 Task: Open Card Improv Comedy Review in Board Business Process Analysis and Optimization to Workspace Financial Management Software and add a team member Softage.2@softage.net, a label Red, a checklist Environmental Science, an attachment from your onedrive, a color Red and finally, add a card description 'Research and develop new product distribution strategy' and a comment 'This task presents an opportunity to demonstrate our communication and interpersonal skills, building relationships and rapport with others.'. Add a start date 'Jan 02, 1900' with a due date 'Jan 09, 1900'
Action: Mouse moved to (95, 372)
Screenshot: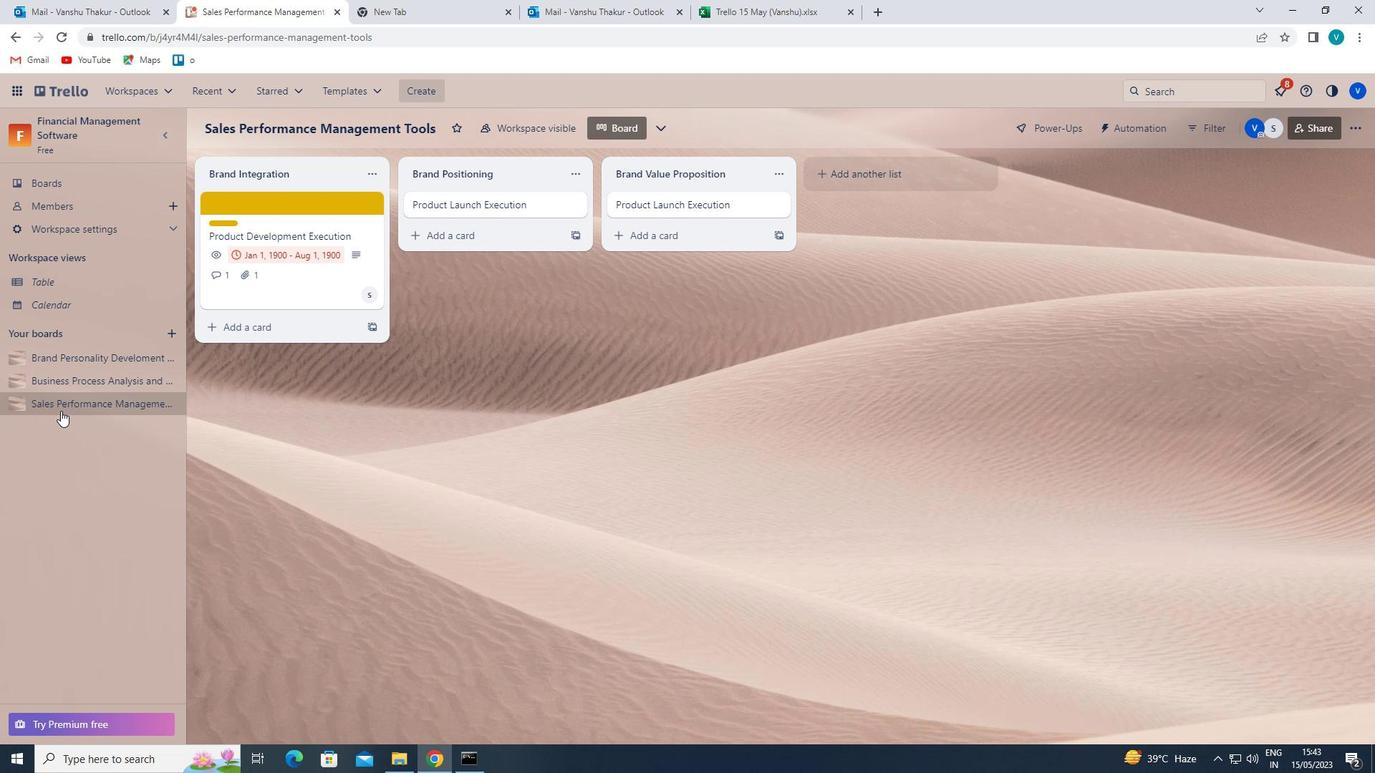 
Action: Mouse pressed left at (95, 372)
Screenshot: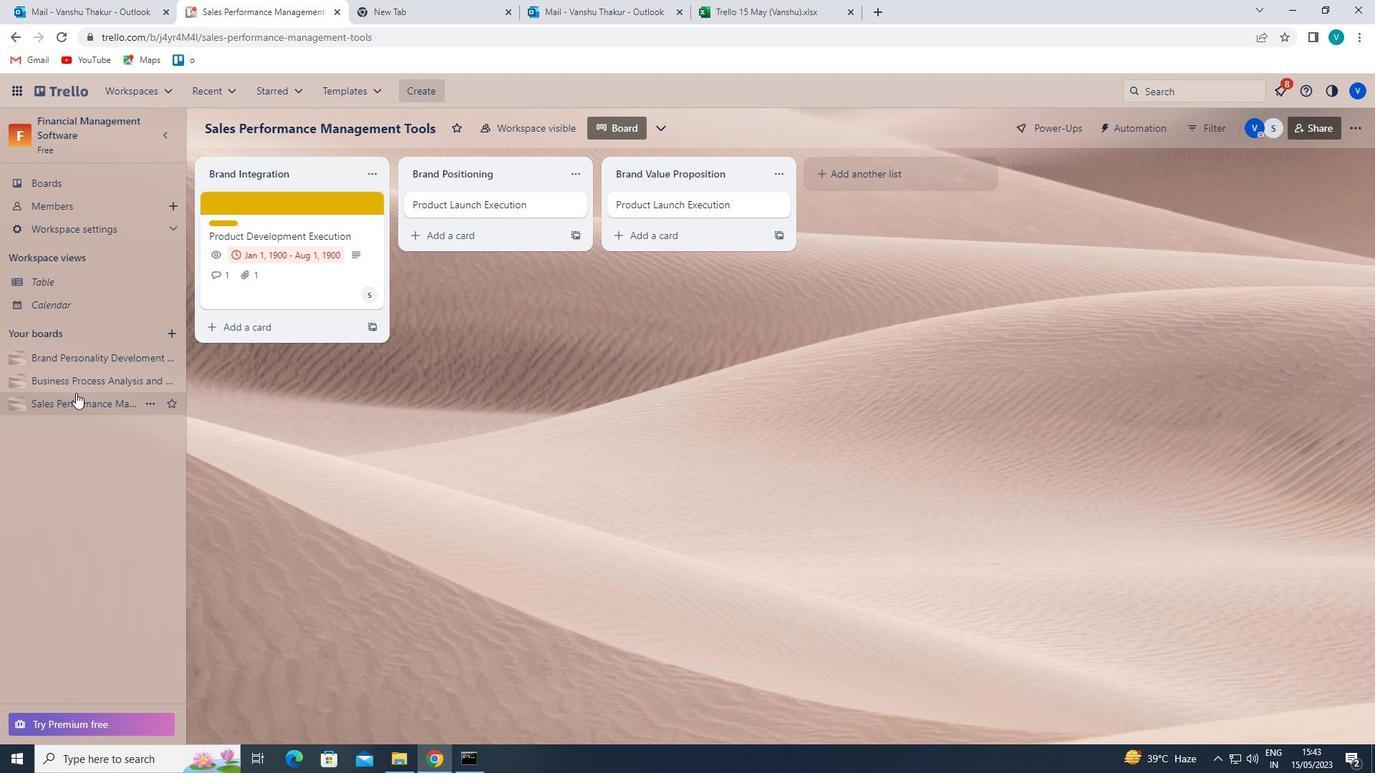 
Action: Mouse moved to (275, 198)
Screenshot: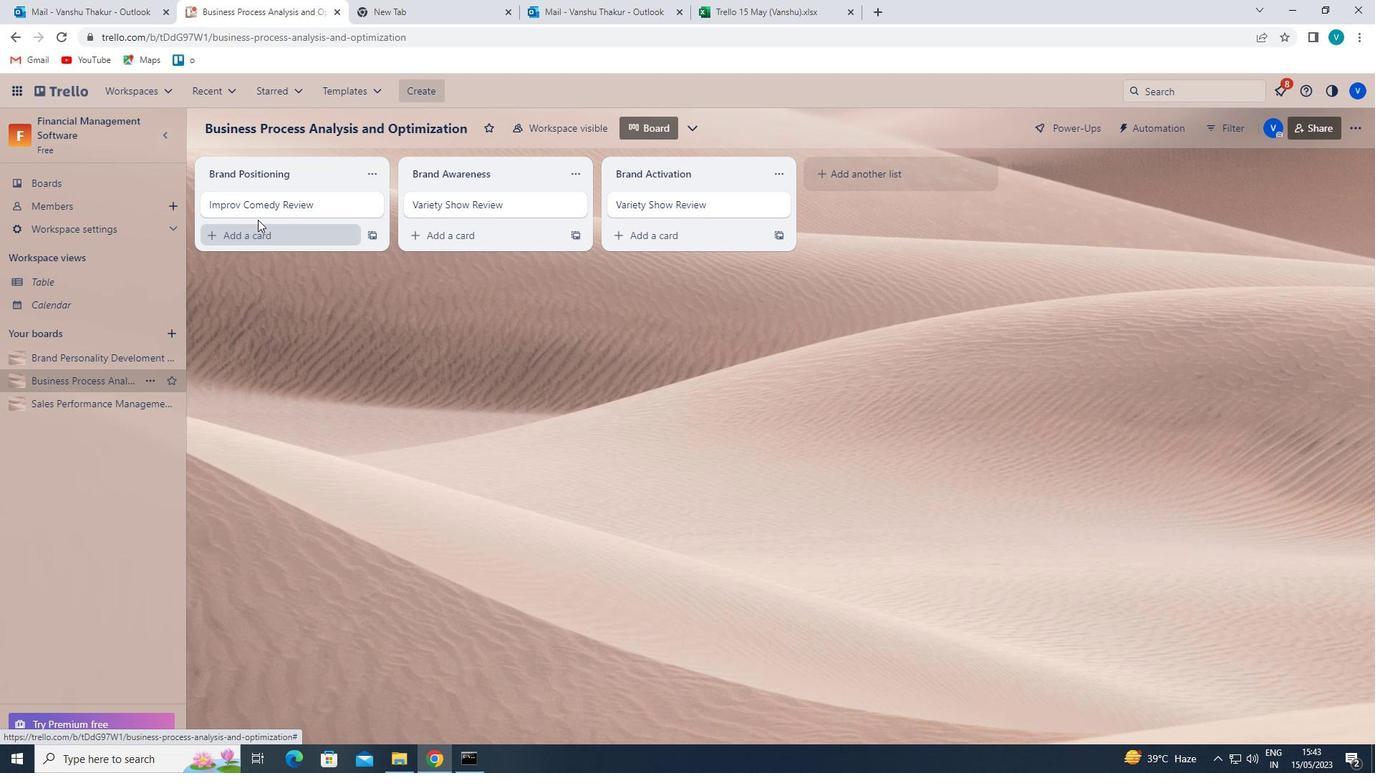 
Action: Mouse pressed left at (275, 198)
Screenshot: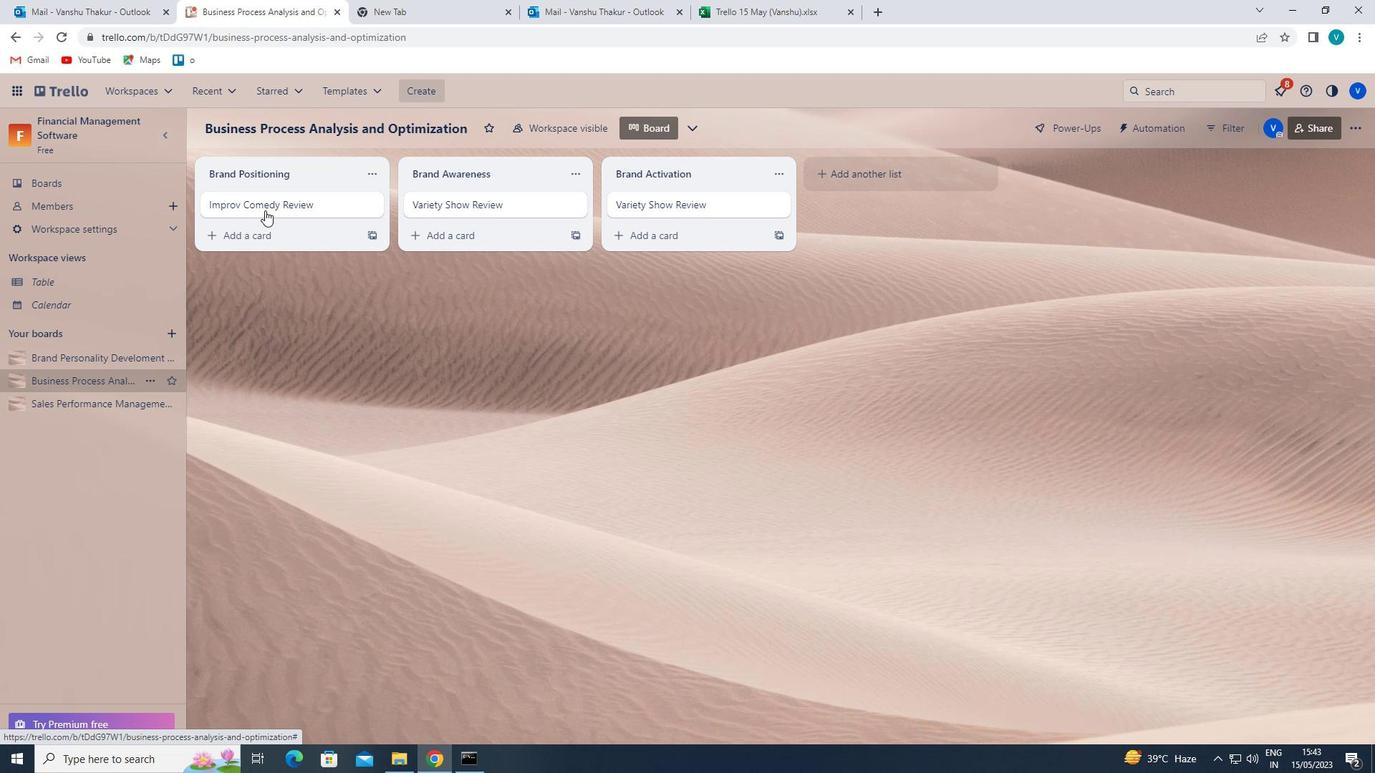 
Action: Mouse moved to (875, 212)
Screenshot: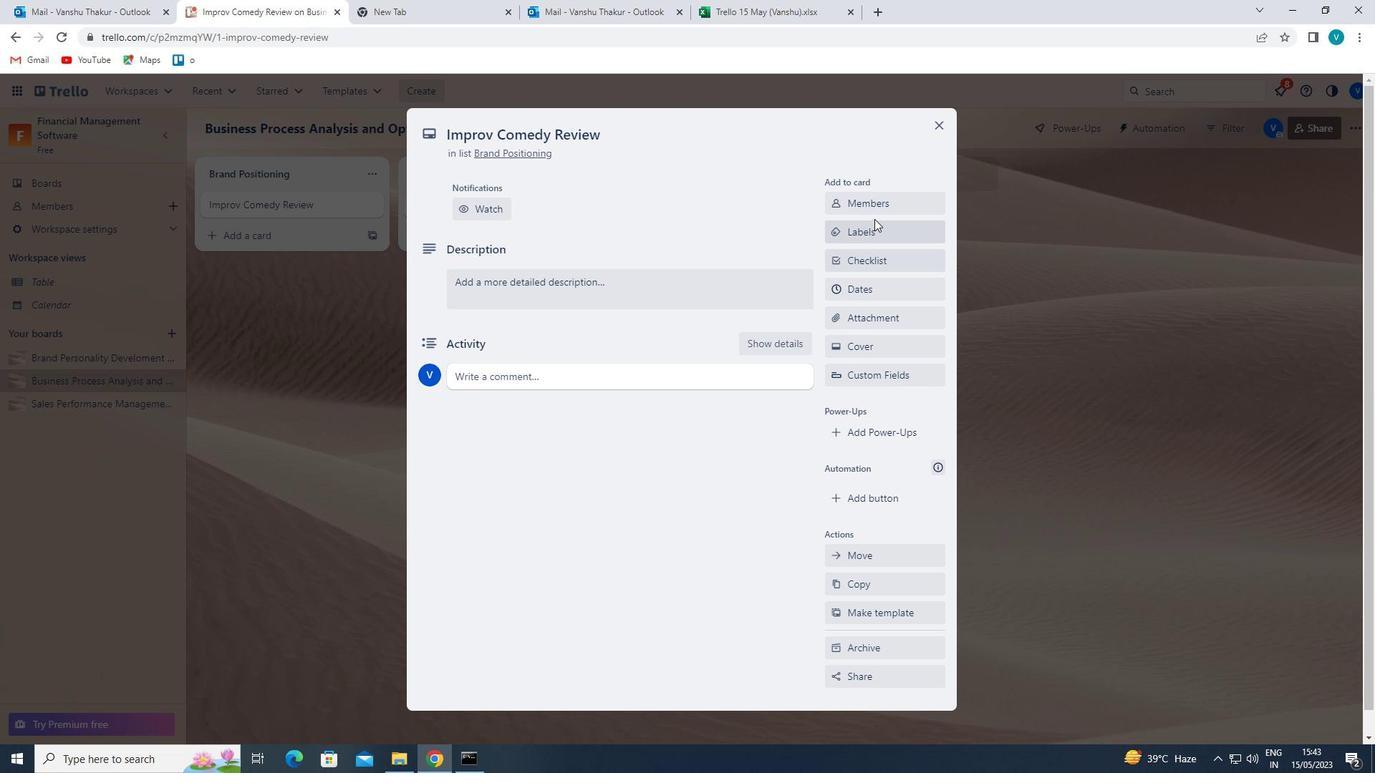 
Action: Mouse pressed left at (875, 212)
Screenshot: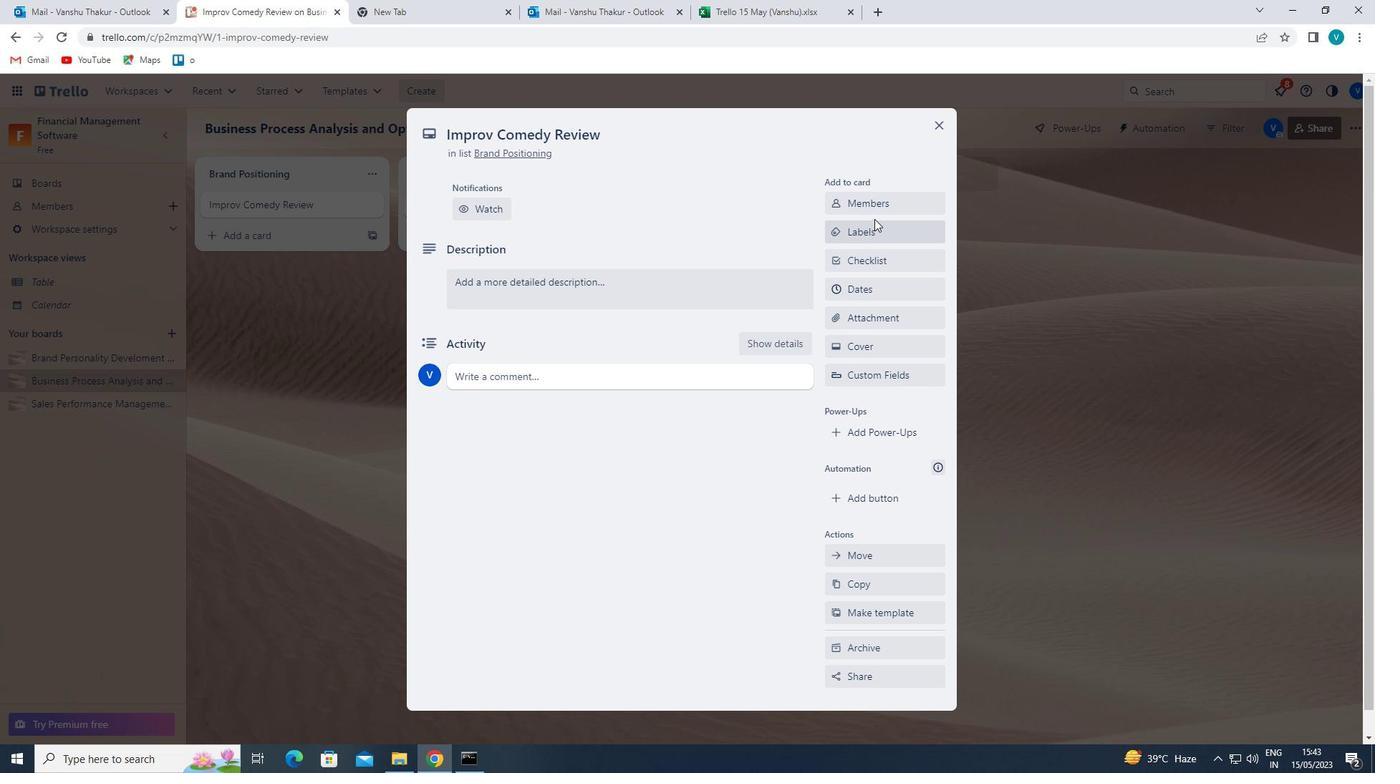 
Action: Mouse moved to (874, 260)
Screenshot: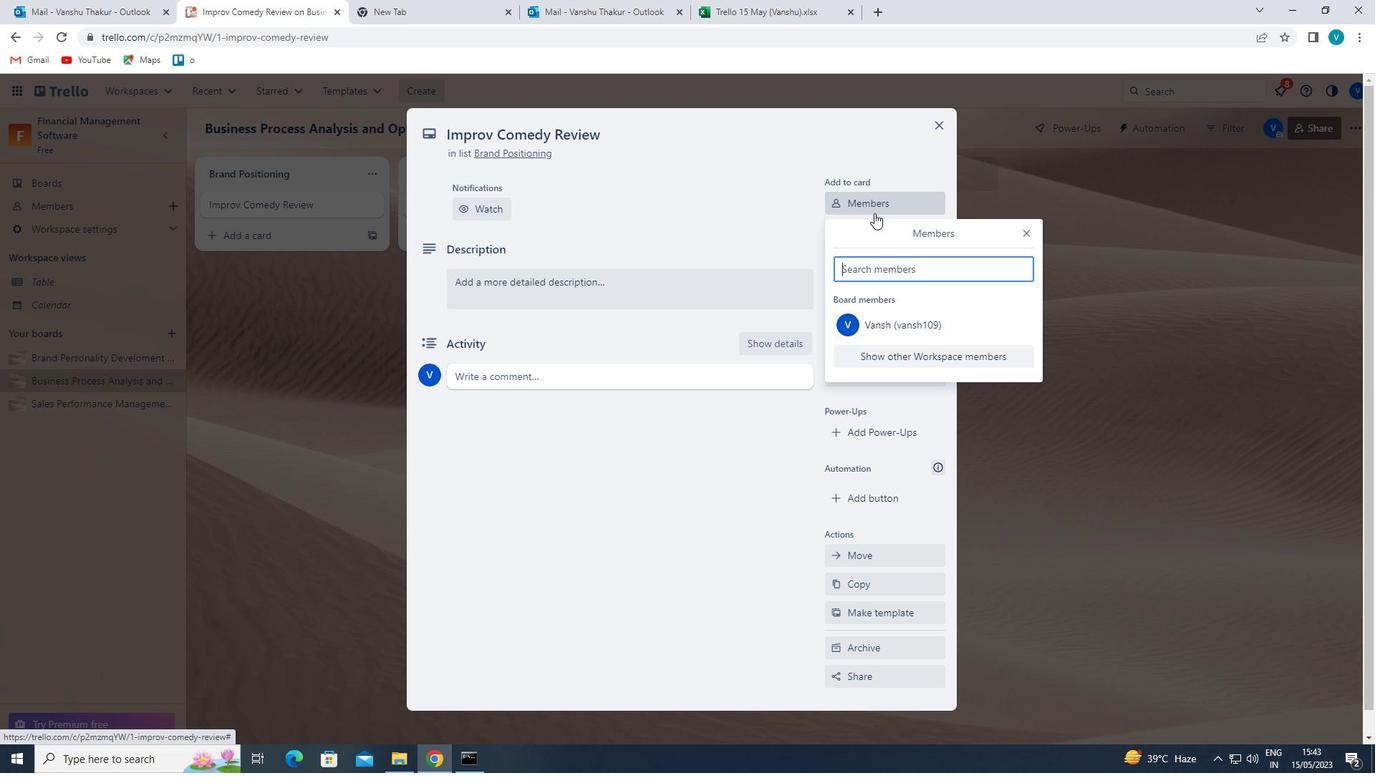 
Action: Mouse pressed left at (874, 260)
Screenshot: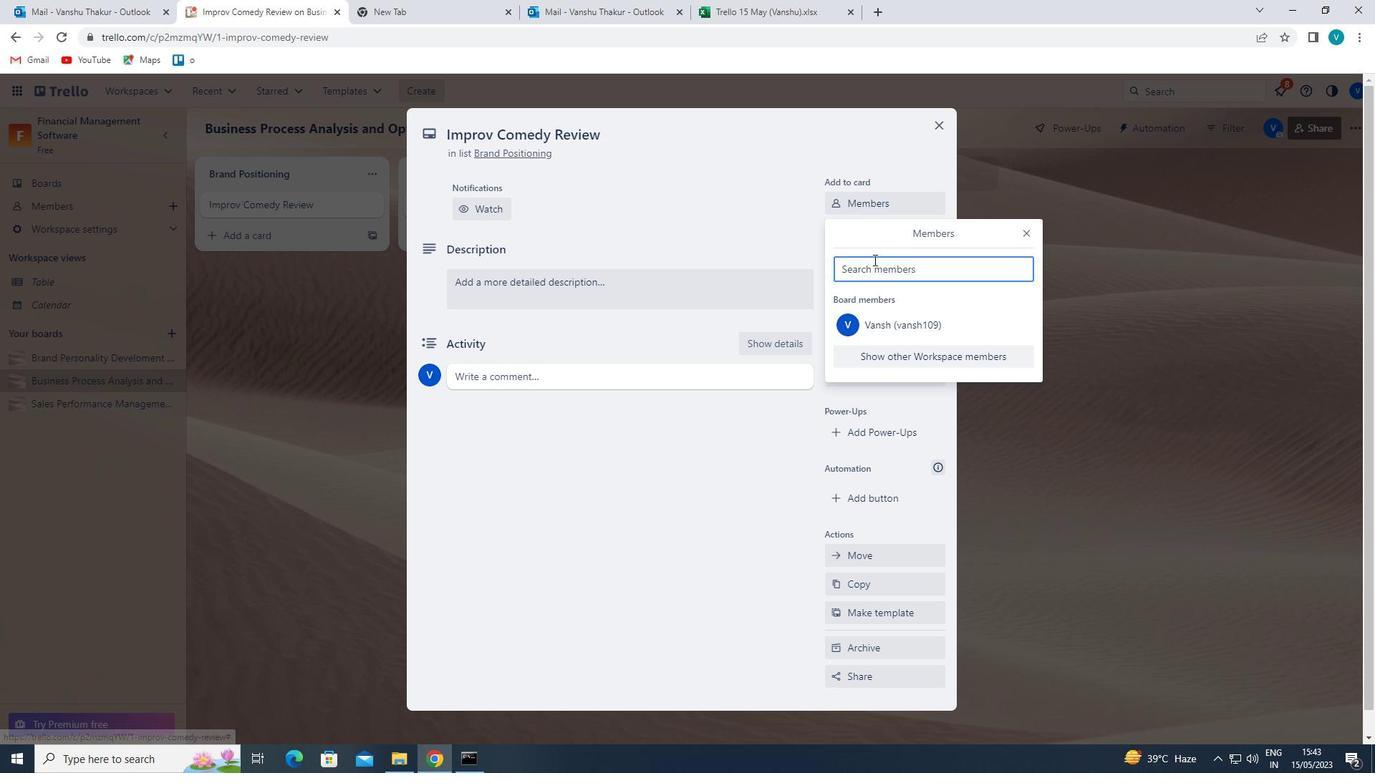 
Action: Mouse moved to (873, 260)
Screenshot: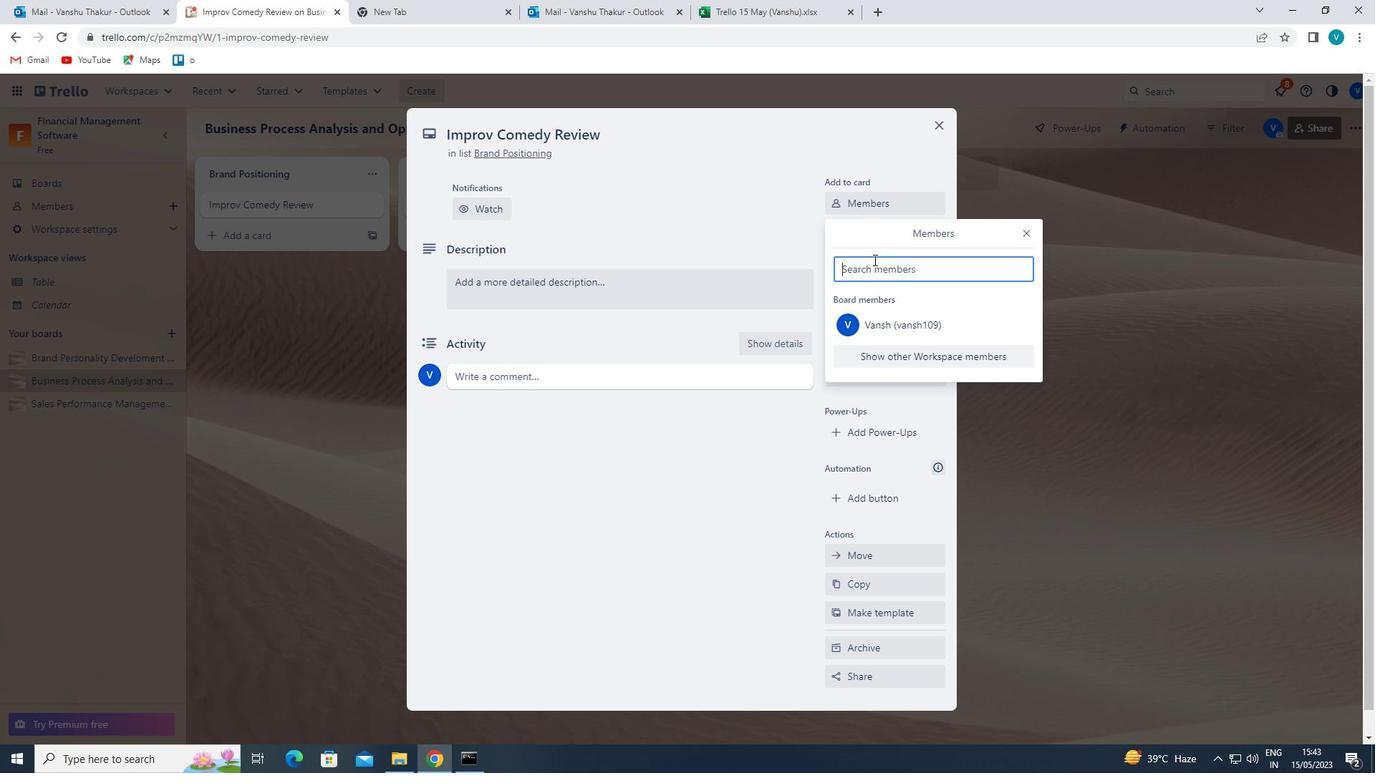 
Action: Key pressed <Key.shift>SOFT
Screenshot: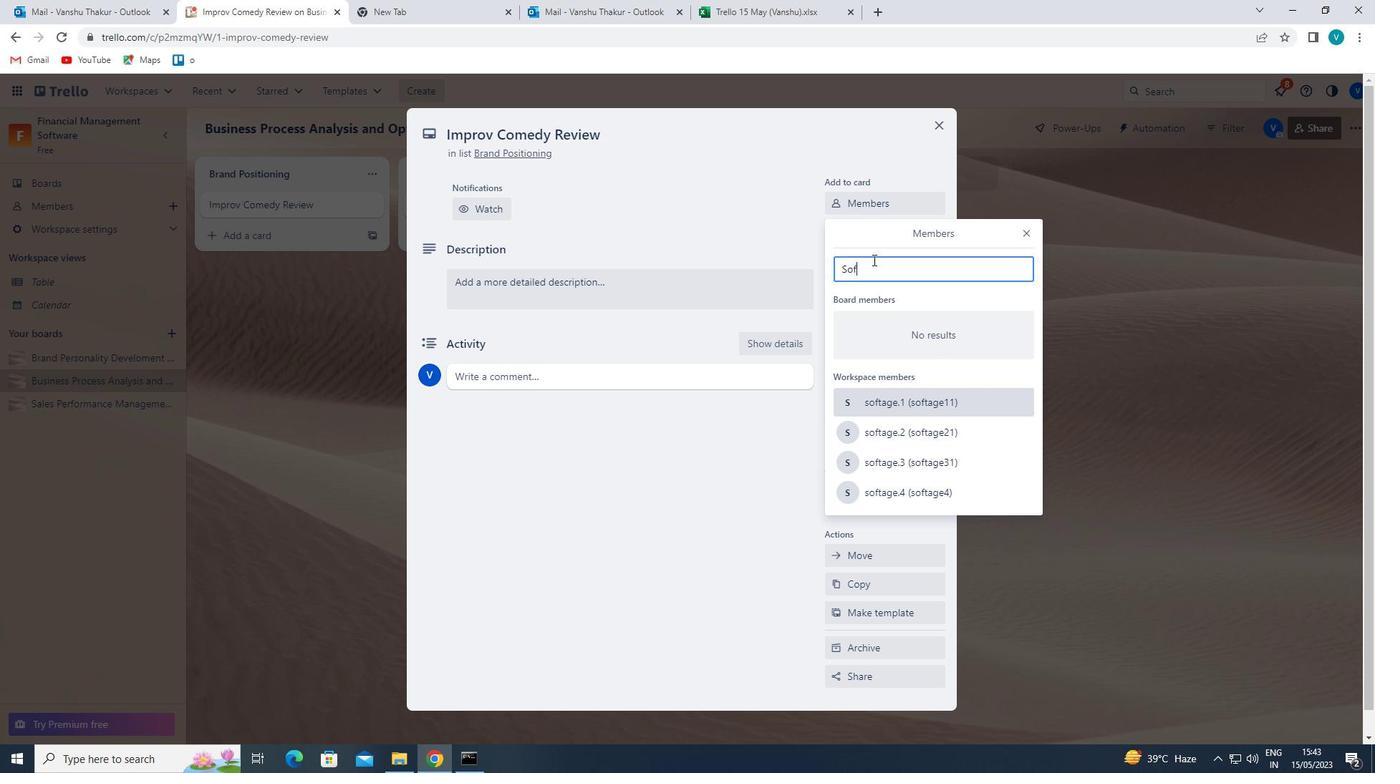 
Action: Mouse moved to (934, 432)
Screenshot: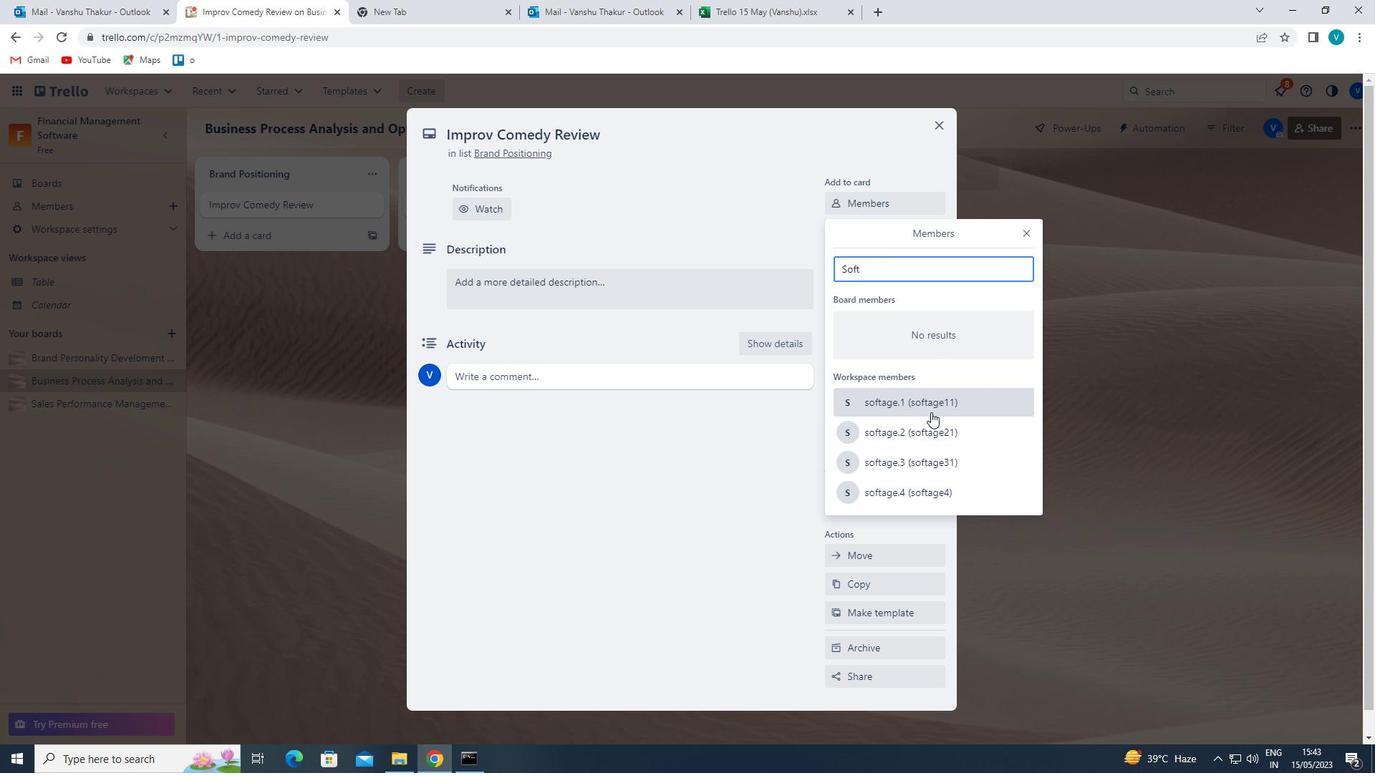 
Action: Mouse pressed left at (934, 432)
Screenshot: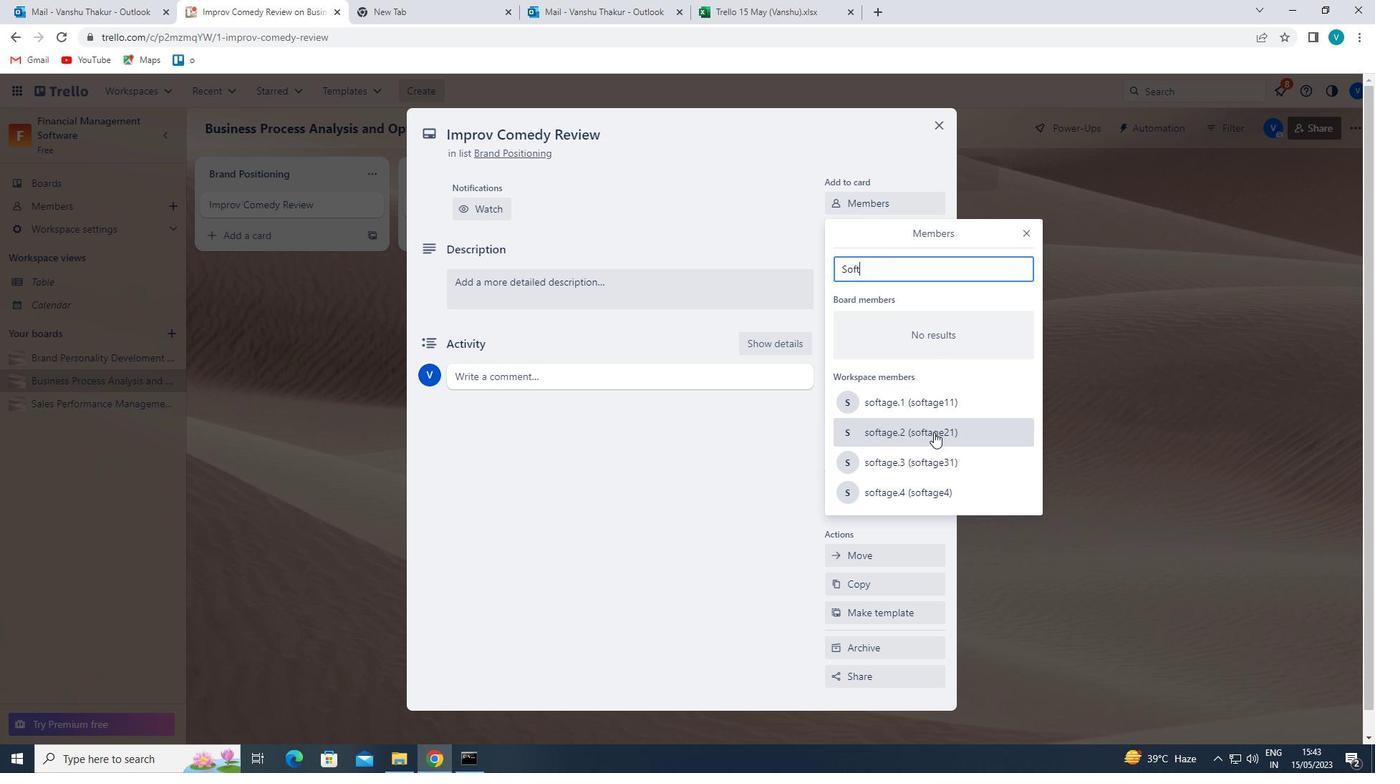 
Action: Mouse moved to (1022, 234)
Screenshot: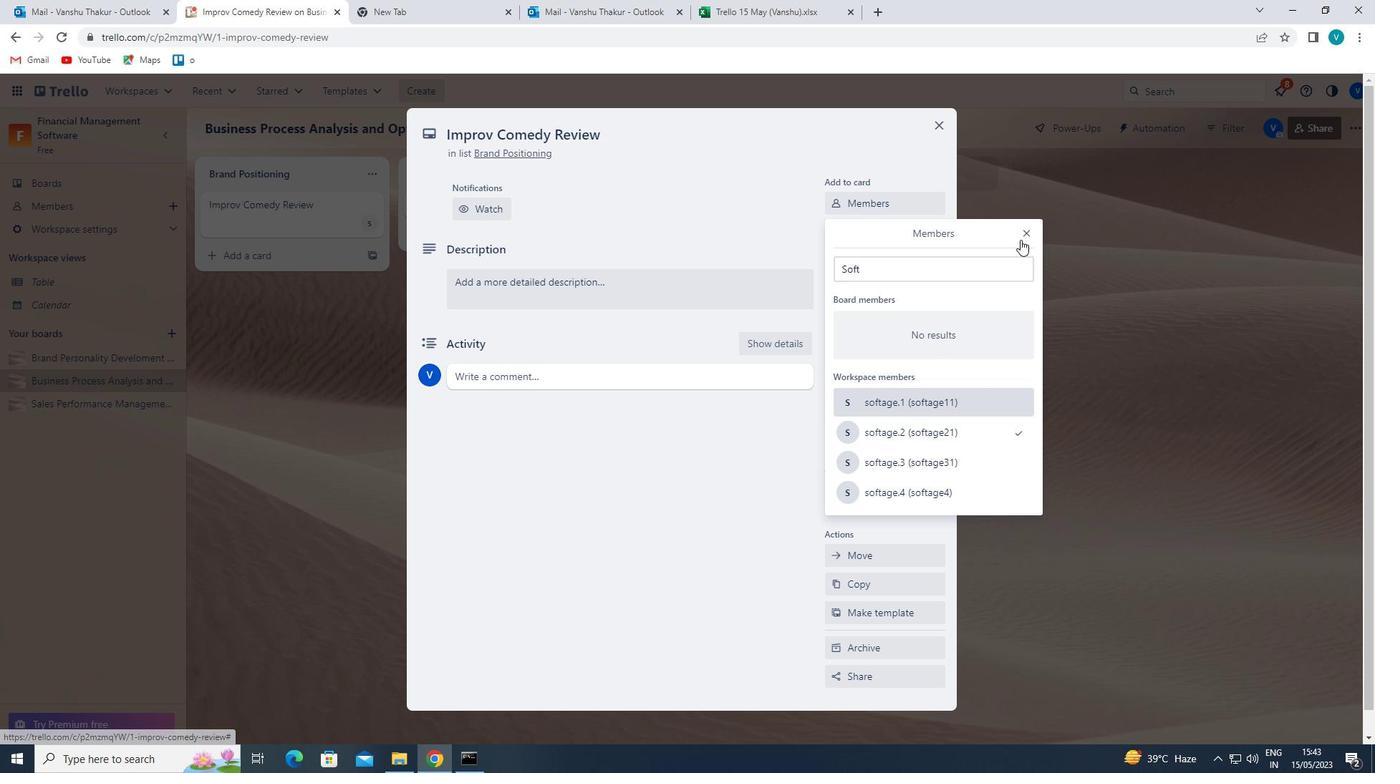 
Action: Mouse pressed left at (1022, 234)
Screenshot: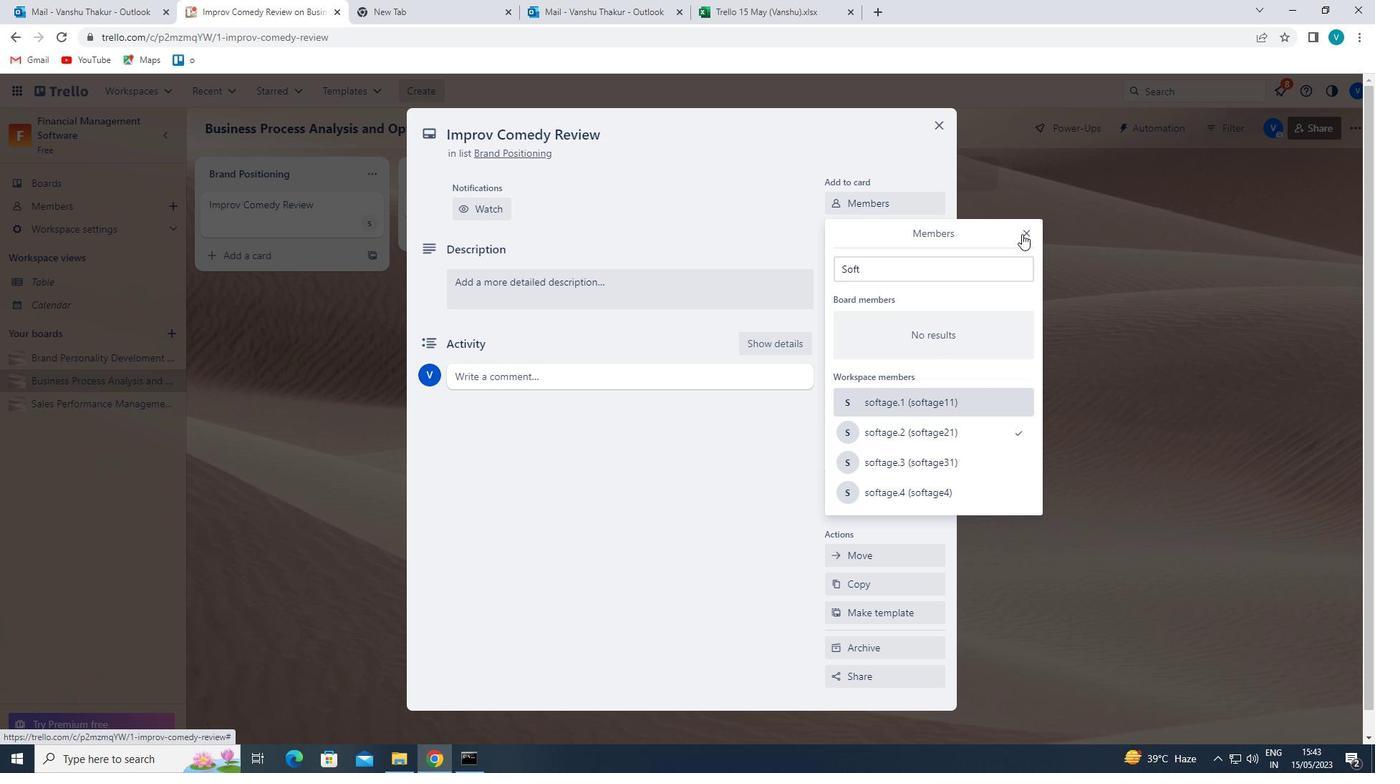 
Action: Mouse moved to (884, 290)
Screenshot: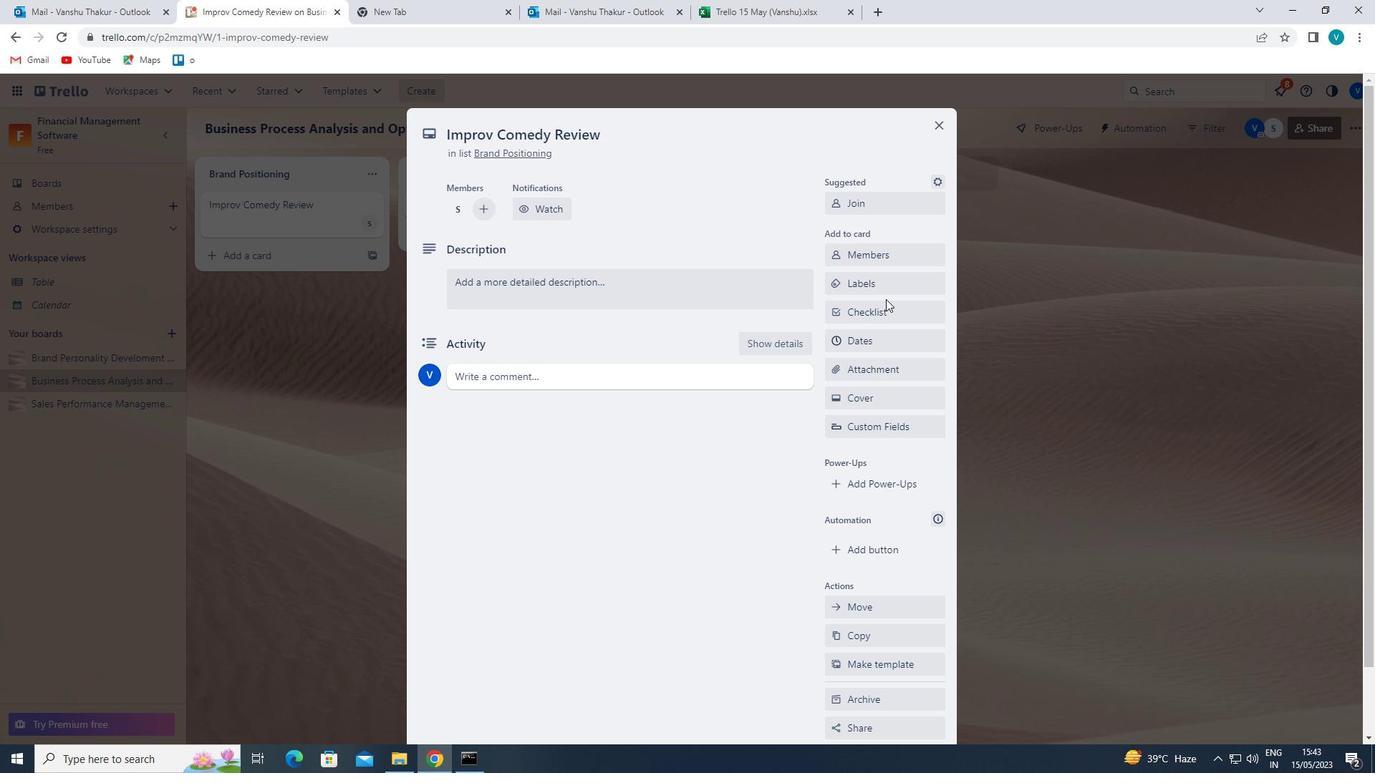 
Action: Mouse pressed left at (884, 290)
Screenshot: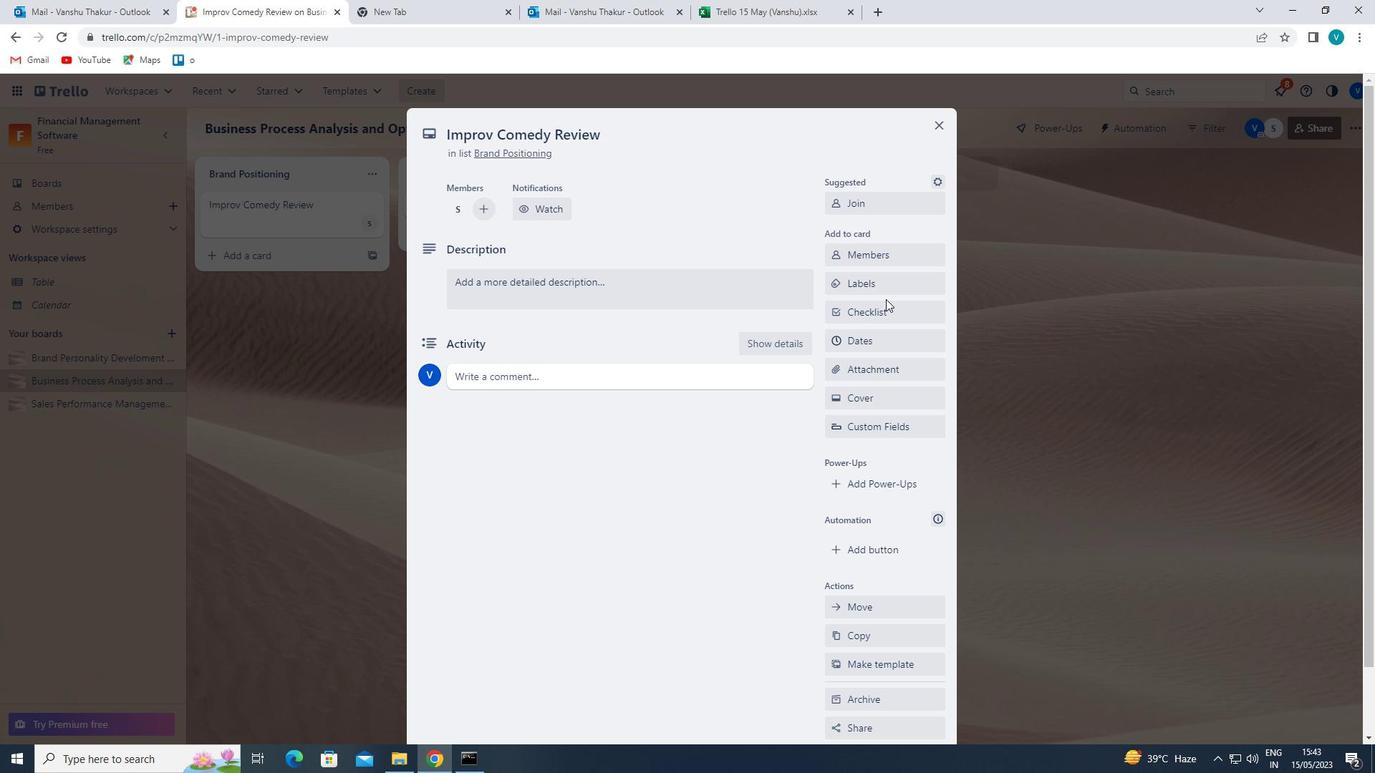 
Action: Mouse moved to (916, 470)
Screenshot: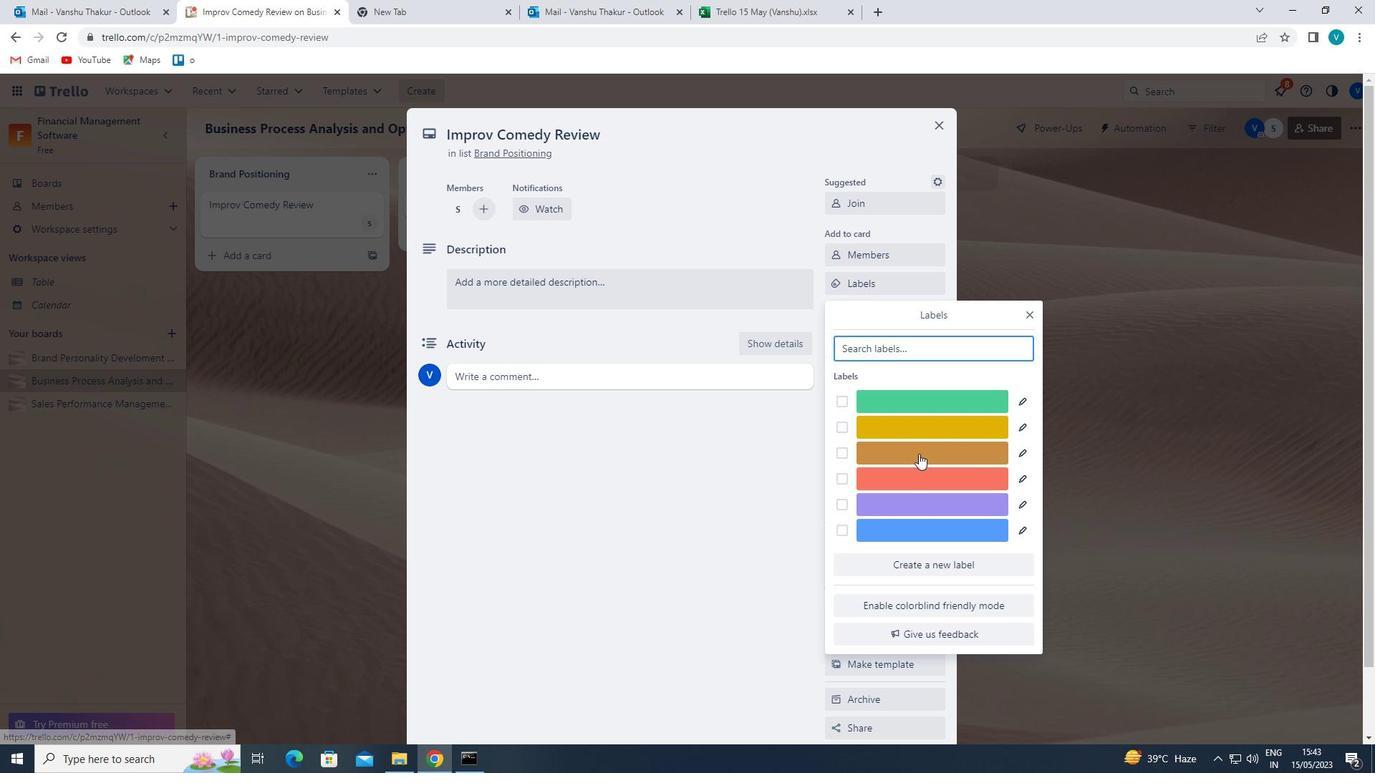 
Action: Mouse pressed left at (916, 470)
Screenshot: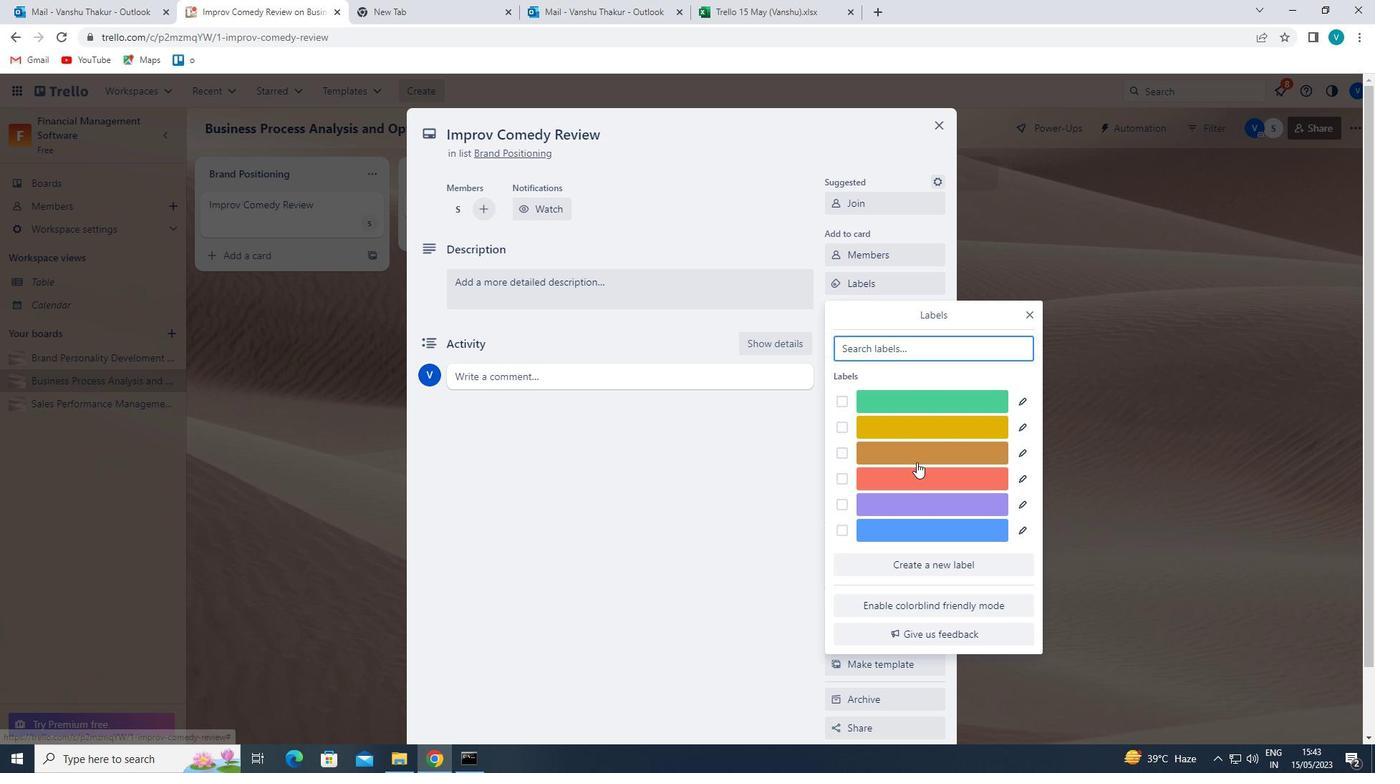 
Action: Mouse moved to (1029, 313)
Screenshot: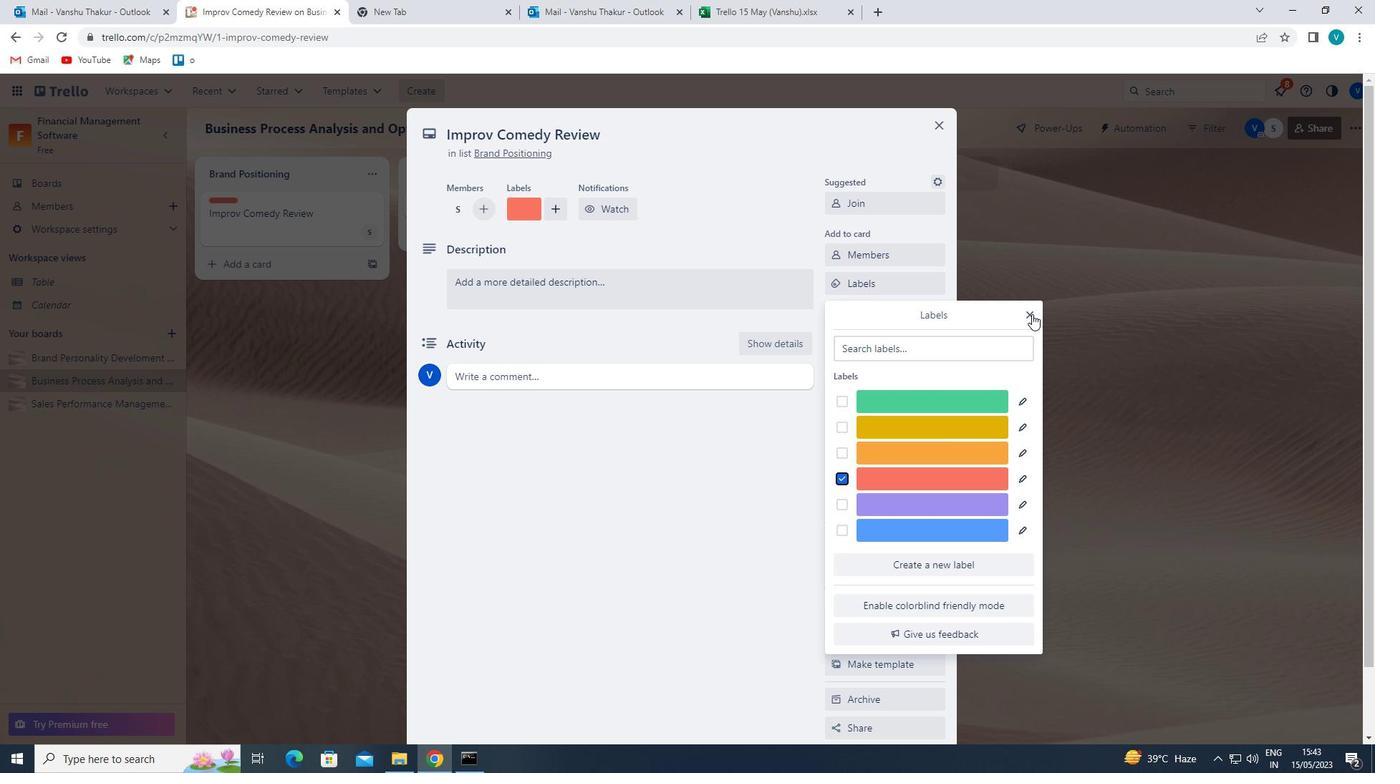 
Action: Mouse pressed left at (1029, 313)
Screenshot: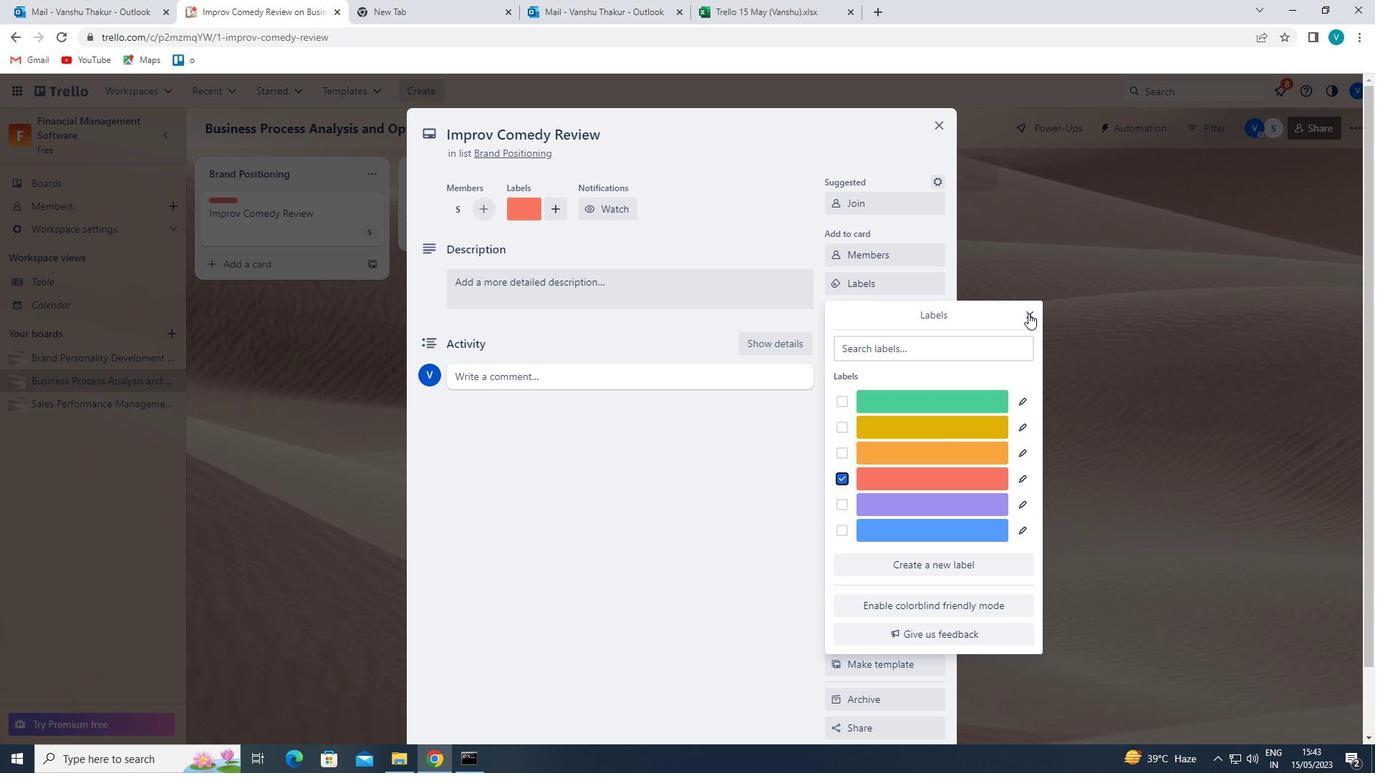 
Action: Mouse moved to (900, 313)
Screenshot: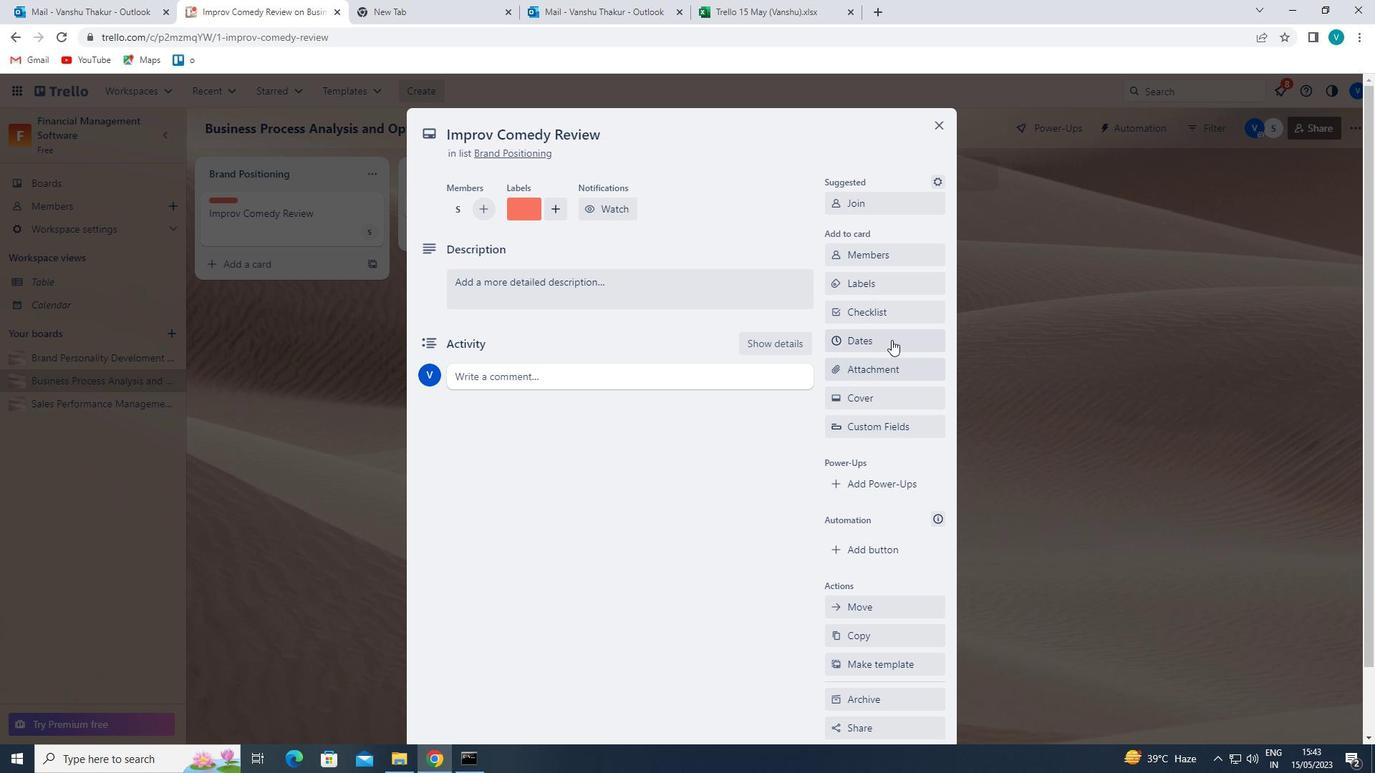 
Action: Mouse pressed left at (900, 313)
Screenshot: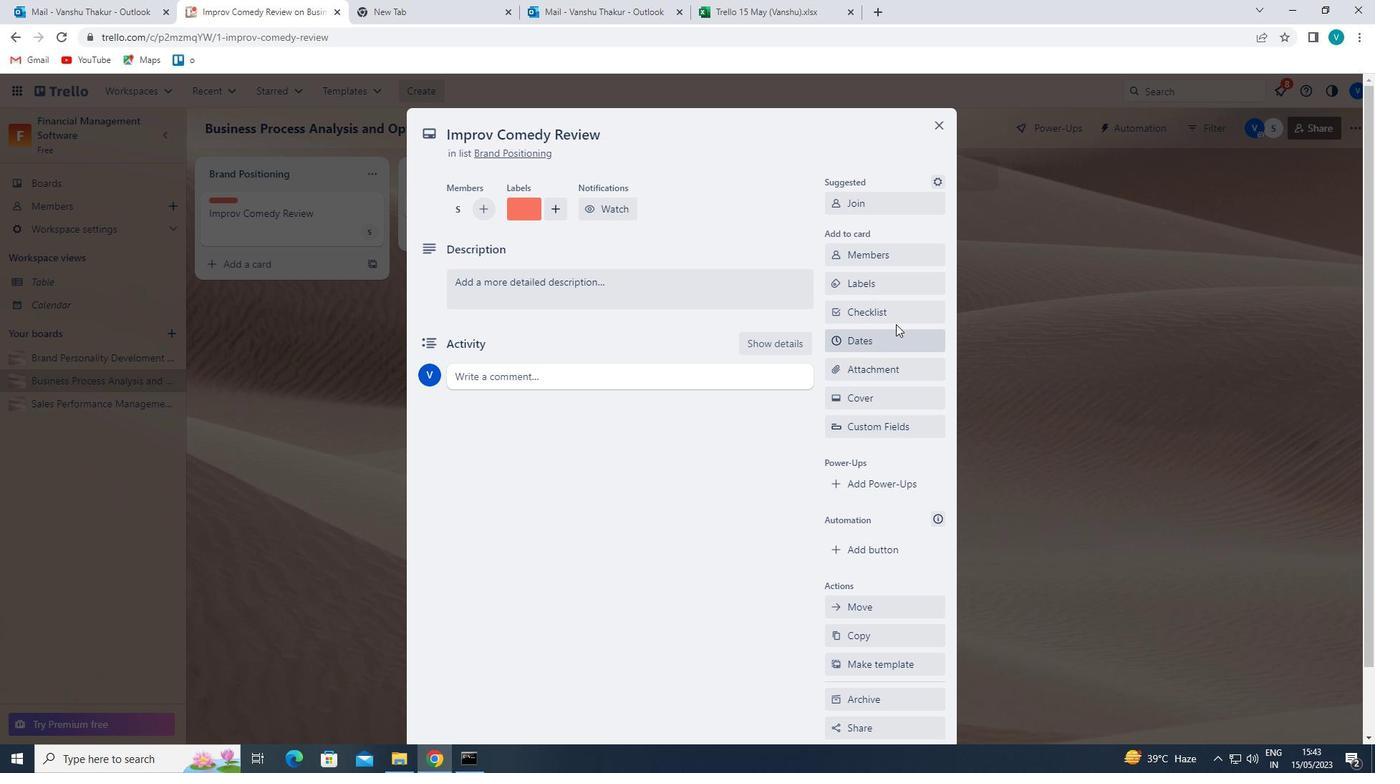 
Action: Key pressed <Key.shift>ENVIRONMENTAL<Key.space><Key.shift>SCIENCE
Screenshot: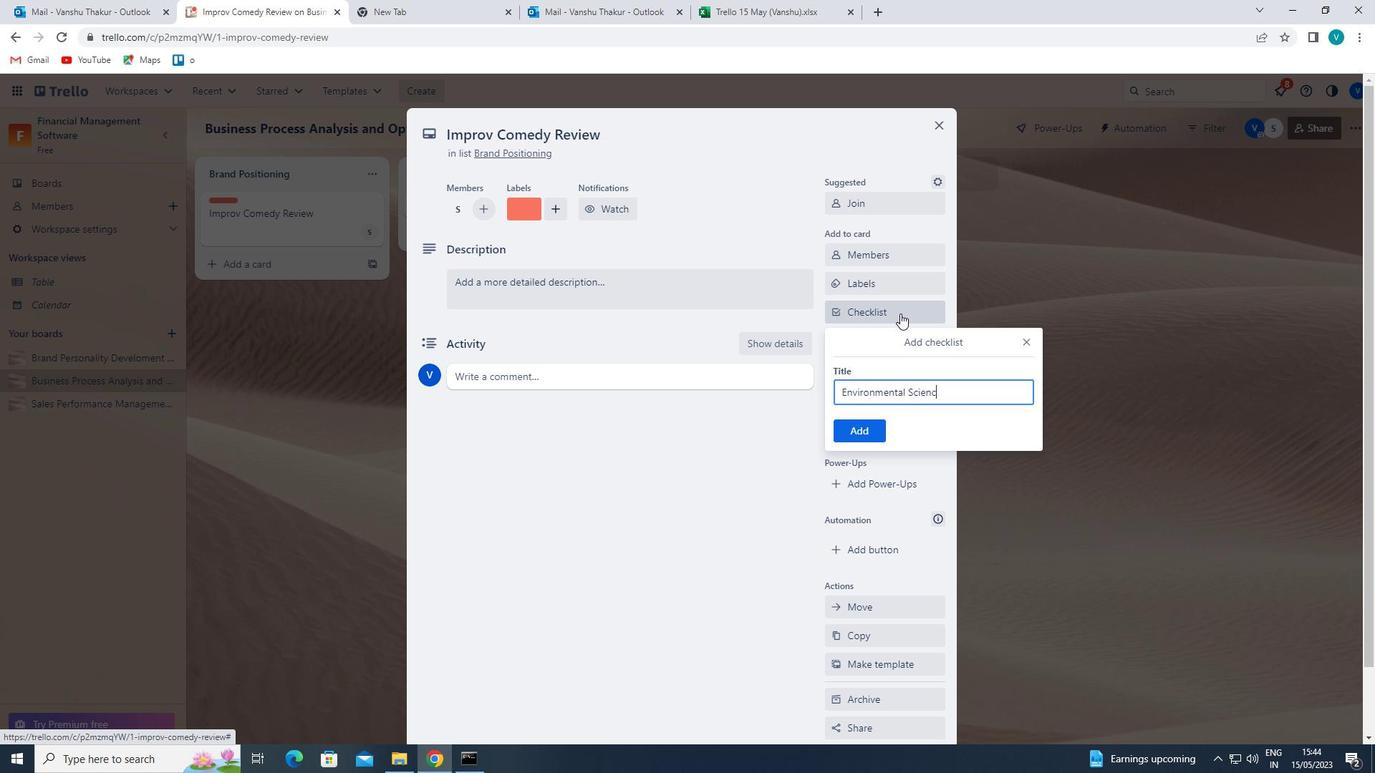 
Action: Mouse moved to (864, 428)
Screenshot: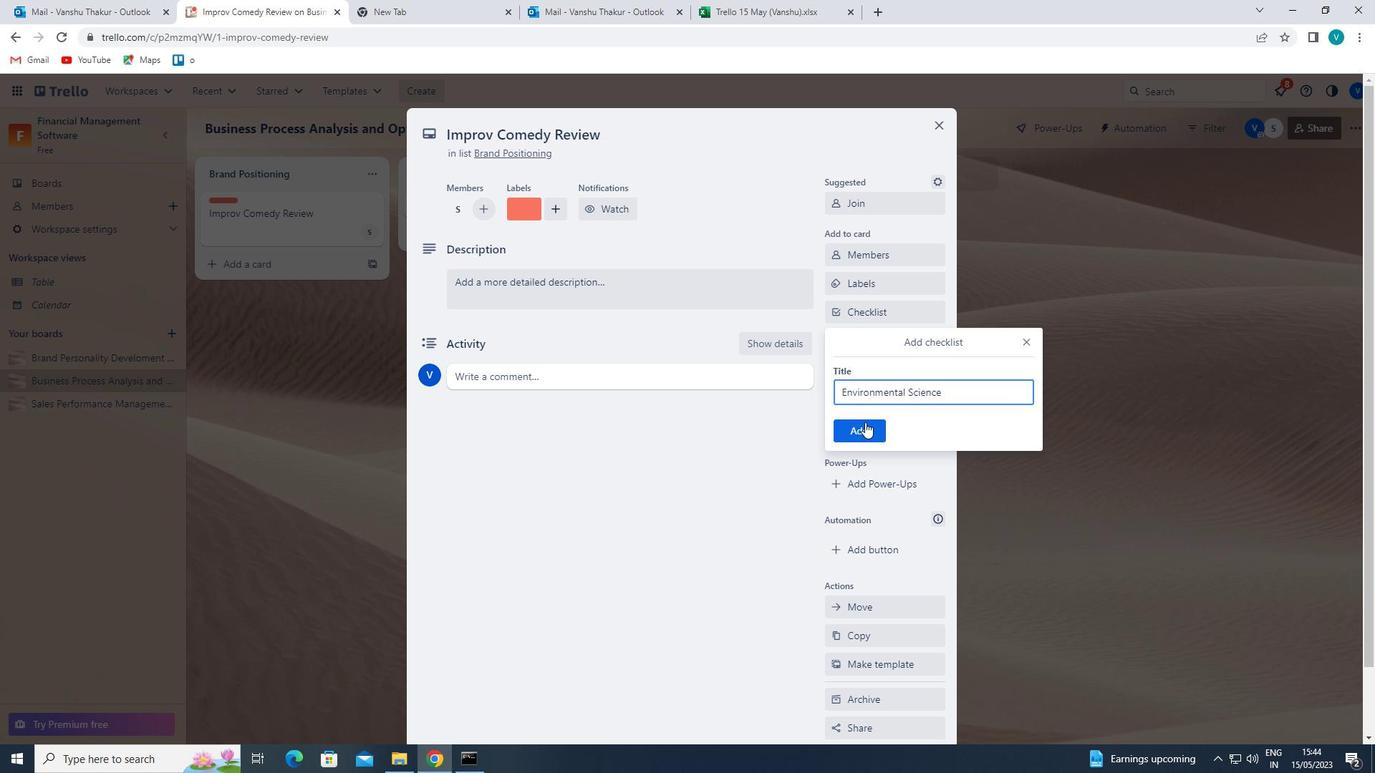 
Action: Mouse pressed left at (864, 428)
Screenshot: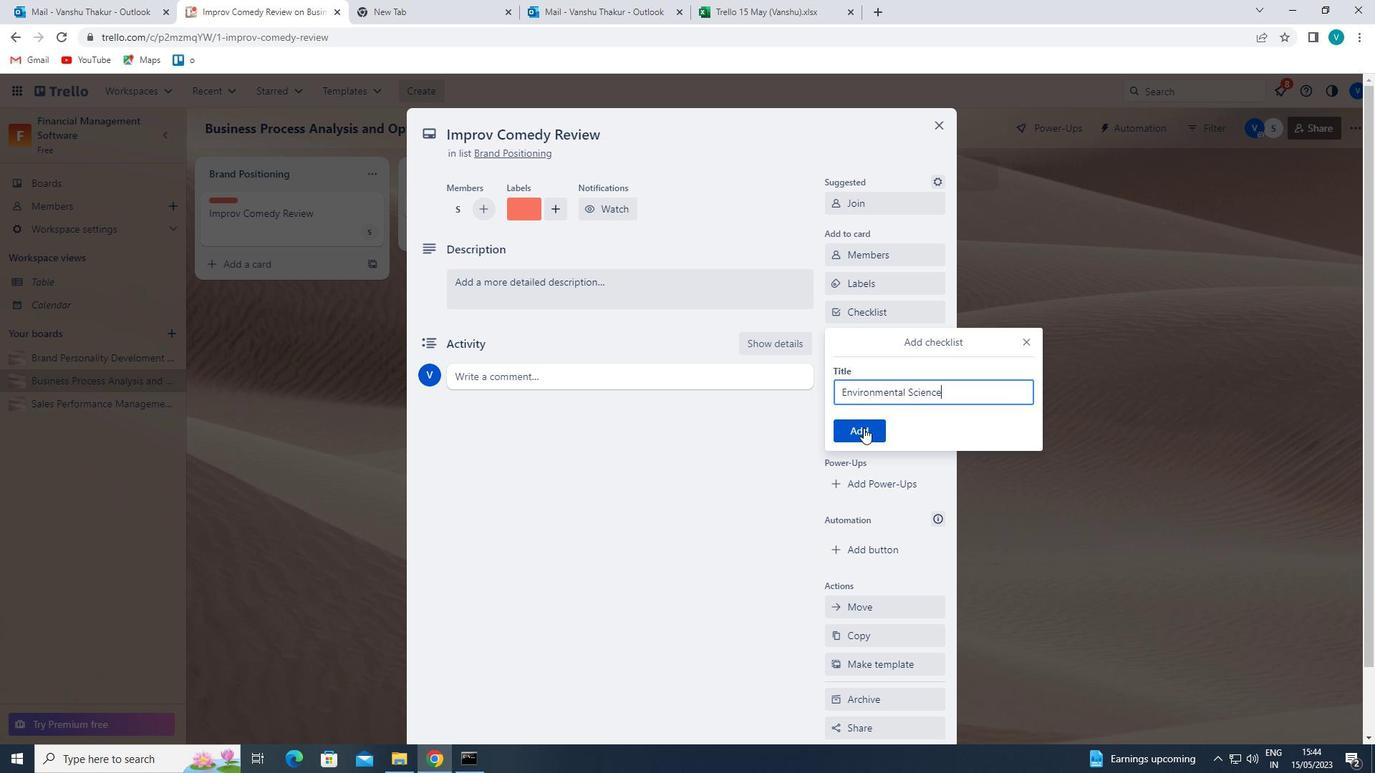 
Action: Mouse moved to (891, 370)
Screenshot: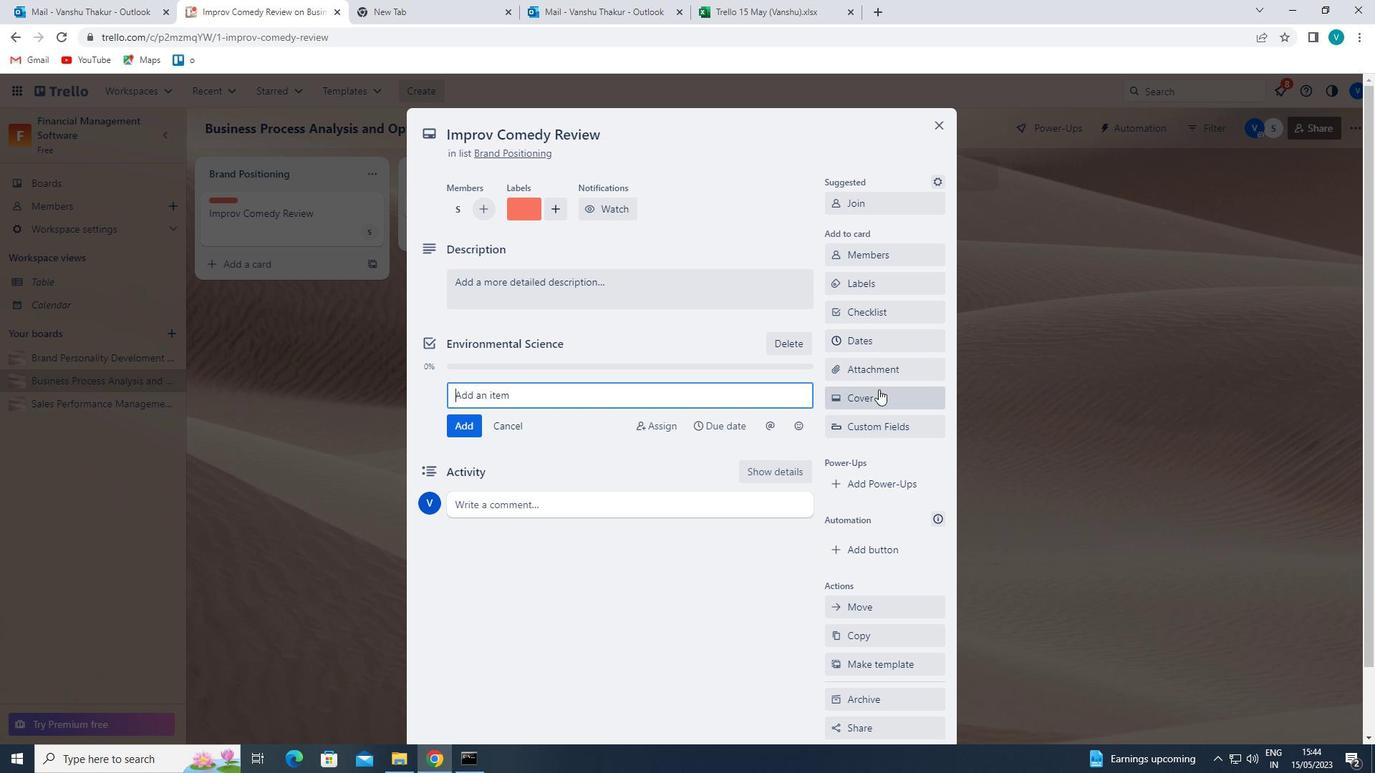 
Action: Mouse pressed left at (891, 370)
Screenshot: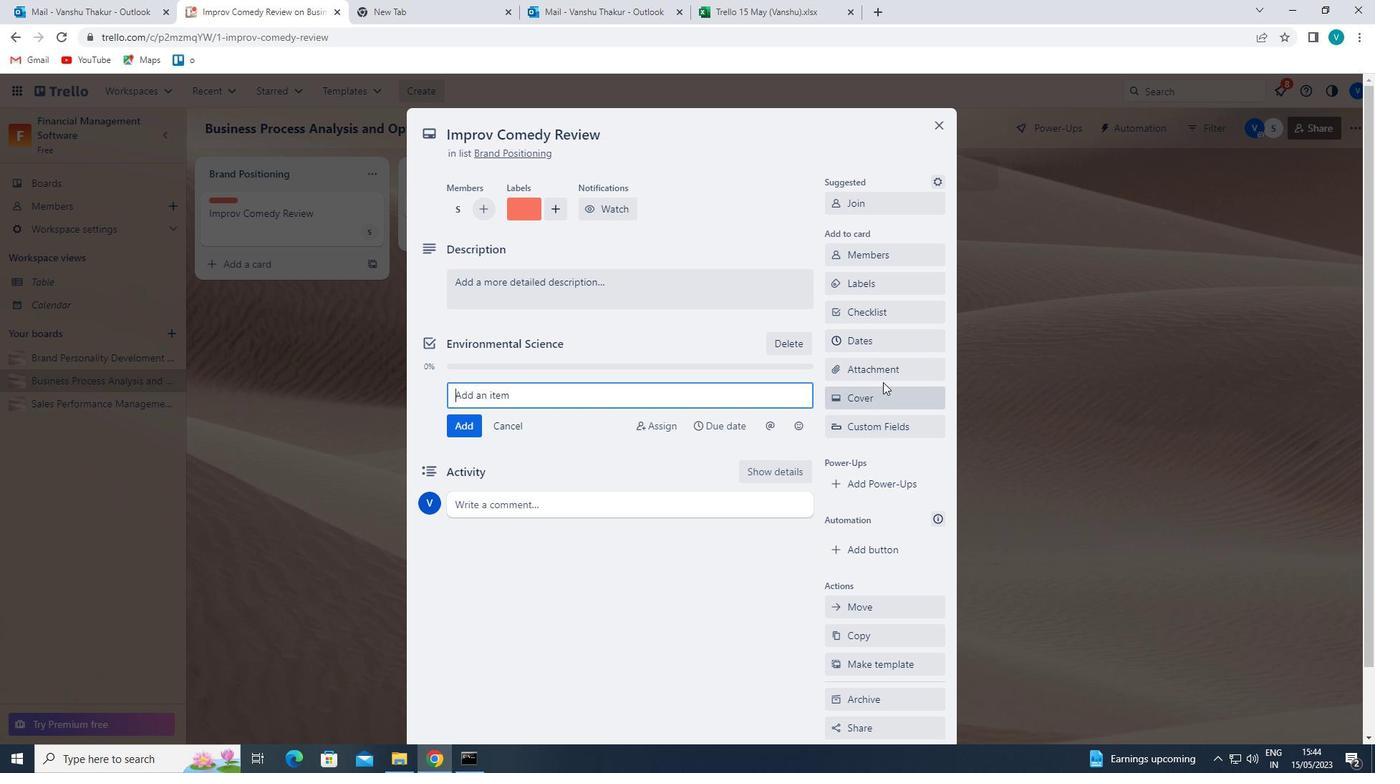 
Action: Mouse moved to (868, 542)
Screenshot: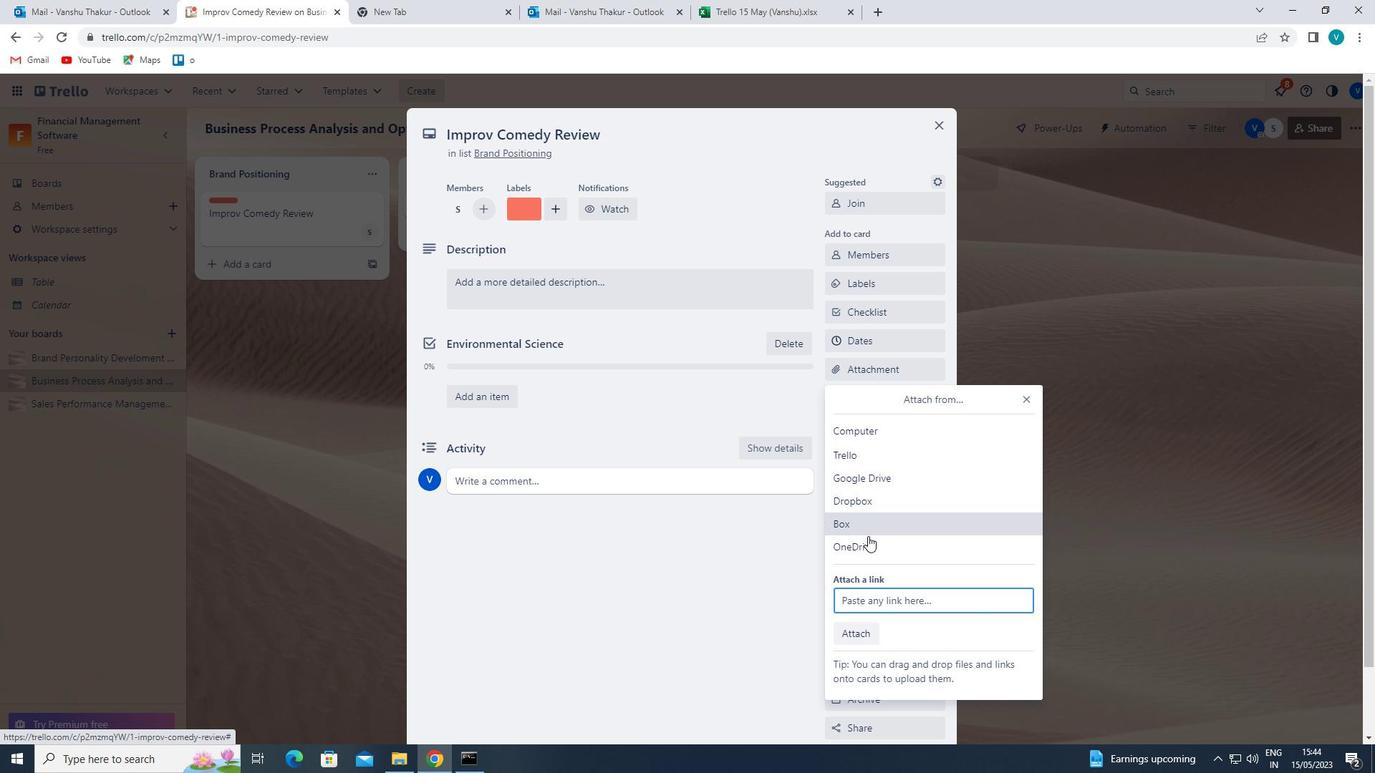 
Action: Mouse pressed left at (868, 542)
Screenshot: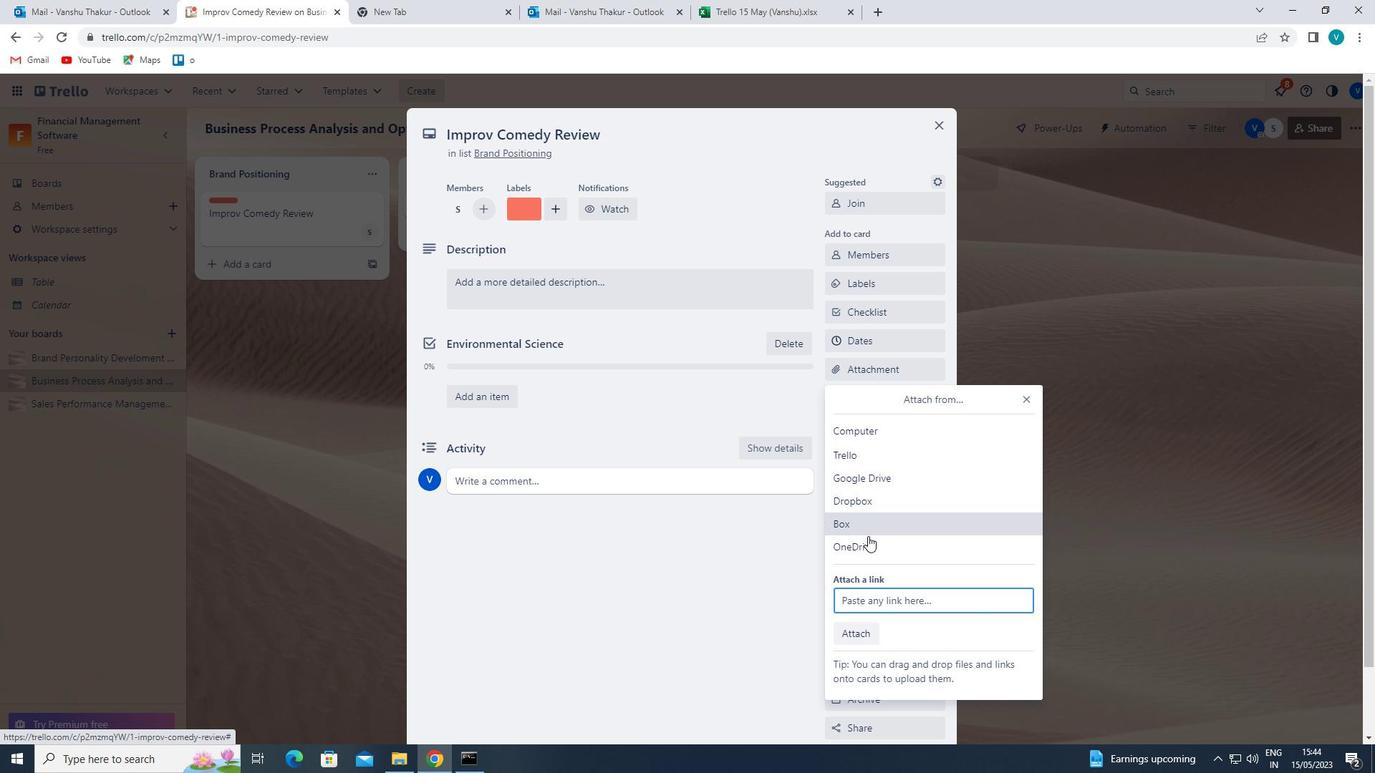 
Action: Mouse moved to (508, 280)
Screenshot: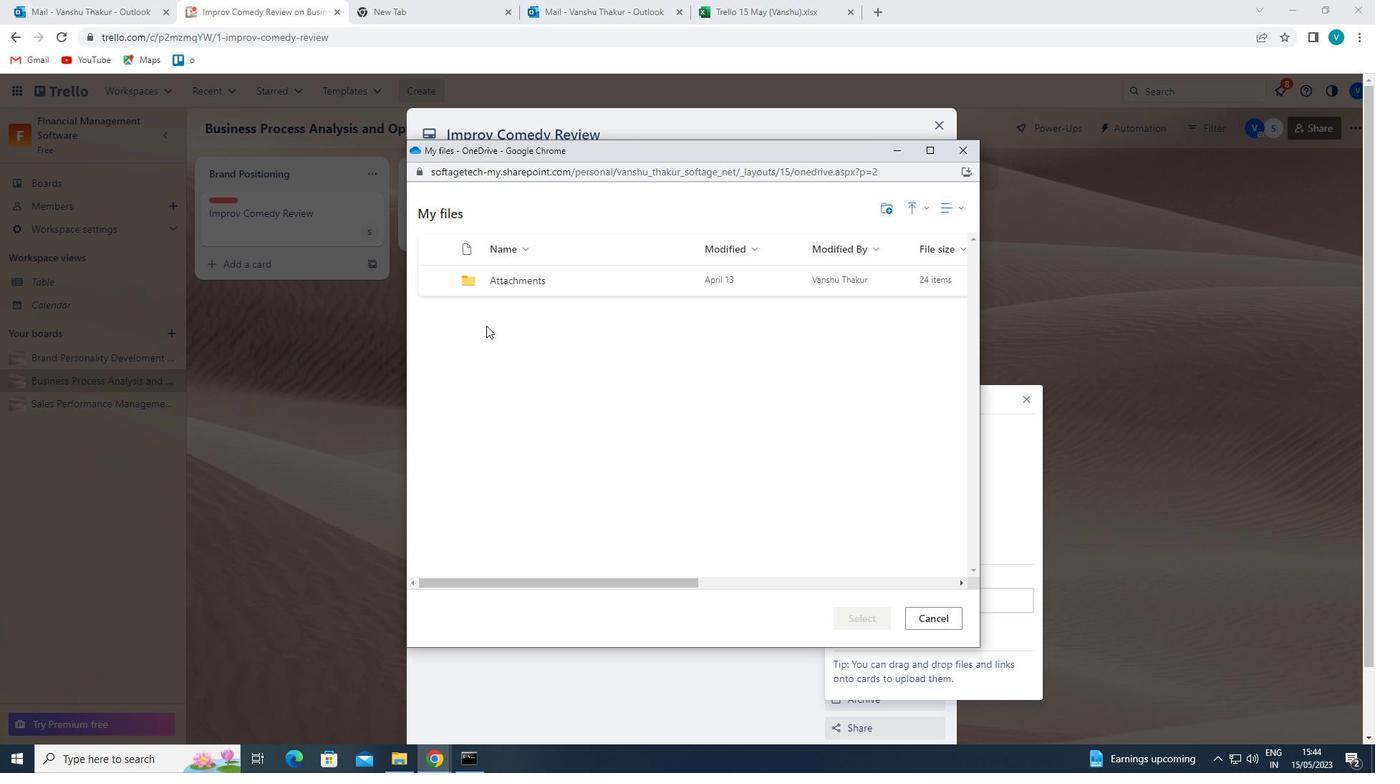 
Action: Mouse pressed left at (508, 280)
Screenshot: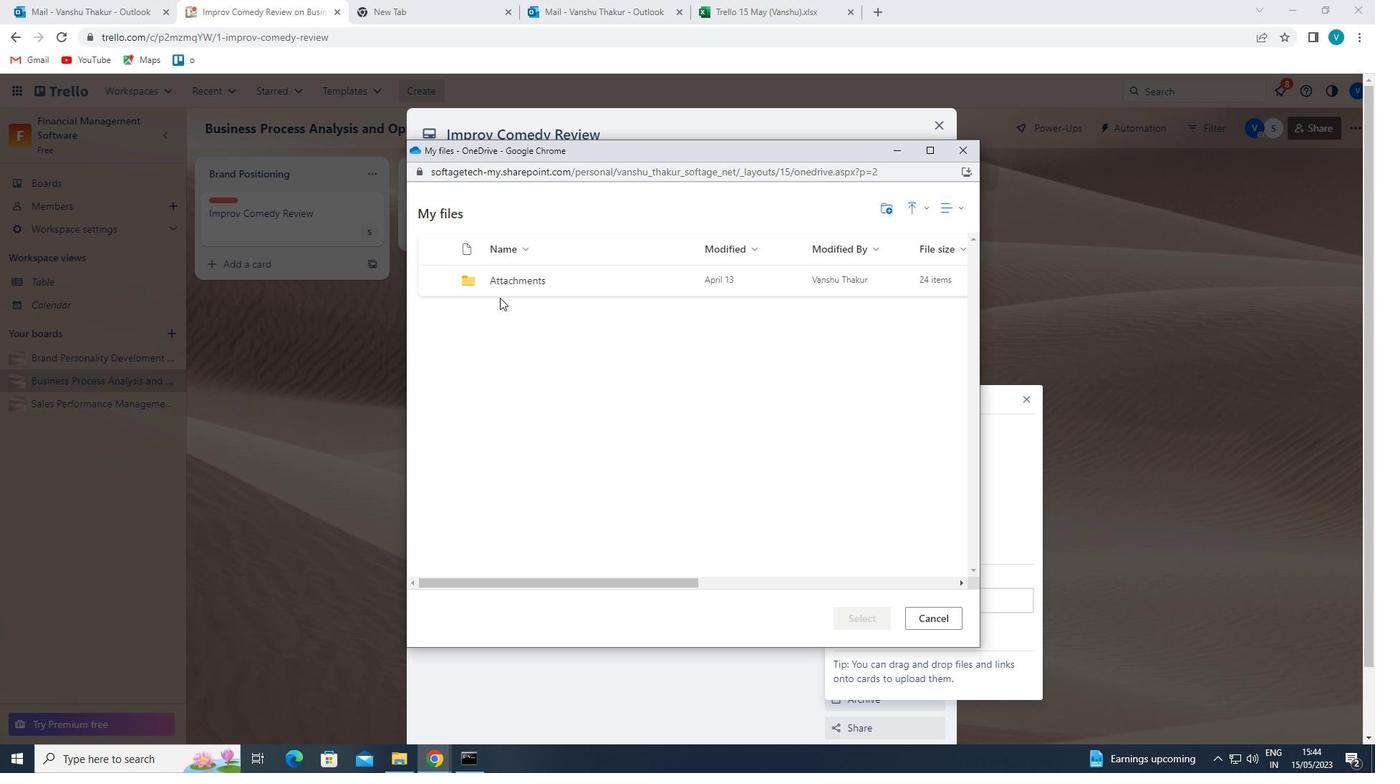 
Action: Mouse moved to (744, 357)
Screenshot: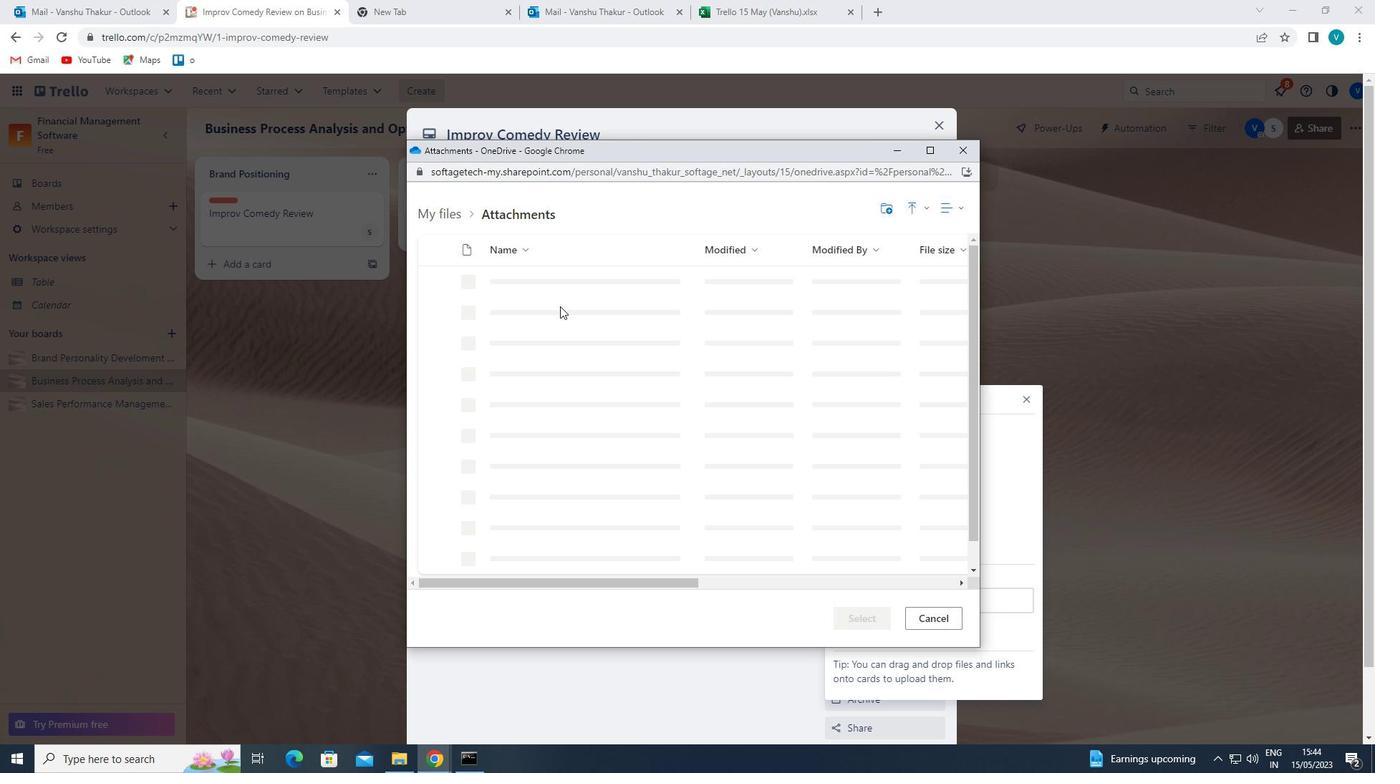 
Action: Mouse pressed left at (744, 357)
Screenshot: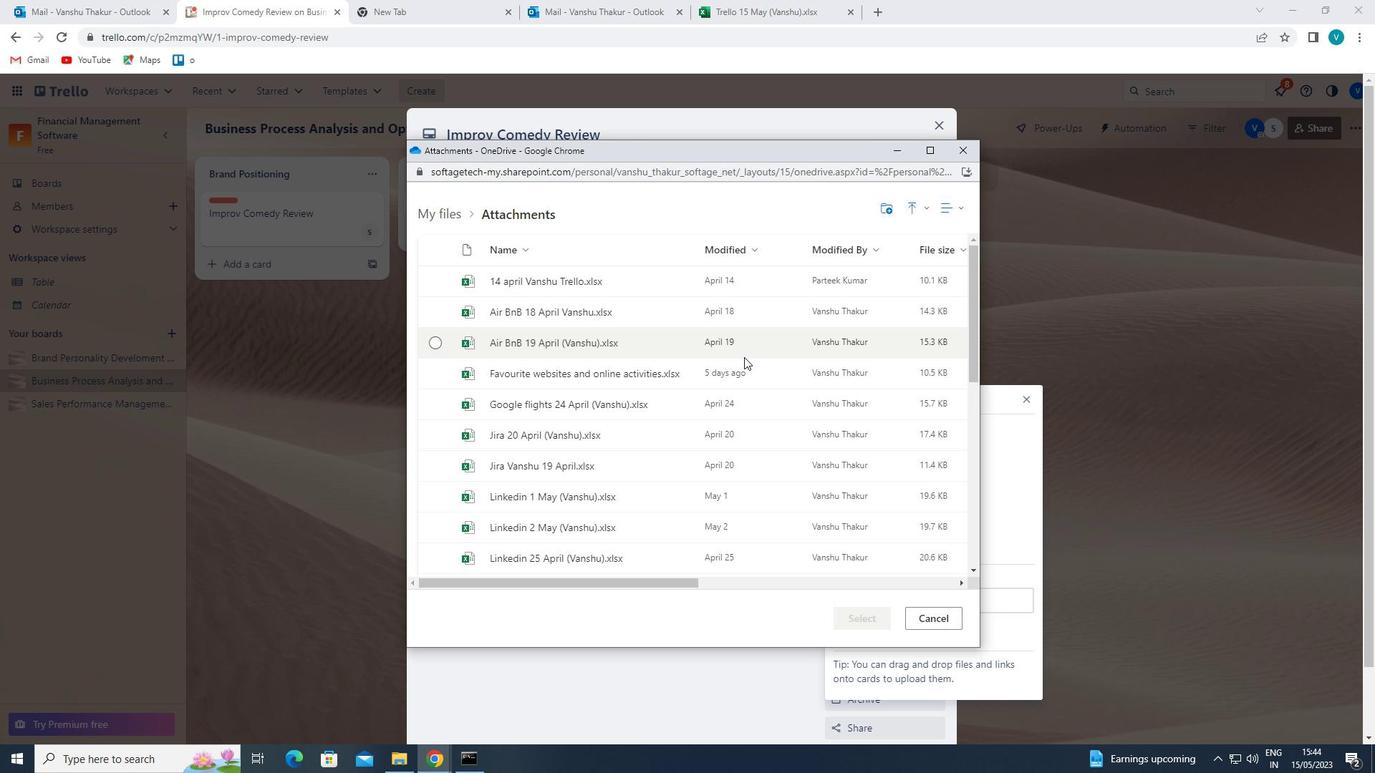 
Action: Mouse moved to (865, 622)
Screenshot: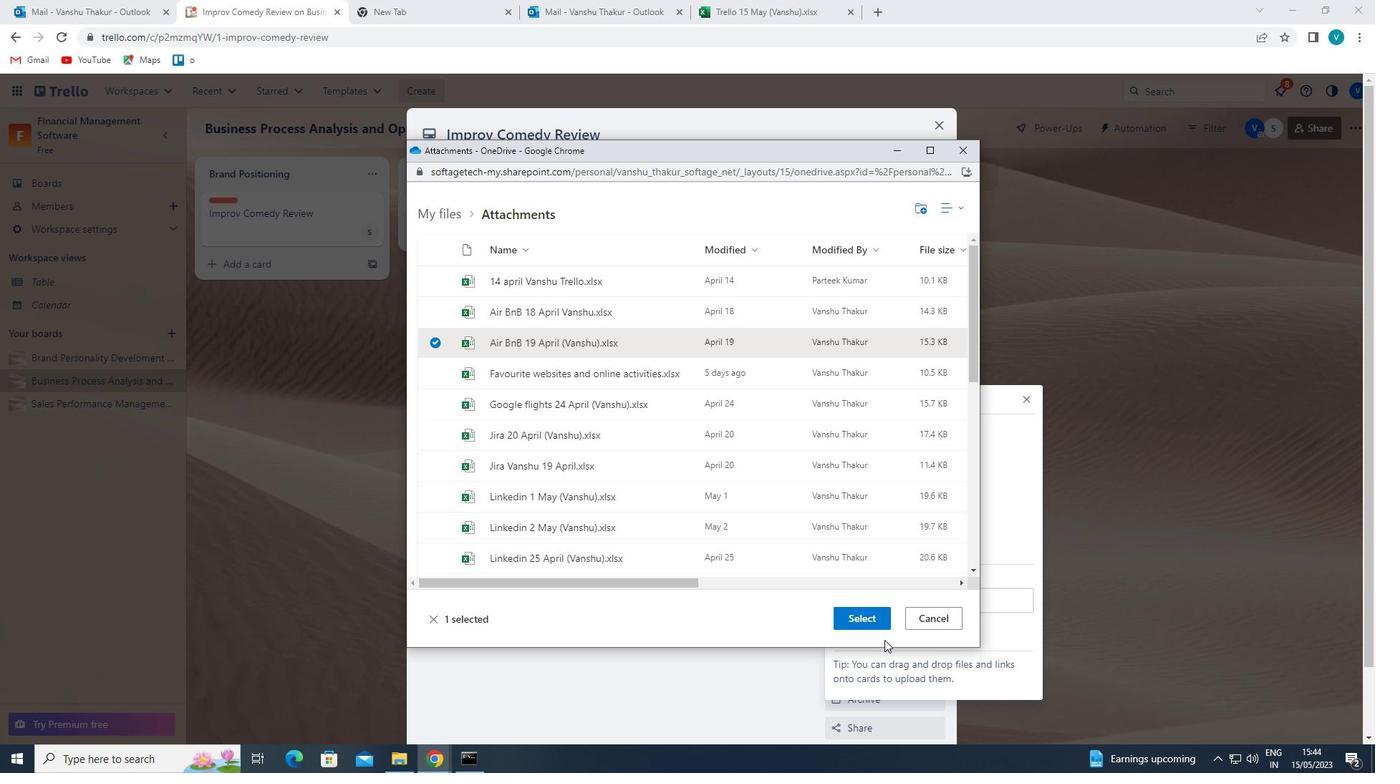 
Action: Mouse pressed left at (865, 622)
Screenshot: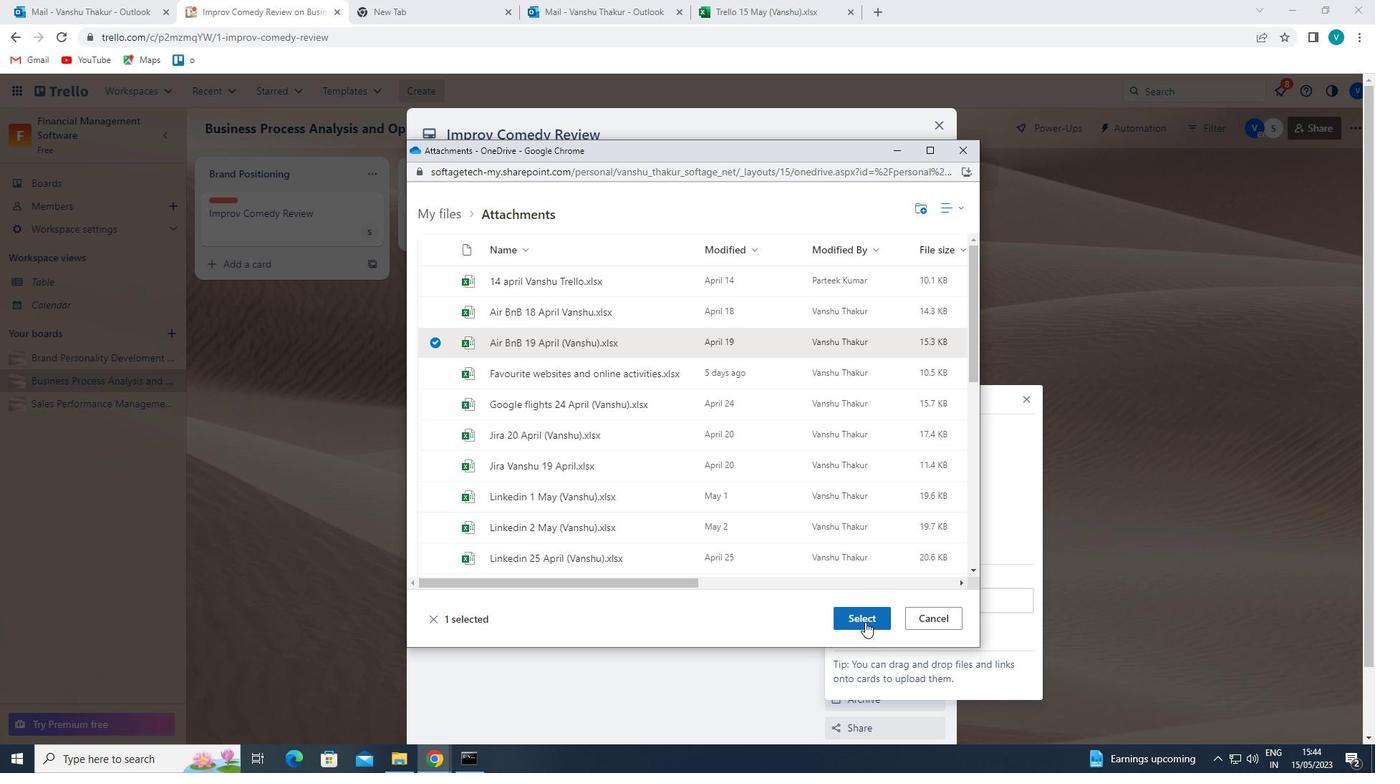 
Action: Mouse moved to (911, 391)
Screenshot: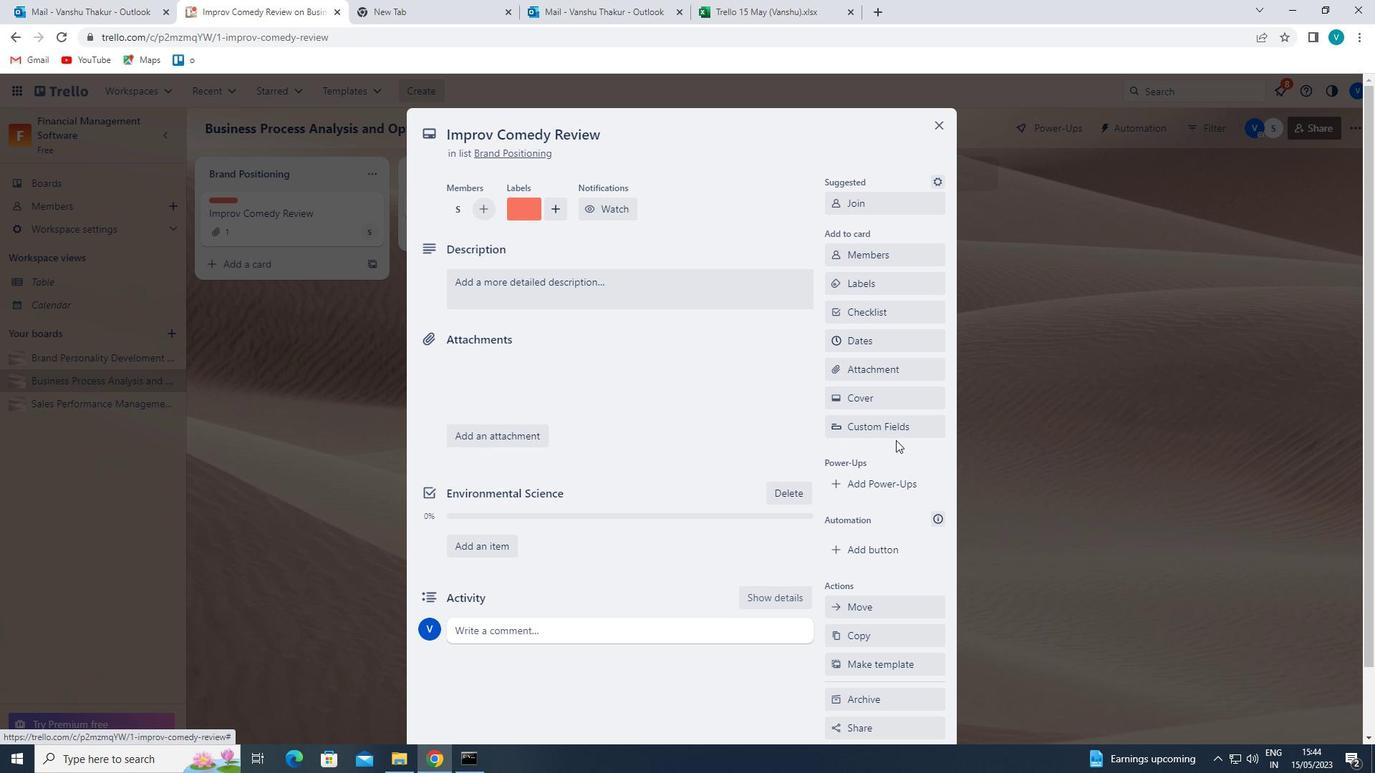 
Action: Mouse pressed left at (911, 391)
Screenshot: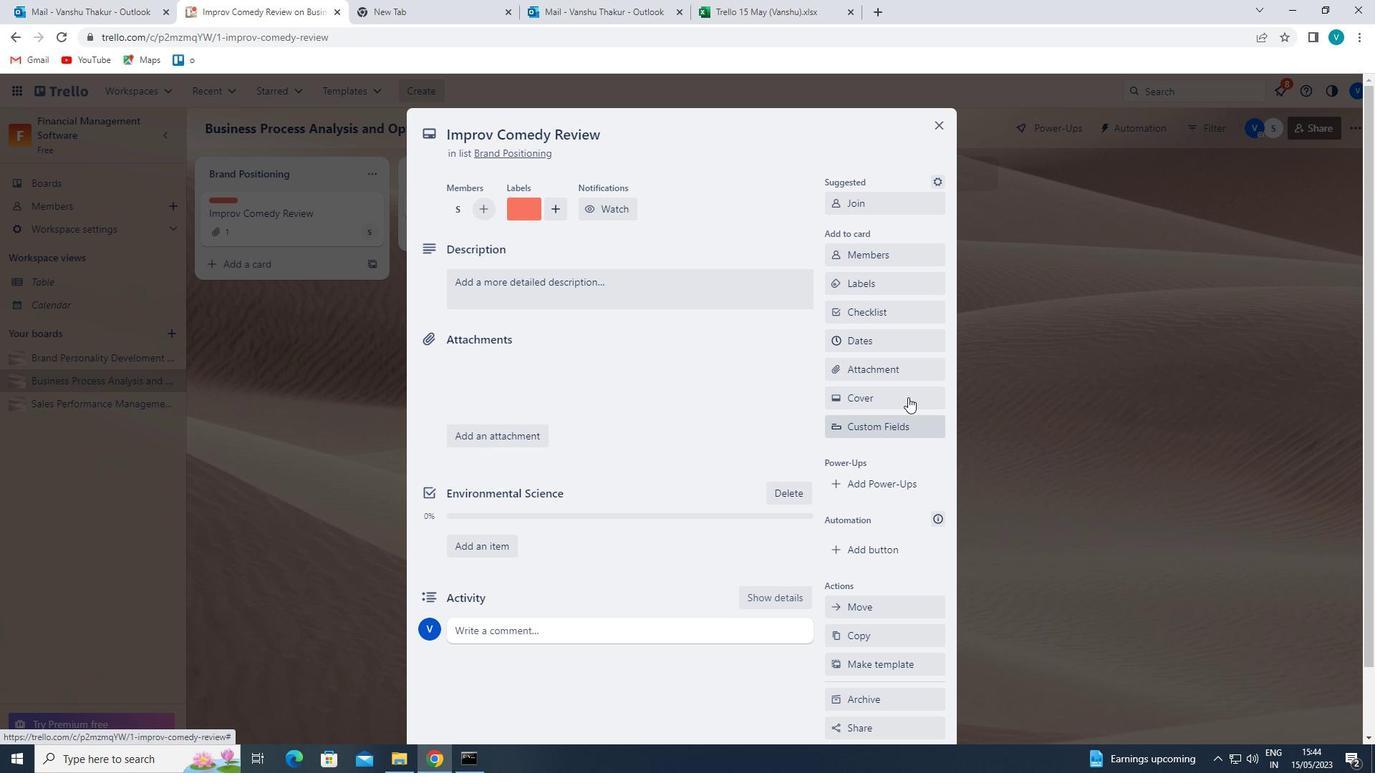 
Action: Mouse moved to (971, 456)
Screenshot: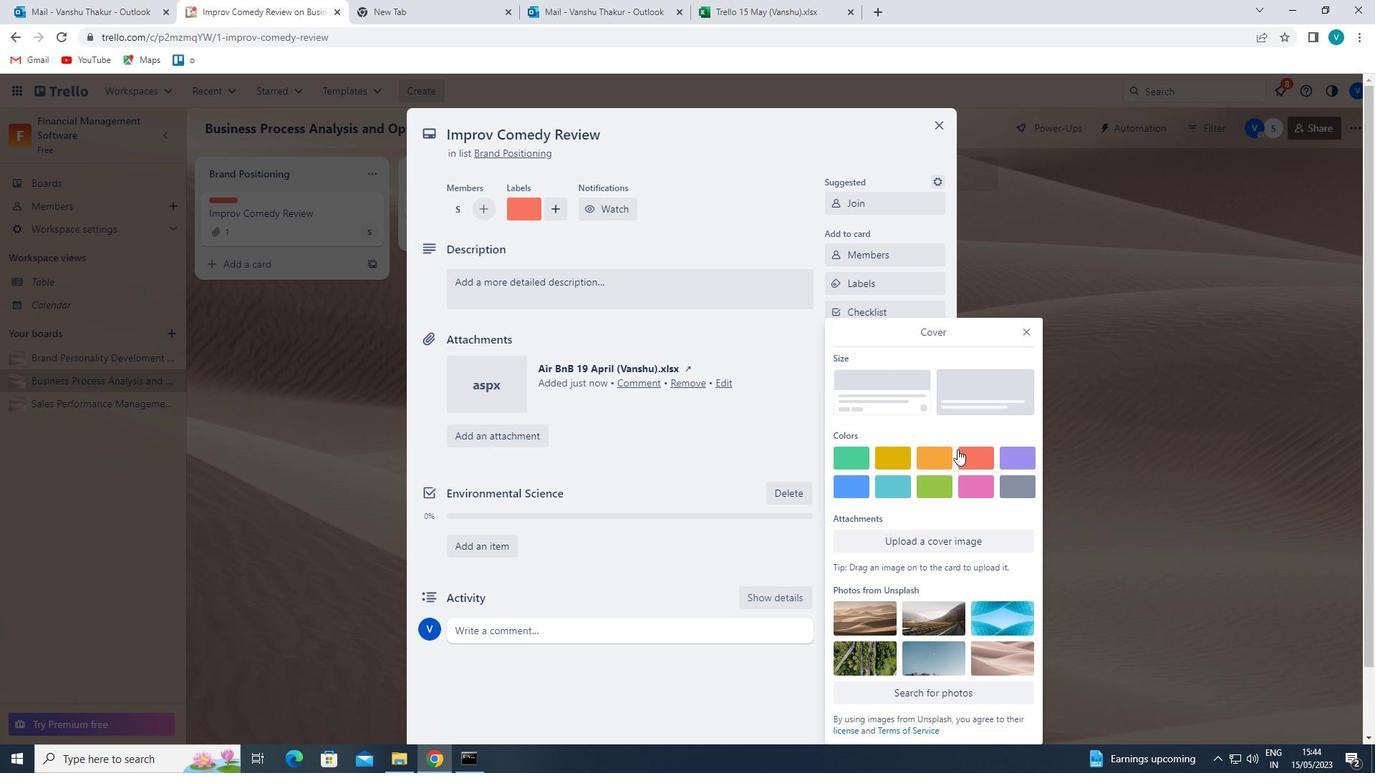 
Action: Mouse pressed left at (971, 456)
Screenshot: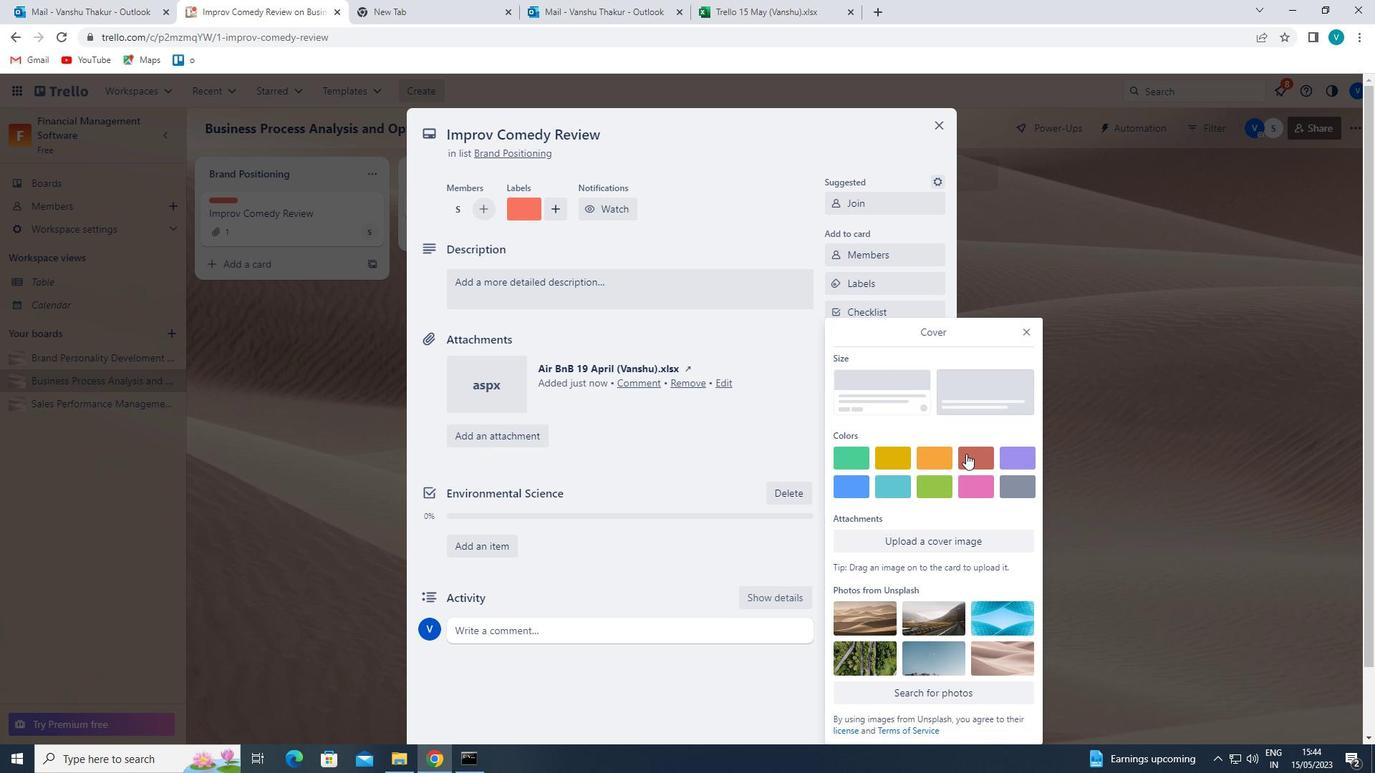 
Action: Mouse moved to (1024, 306)
Screenshot: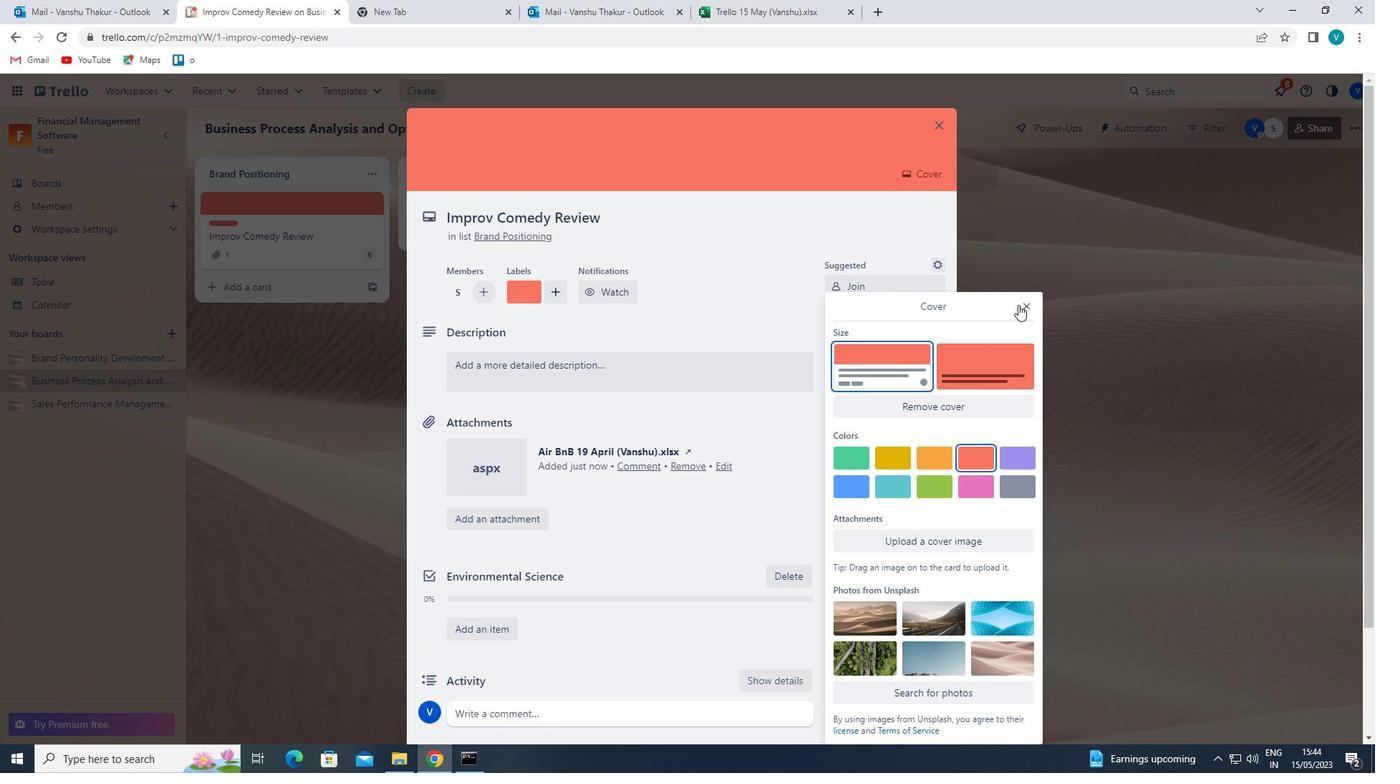 
Action: Mouse pressed left at (1024, 306)
Screenshot: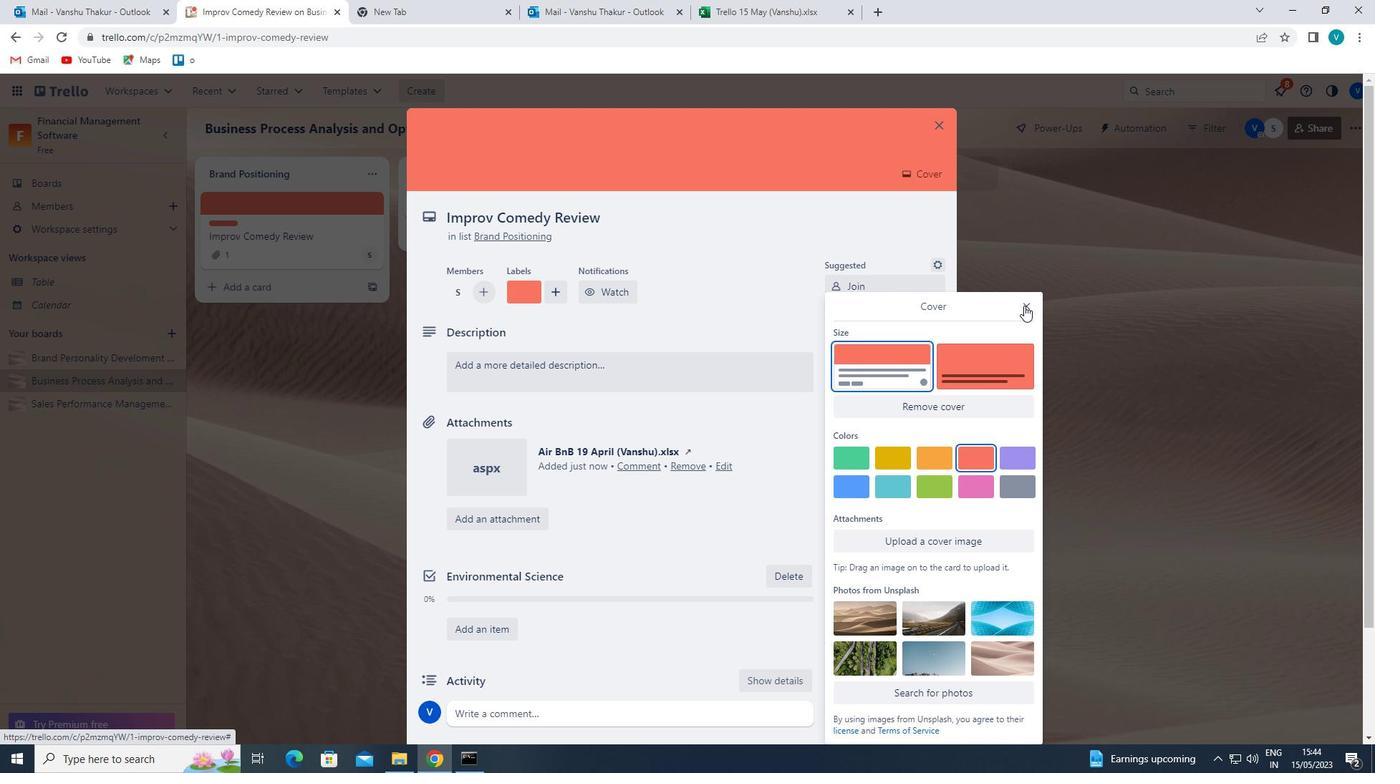 
Action: Mouse moved to (710, 384)
Screenshot: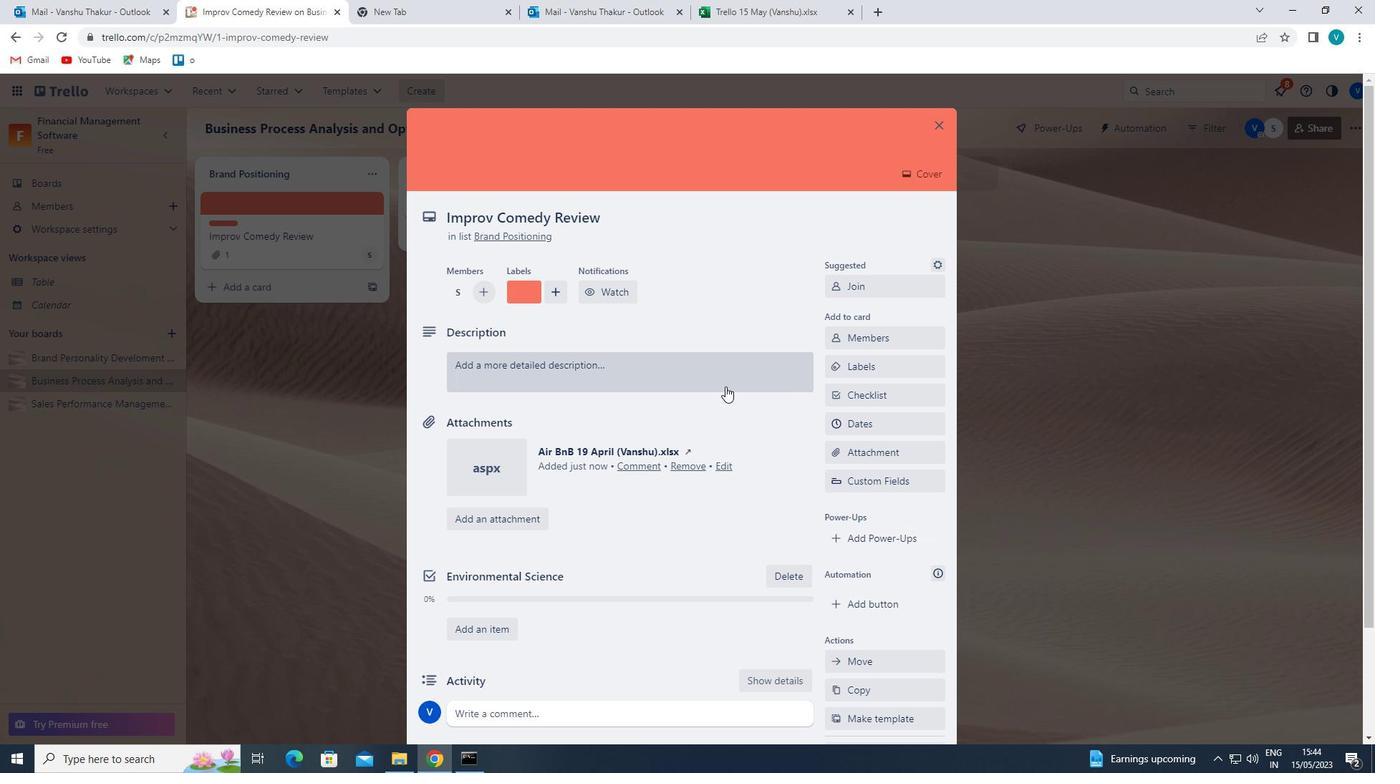 
Action: Mouse pressed left at (710, 384)
Screenshot: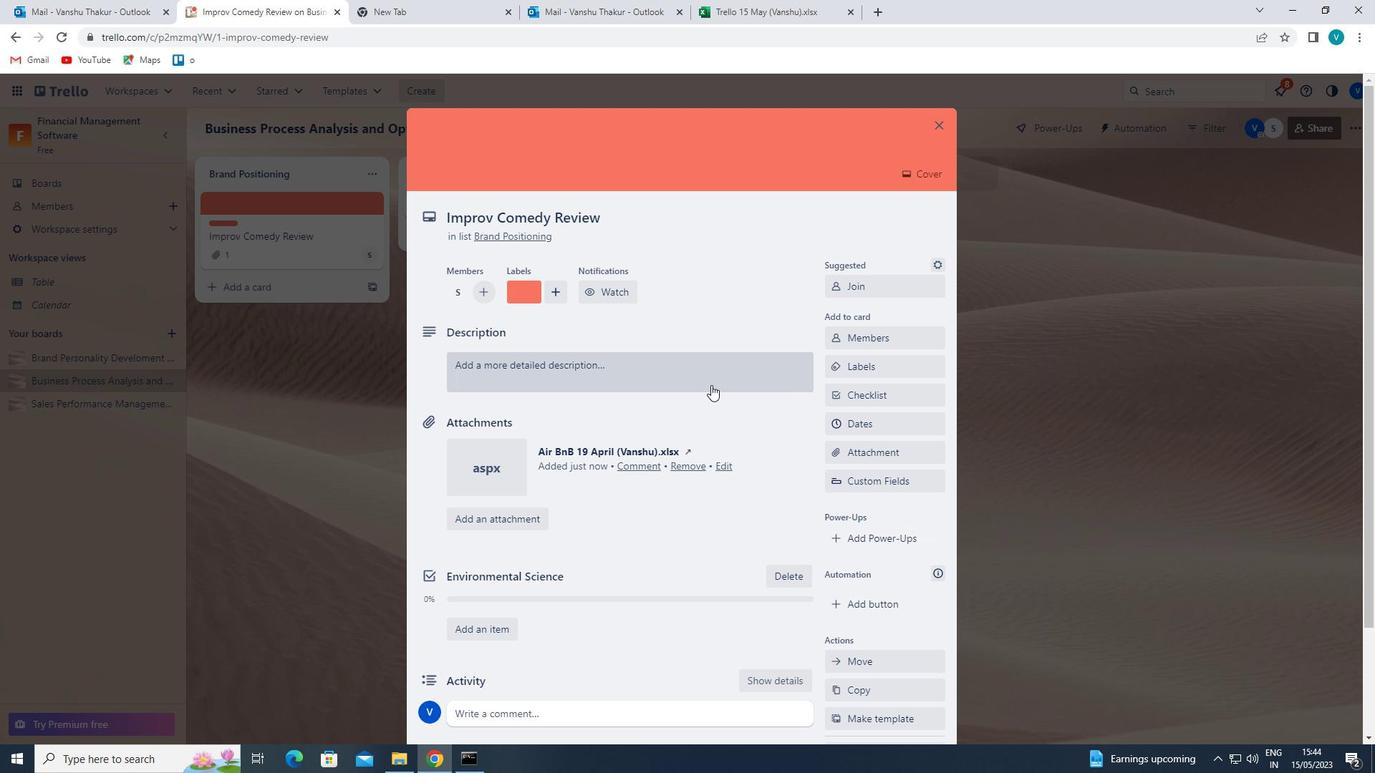 
Action: Key pressed '<Key.shift>RESEARCH<Key.space>AND<Key.space>DEVELOP<Key.space>NEW<Key.space>PRODUCT<Key.space><Key.space>W<Key.backspace>NEW<Key.space>PRODUCT<Key.space>DISTRIBUTION<Key.space>STRATEGY'
Screenshot: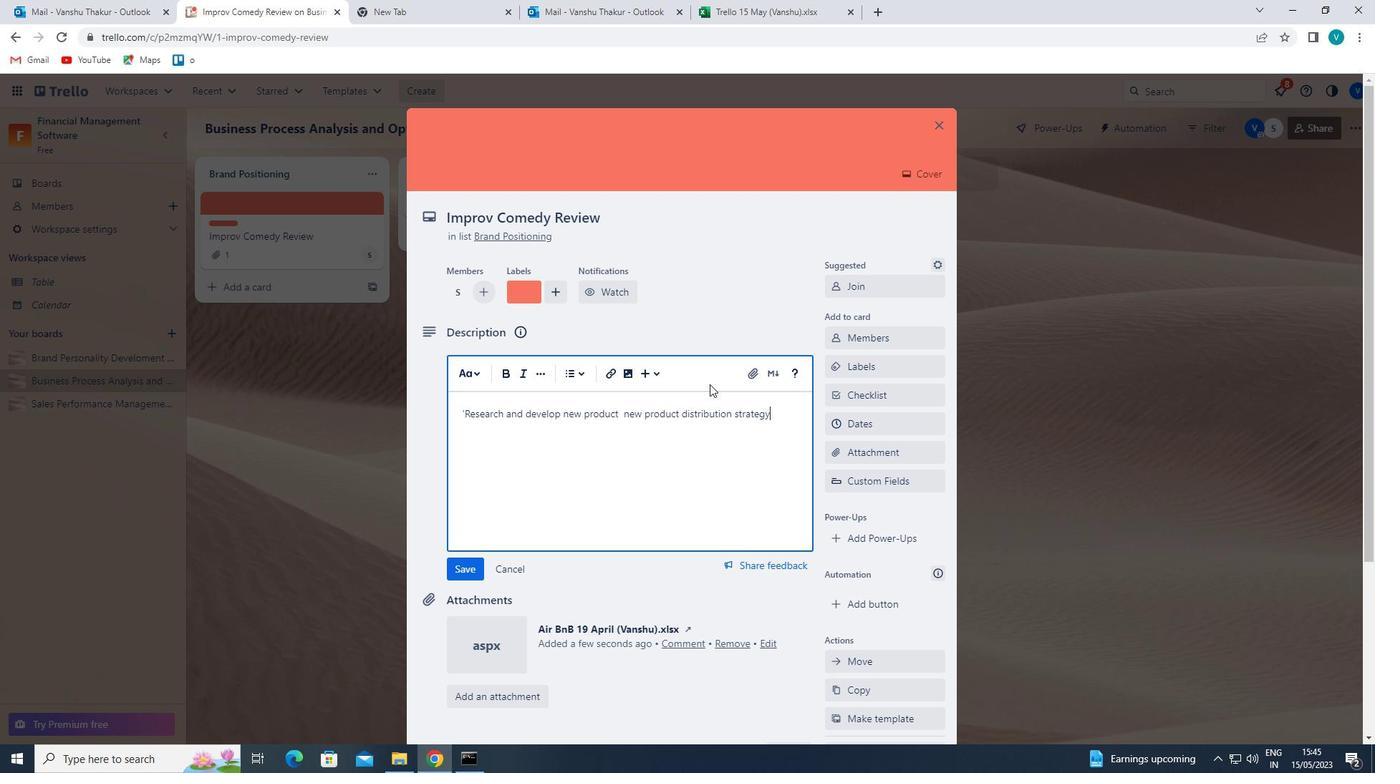 
Action: Mouse moved to (467, 562)
Screenshot: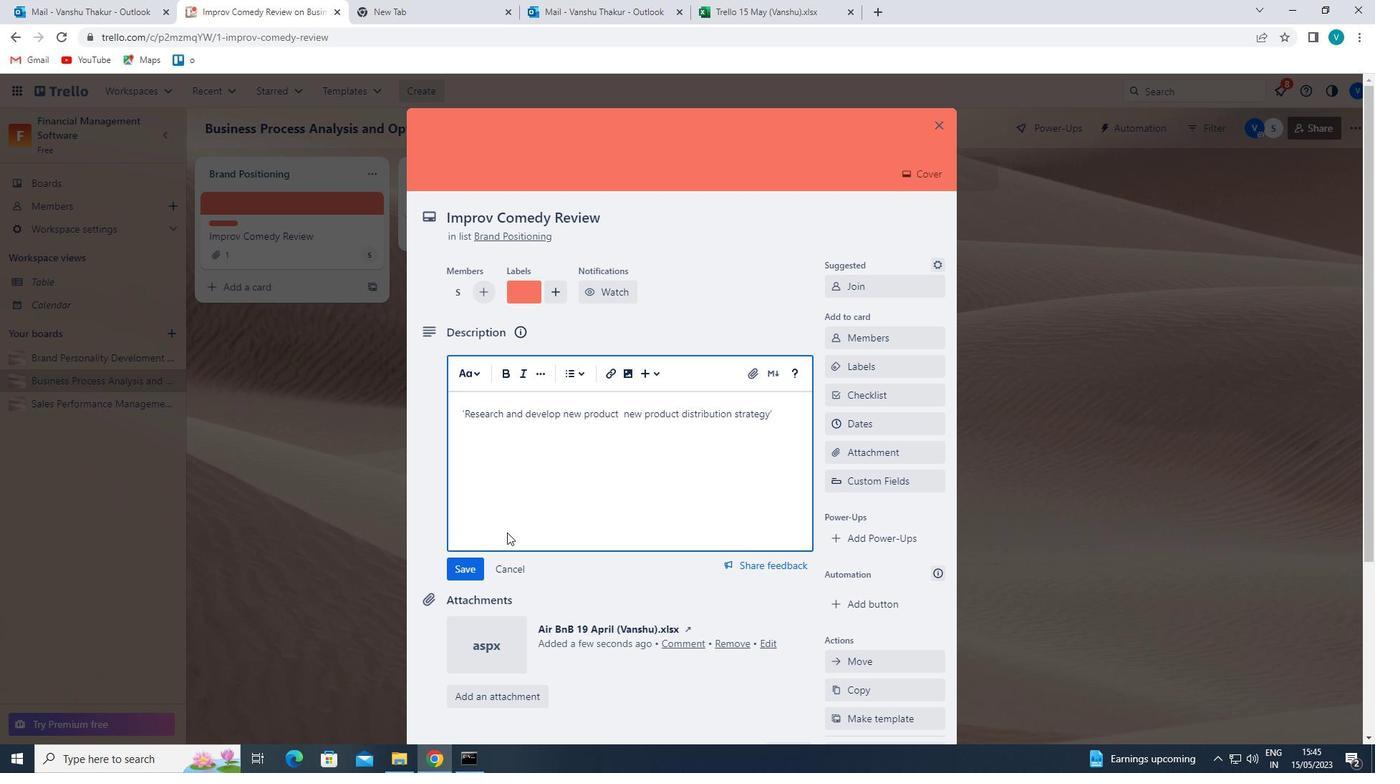 
Action: Mouse pressed left at (467, 562)
Screenshot: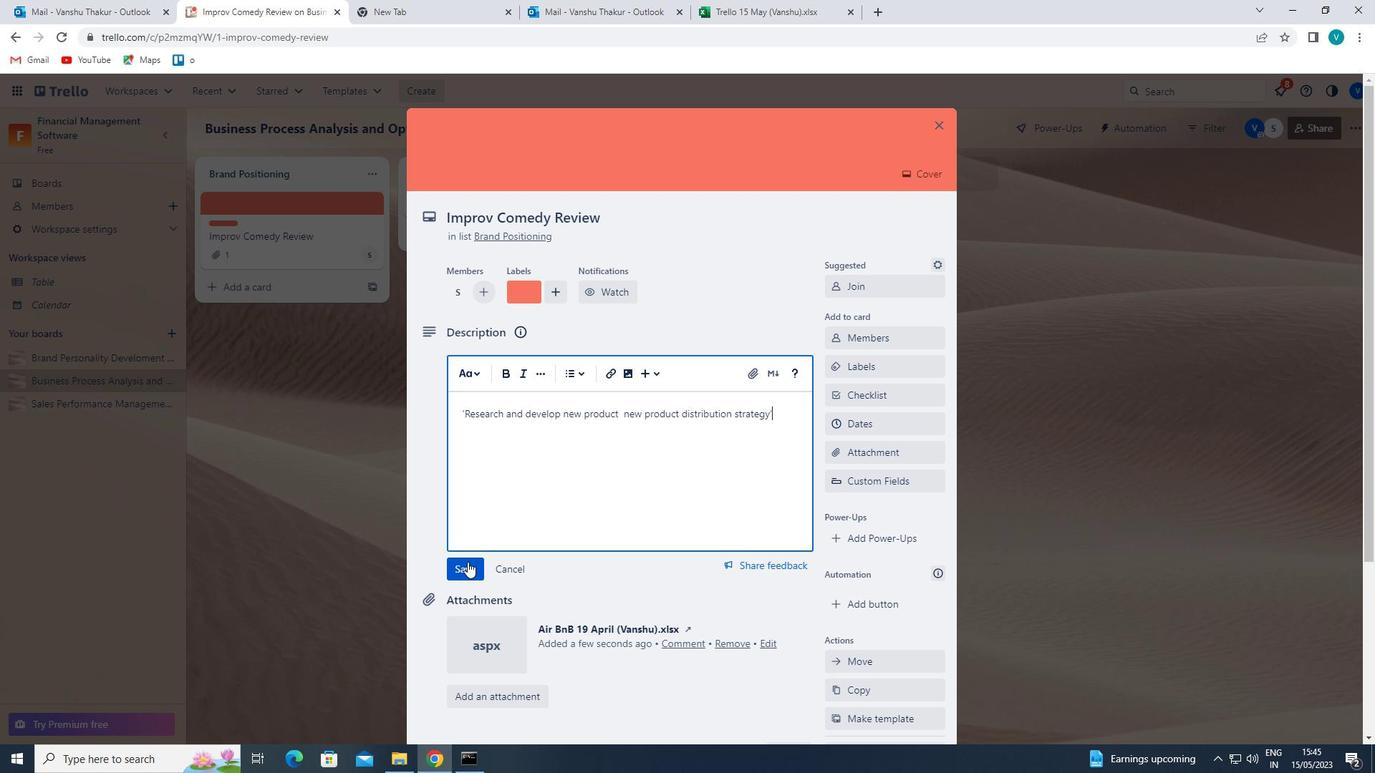 
Action: Mouse scrolled (467, 561) with delta (0, 0)
Screenshot: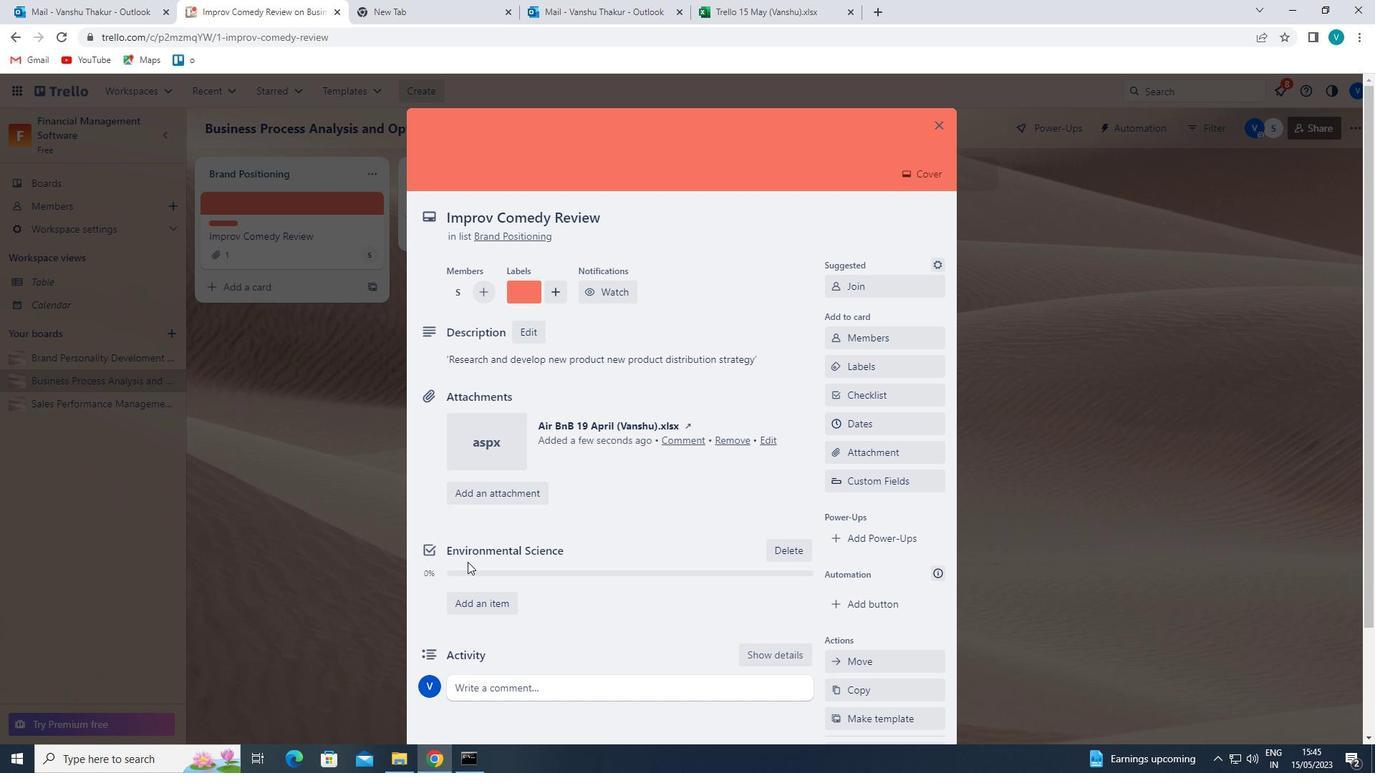 
Action: Mouse scrolled (467, 561) with delta (0, 0)
Screenshot: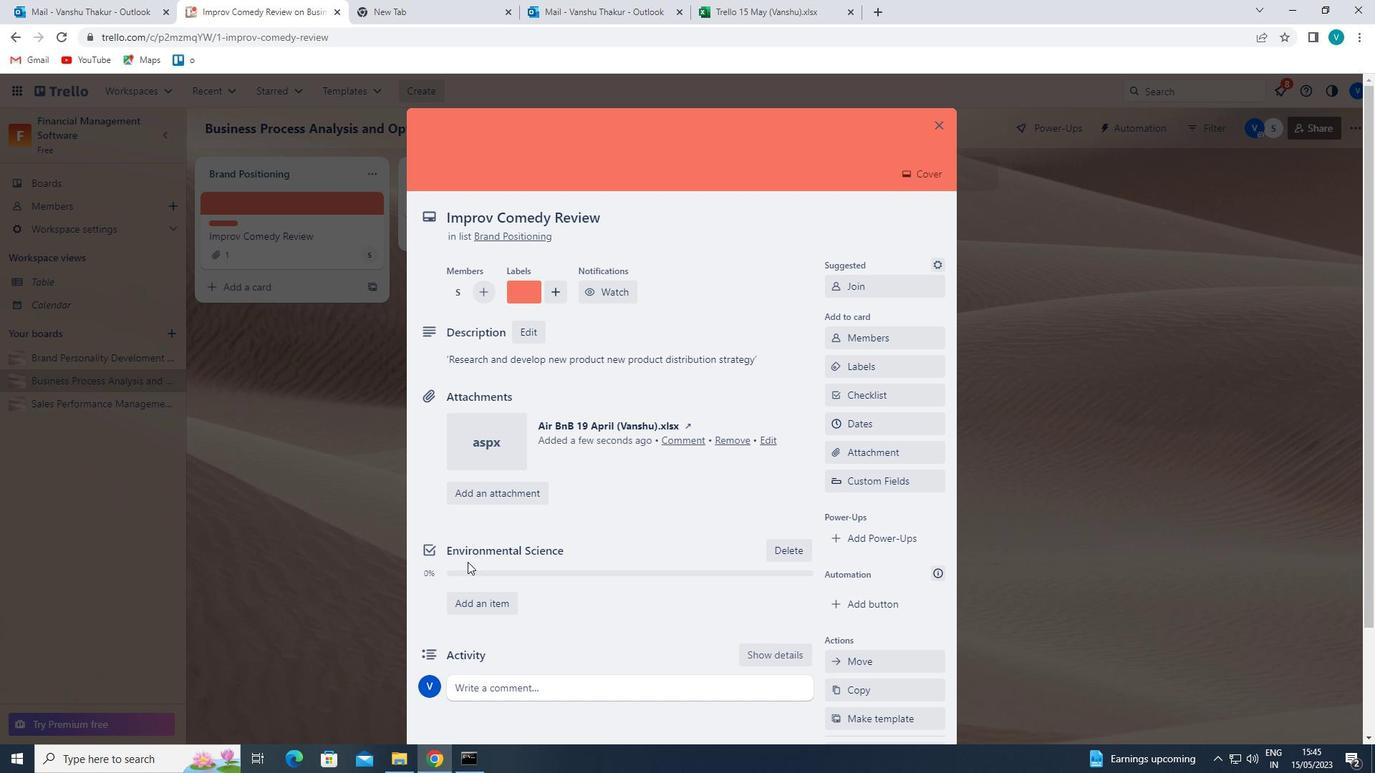 
Action: Mouse moved to (482, 564)
Screenshot: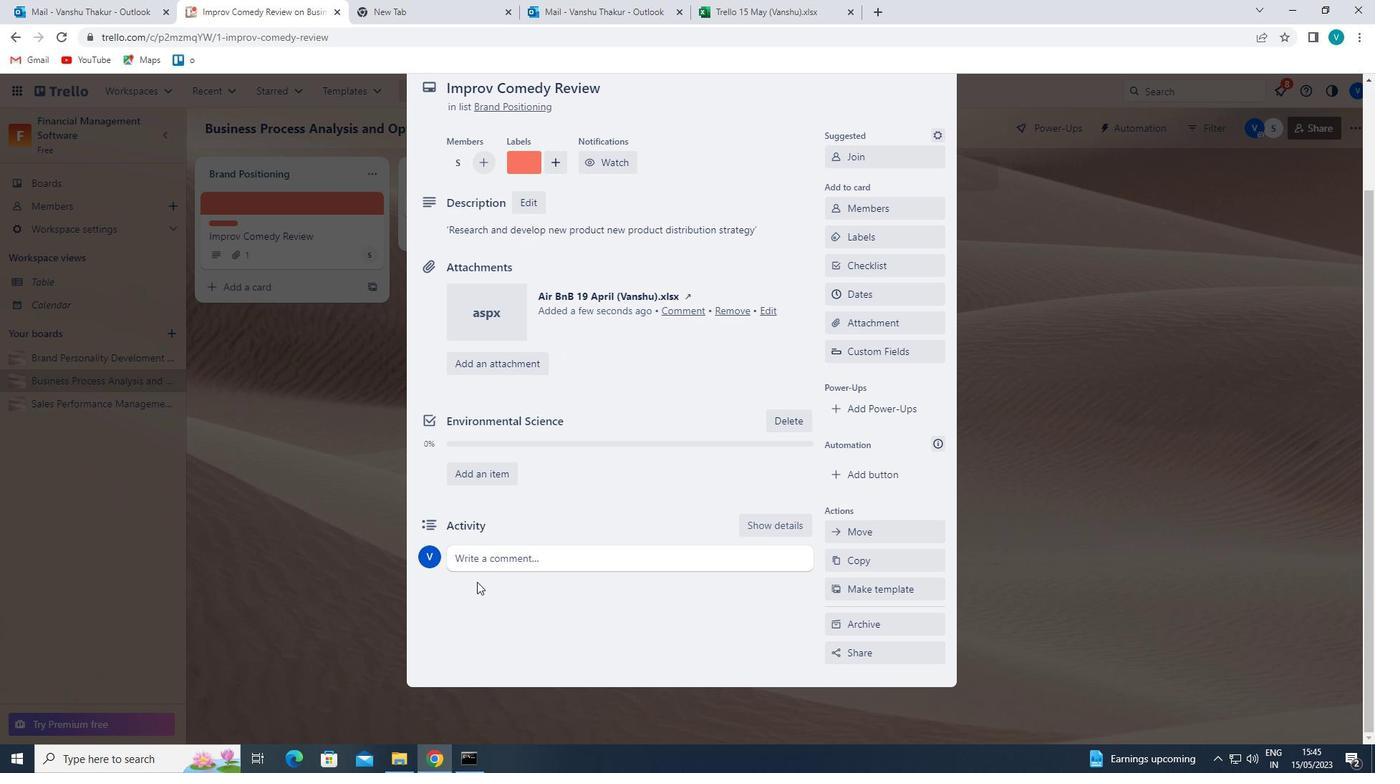 
Action: Mouse pressed left at (482, 564)
Screenshot: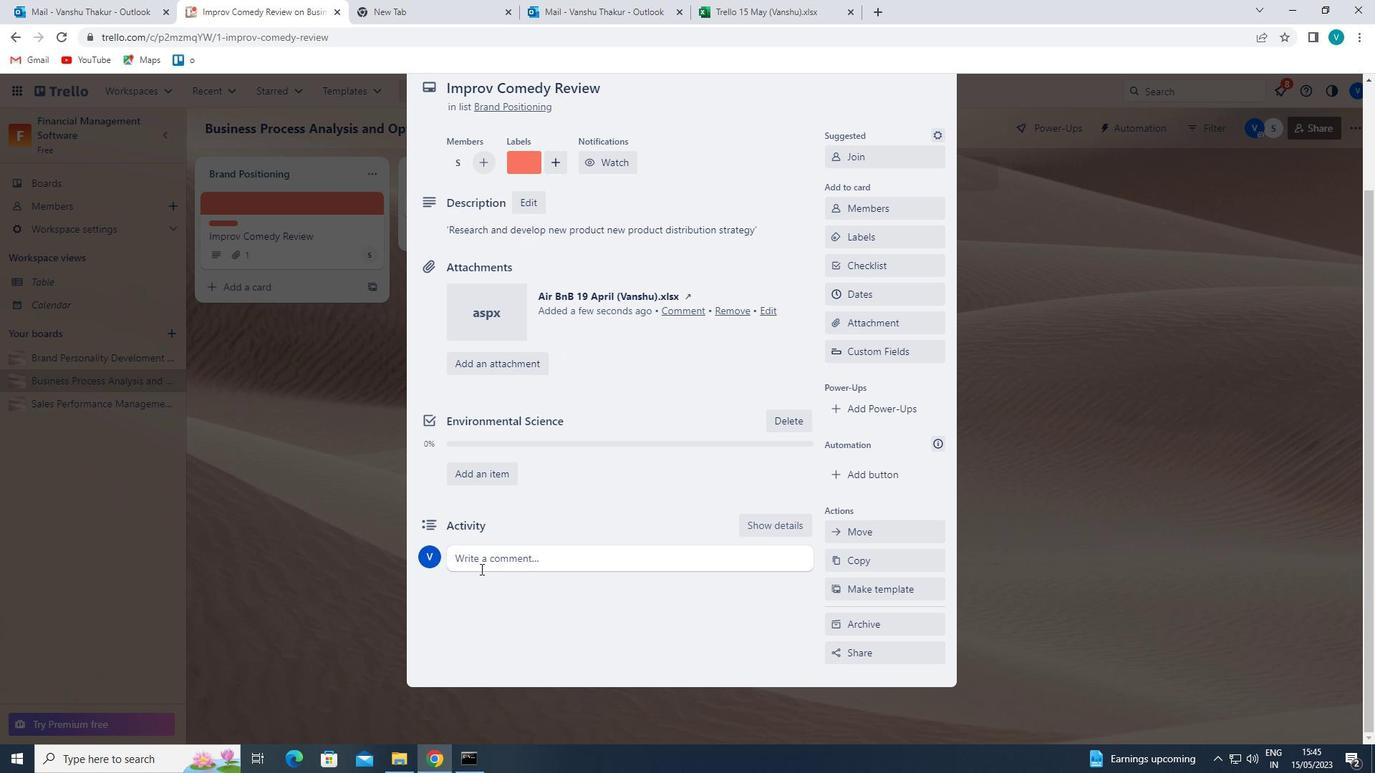 
Action: Mouse moved to (491, 591)
Screenshot: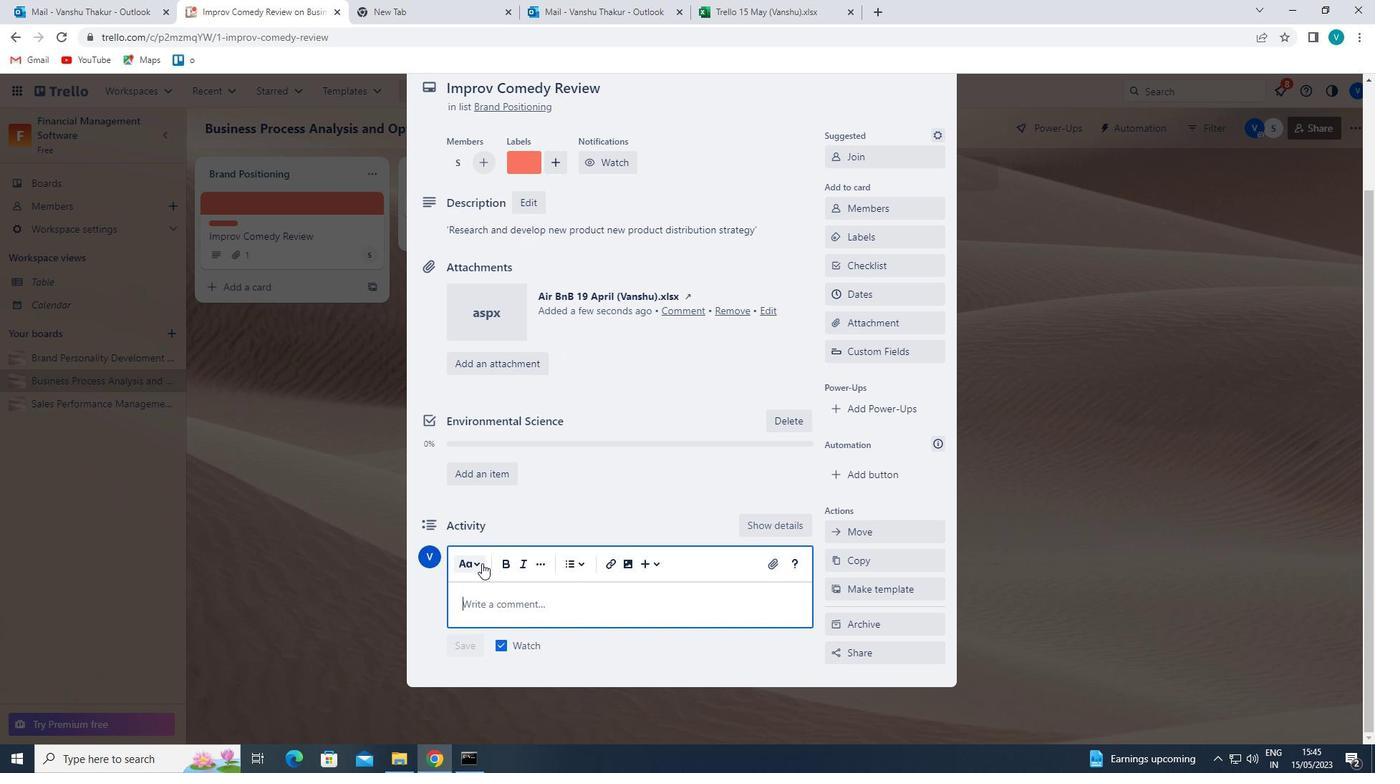 
Action: Key pressed '<Key.shift>'<Key.shift>THIS<Key.space>TASK<Key.space>PRESENTS<Key.space>AN<Key.space>OPPORTUNITY<Key.space>TO<Key.space>DEMONSTRATE<Key.space>OUR<Key.space>COMMUNICATION<Key.space>AND<Key.space>INTERPERSONAL<Key.space>SKILLS,<Key.space>BUILDING<Key.space>RELATIONSHIPS<Key.space>AND<Key.space>T<Key.backspace>RAPPORT<Key.space>WITH<Key.space>OTHERS.'
Screenshot: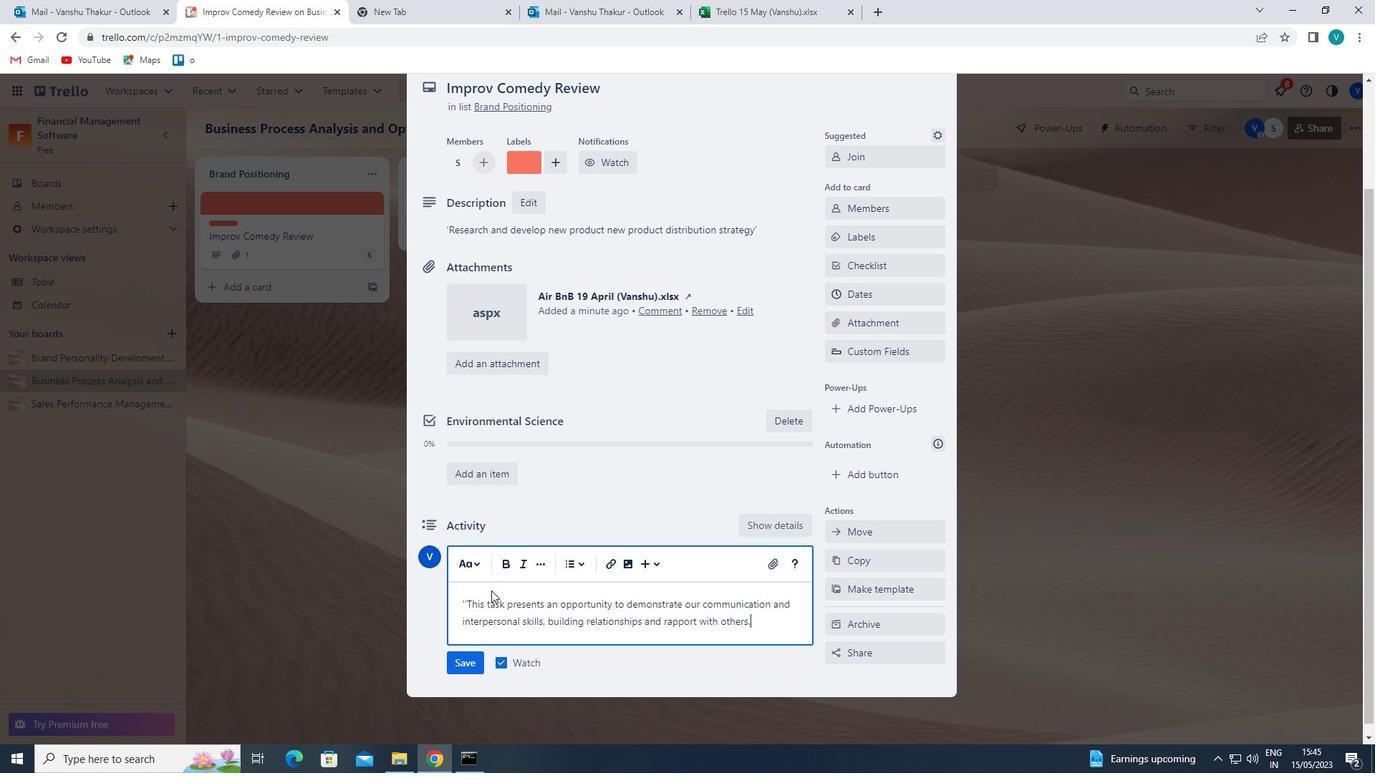 
Action: Mouse moved to (471, 660)
Screenshot: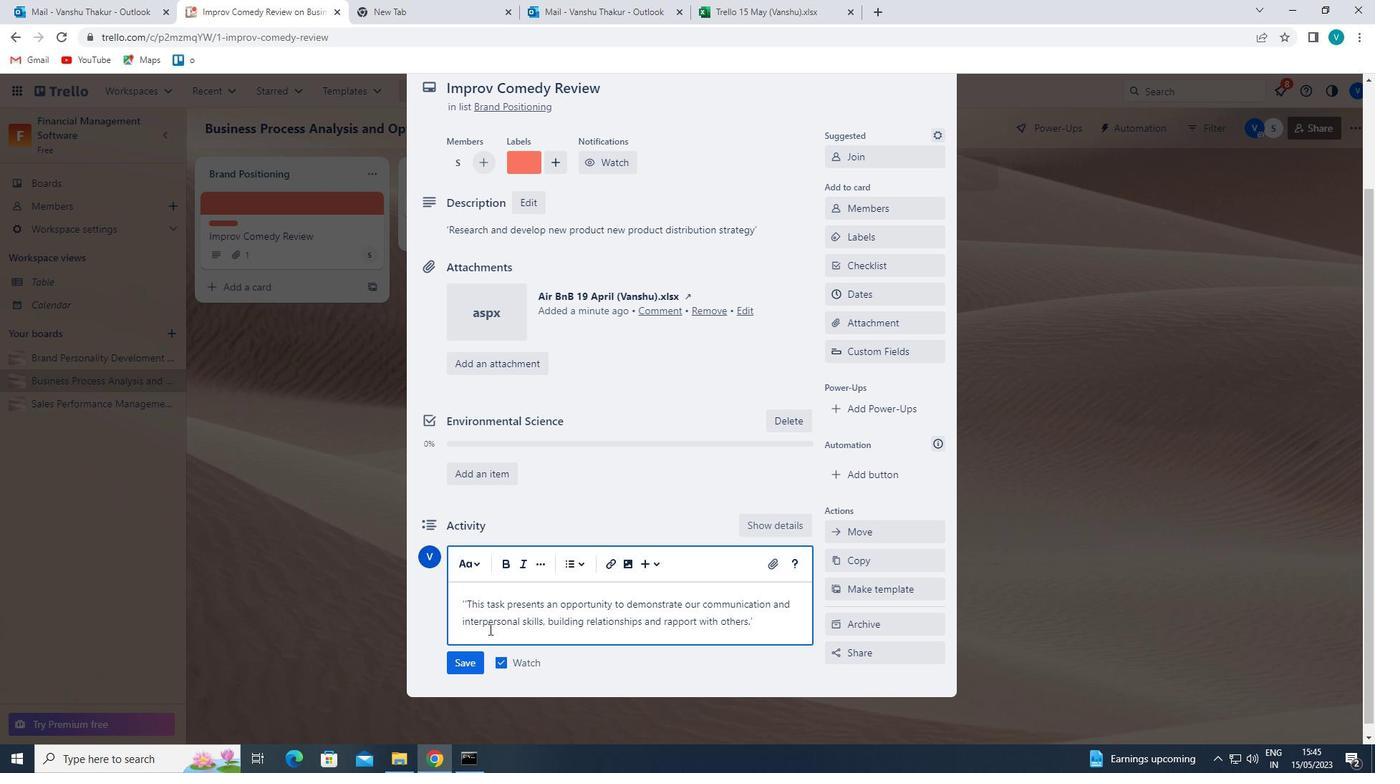 
Action: Mouse pressed left at (471, 660)
Screenshot: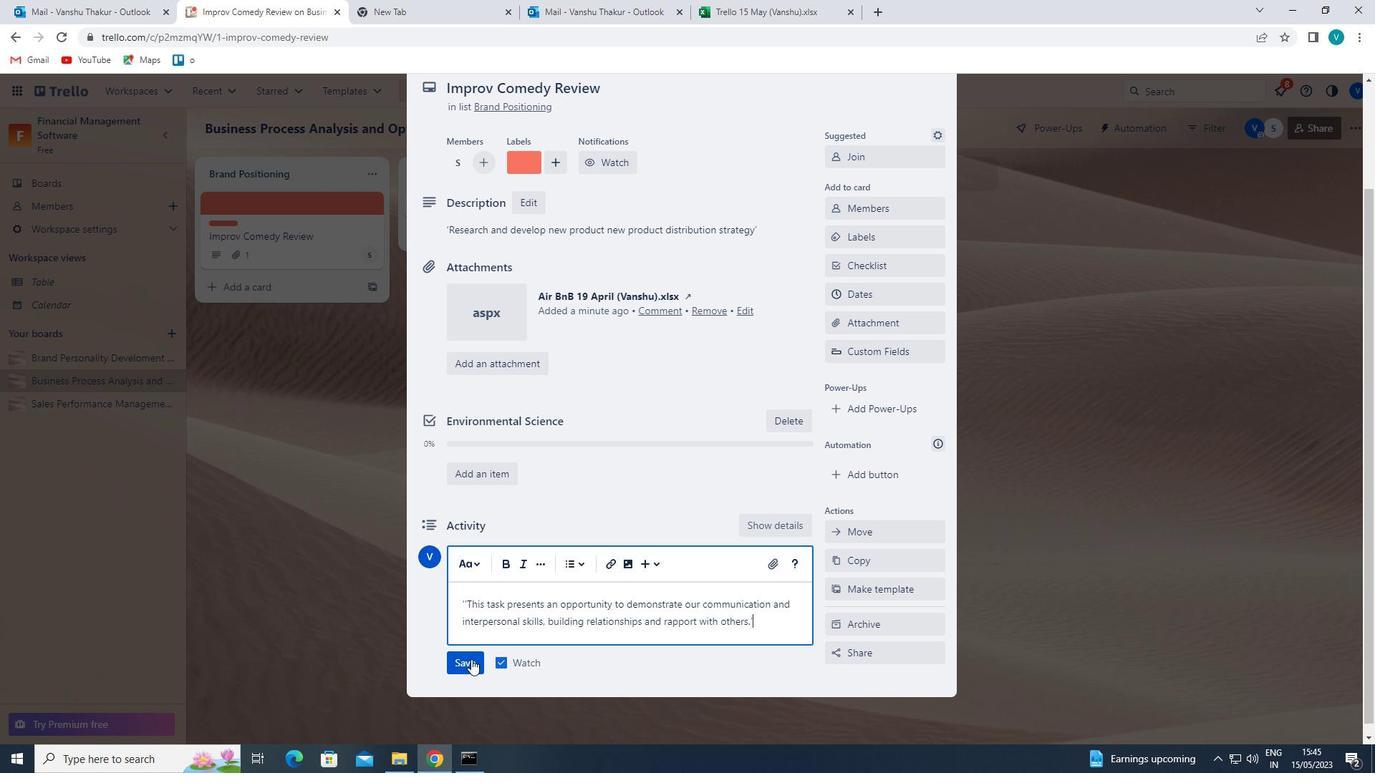 
Action: Mouse moved to (908, 300)
Screenshot: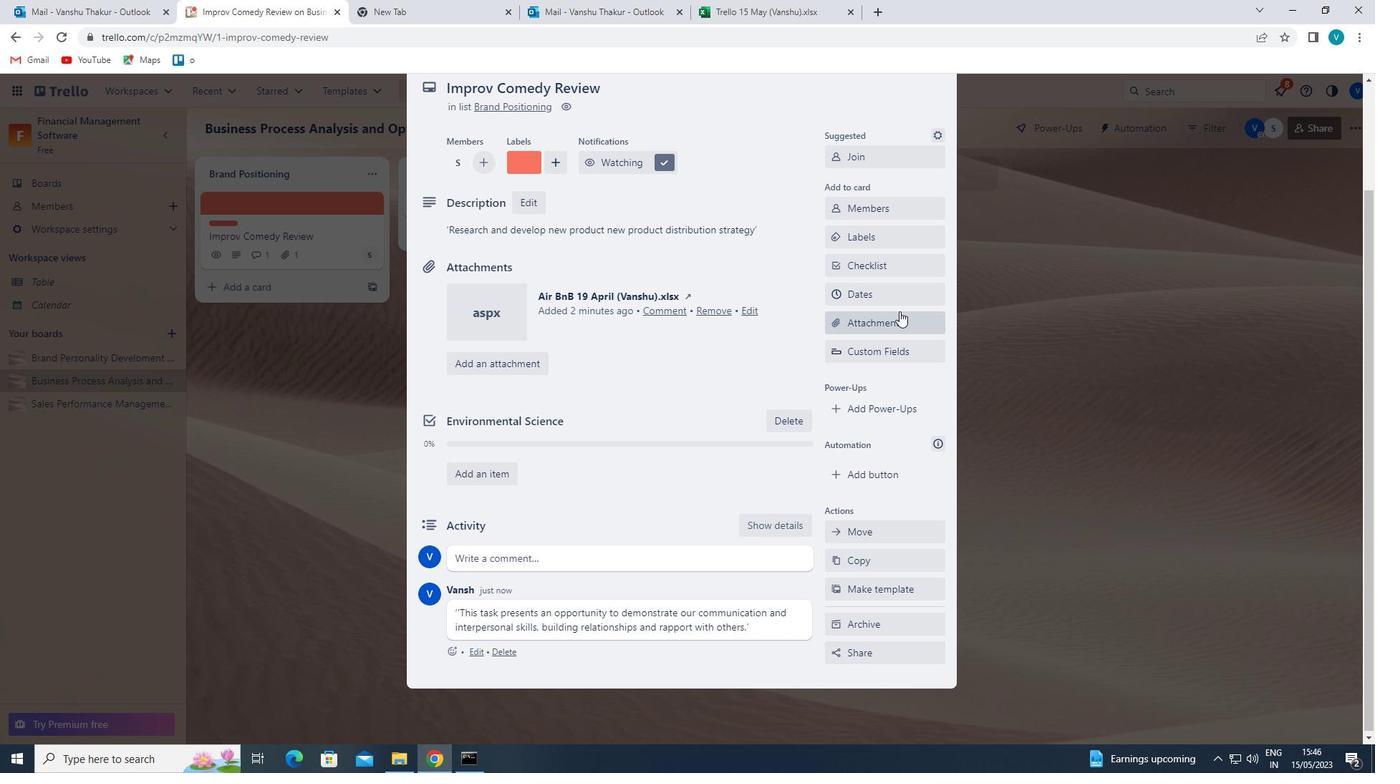 
Action: Mouse pressed left at (908, 300)
Screenshot: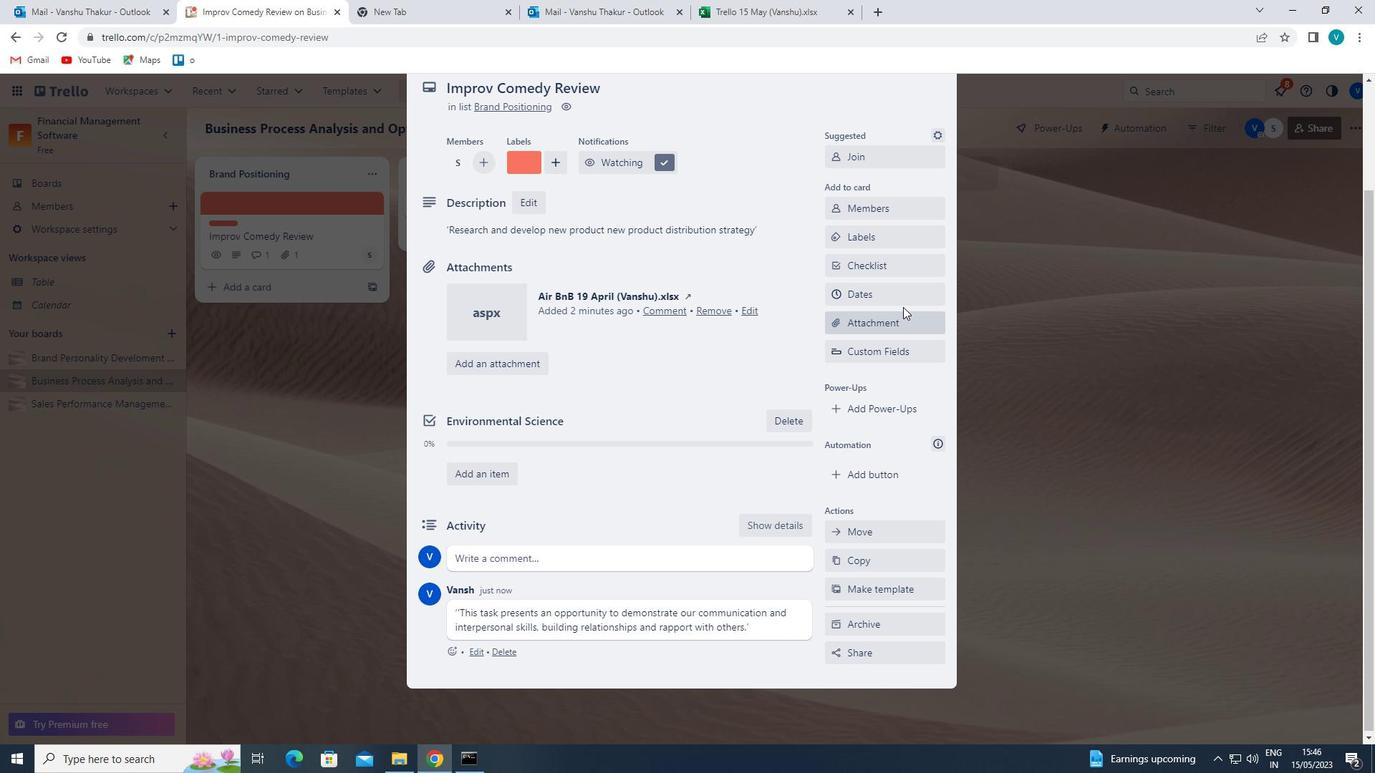 
Action: Mouse moved to (841, 389)
Screenshot: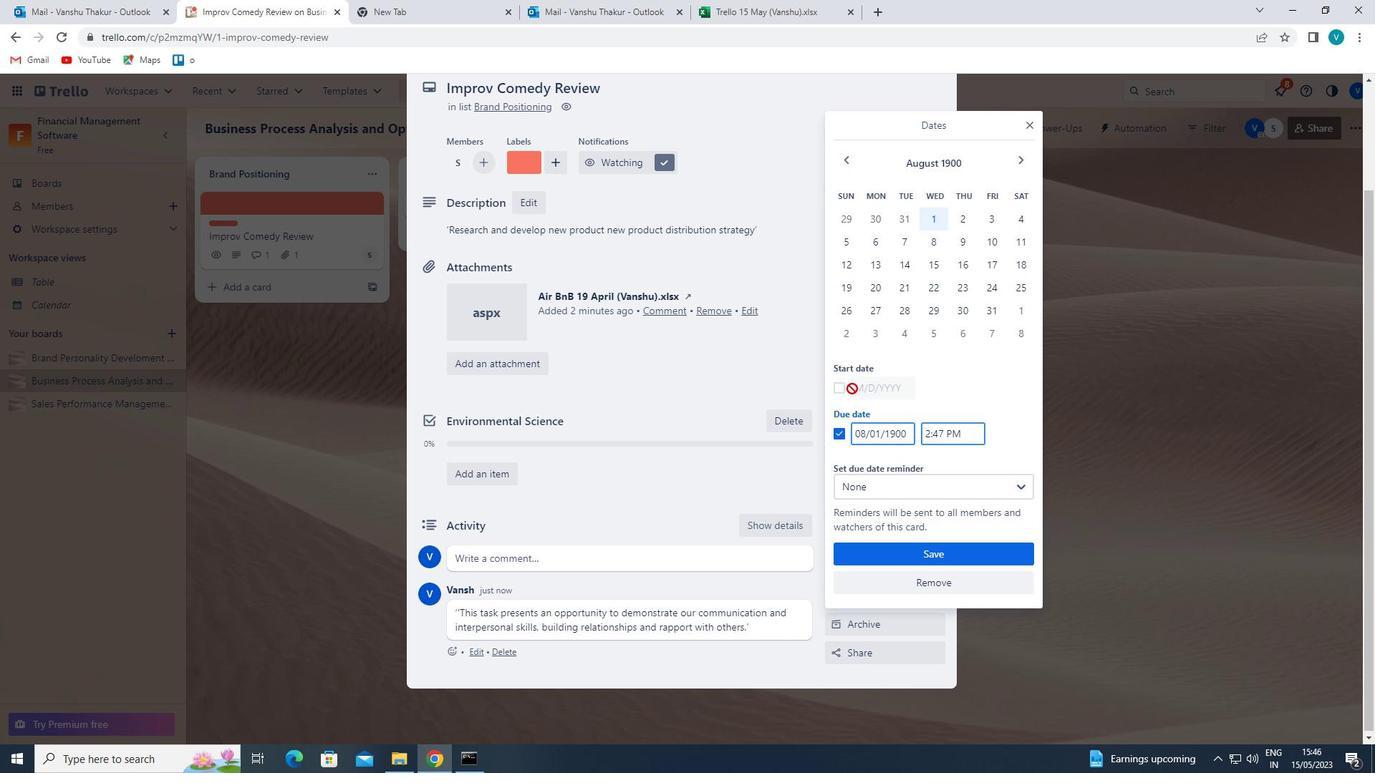 
Action: Mouse pressed left at (841, 389)
Screenshot: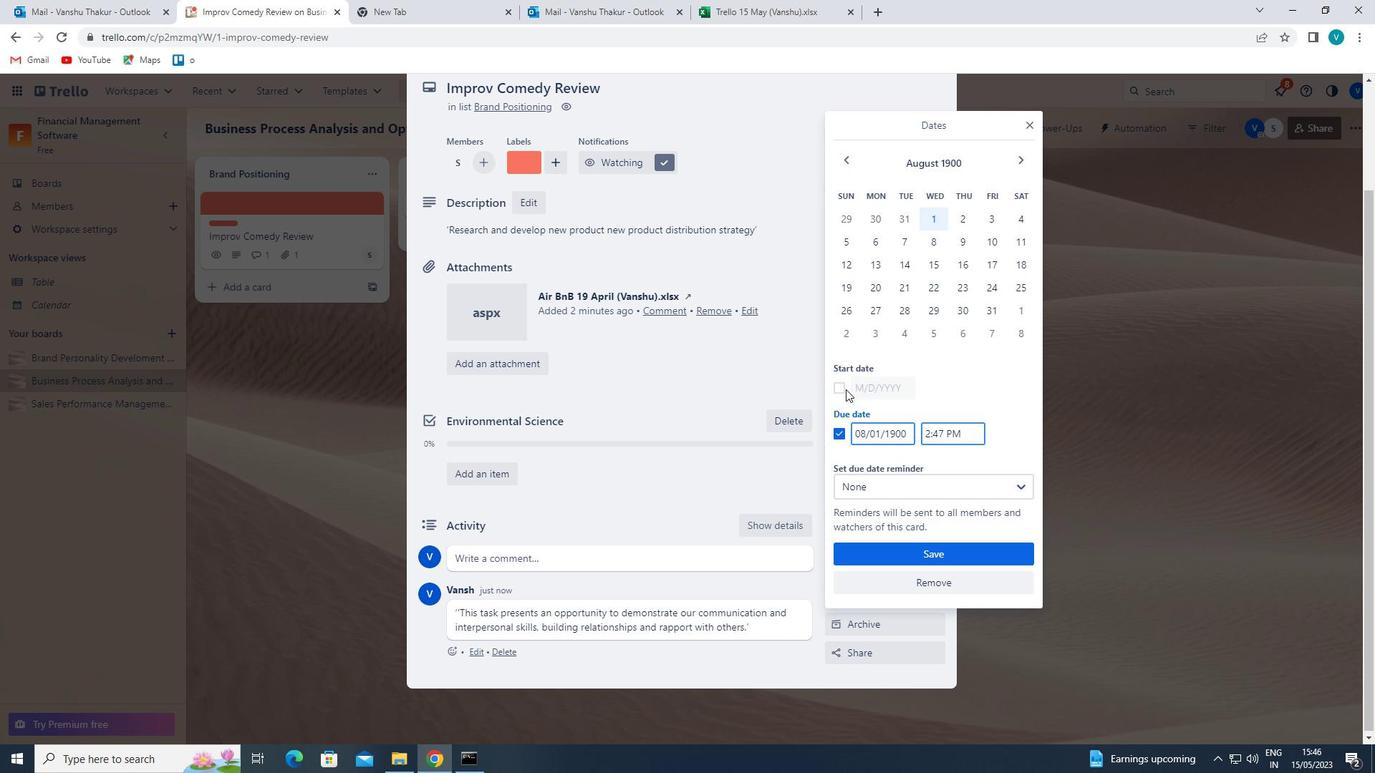 
Action: Mouse moved to (879, 384)
Screenshot: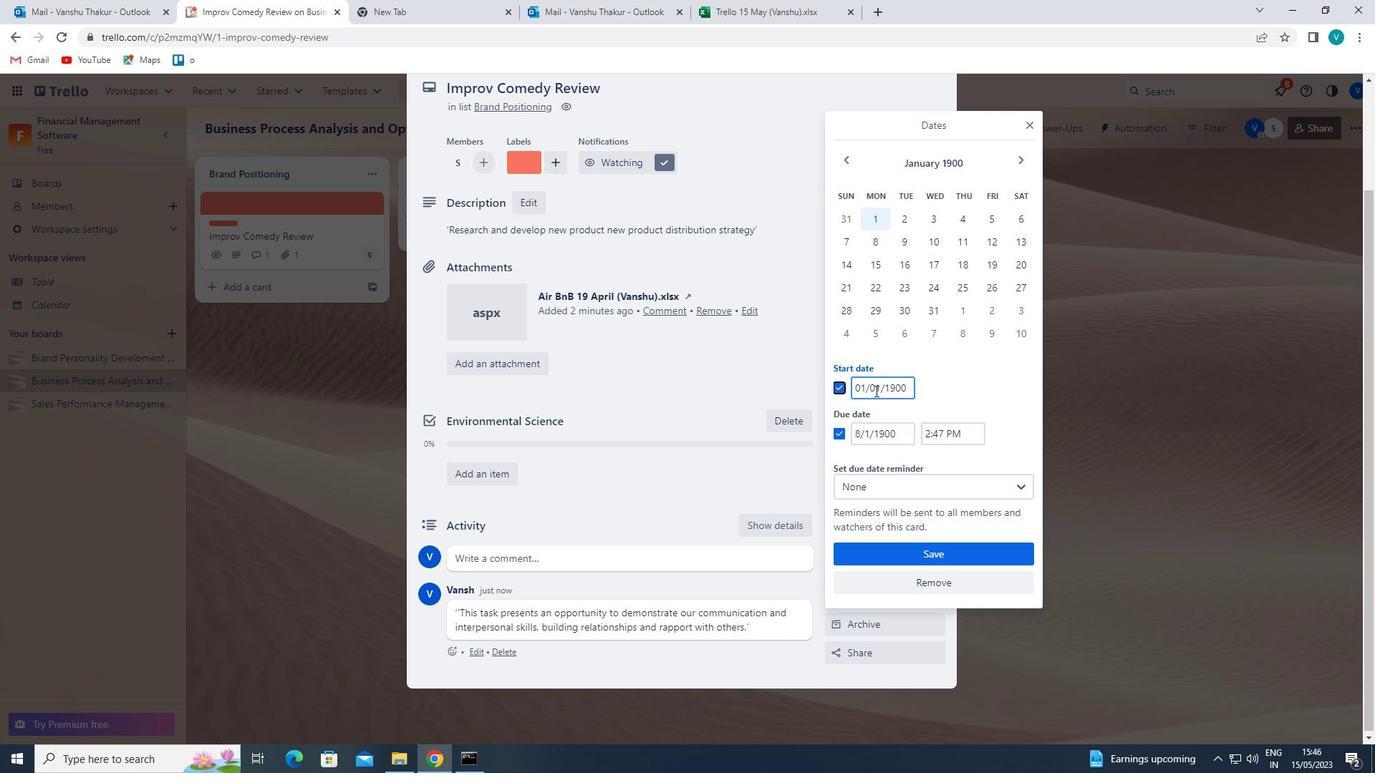 
Action: Mouse pressed left at (879, 384)
Screenshot: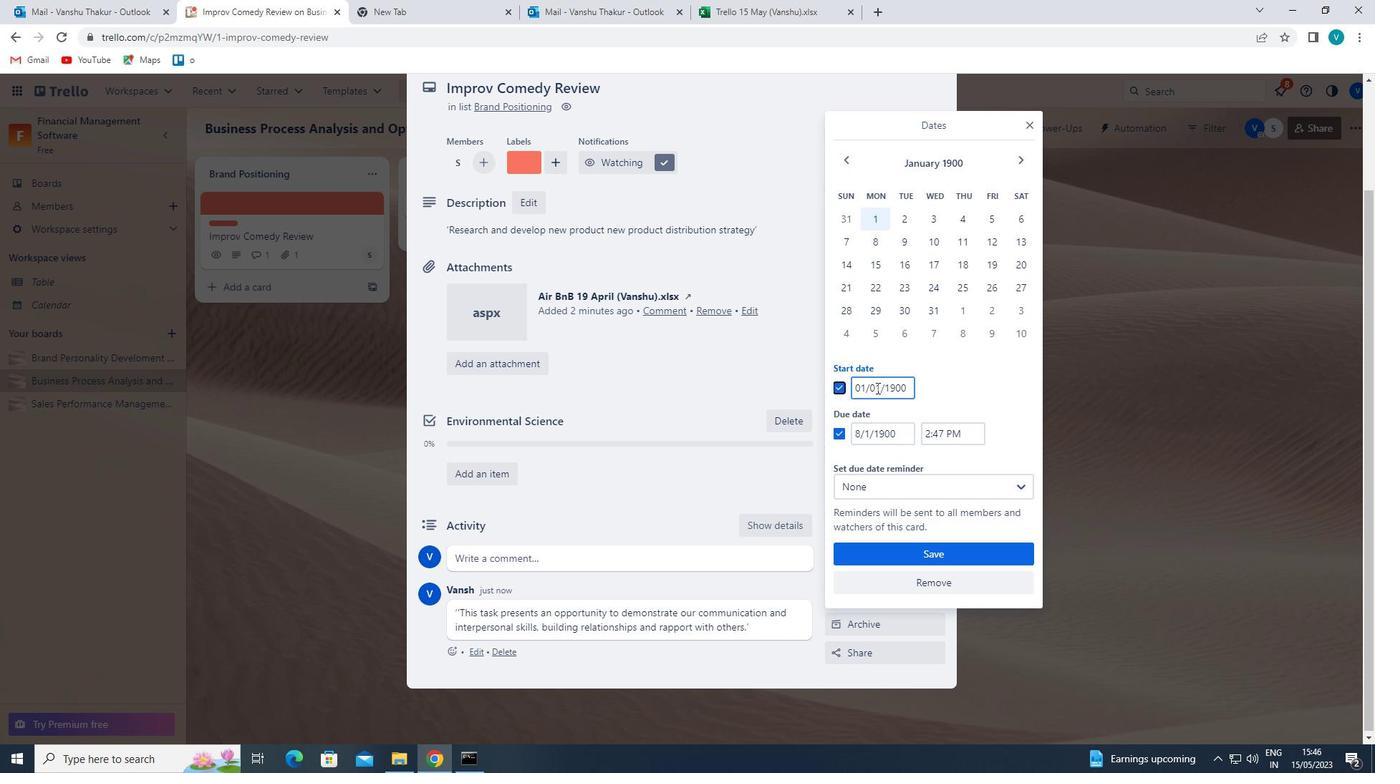 
Action: Mouse moved to (859, 388)
Screenshot: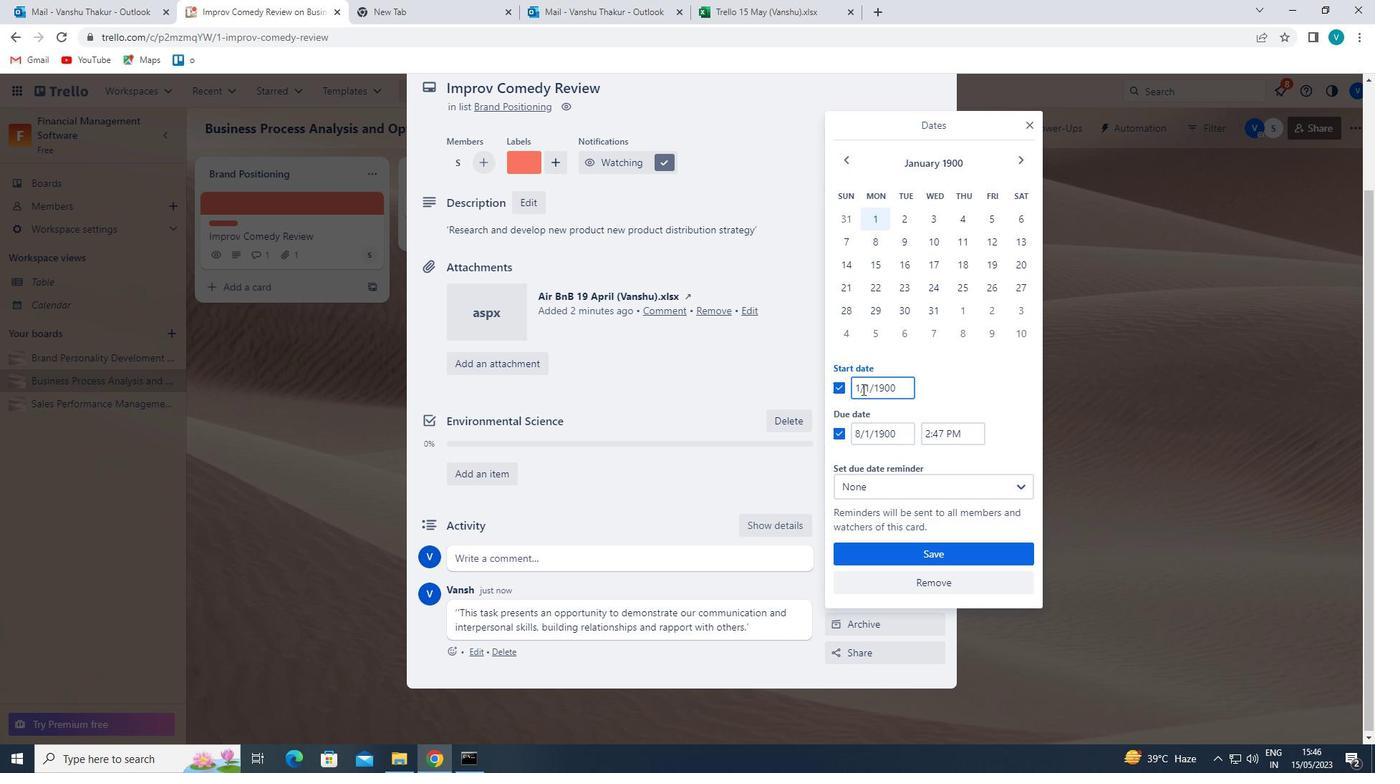 
Action: Mouse pressed left at (859, 388)
Screenshot: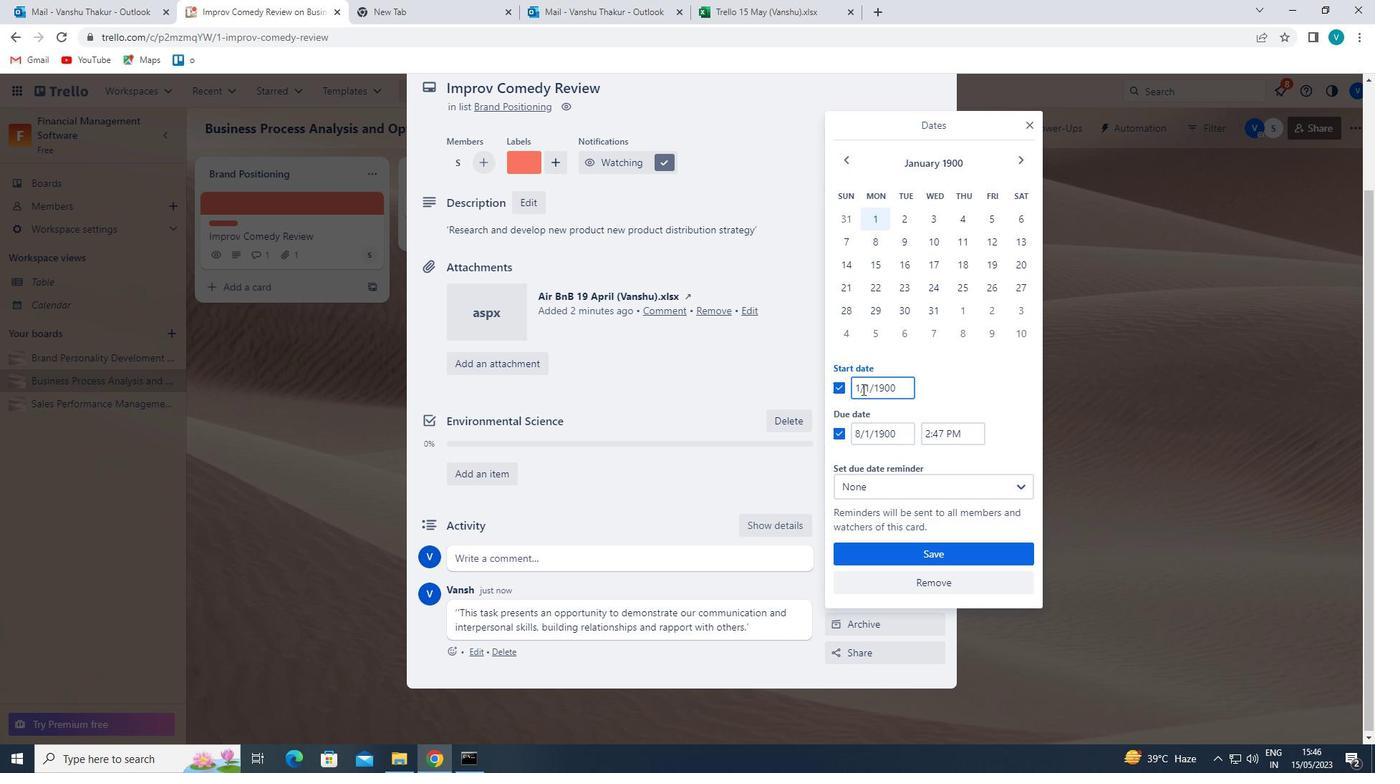 
Action: Mouse moved to (873, 416)
Screenshot: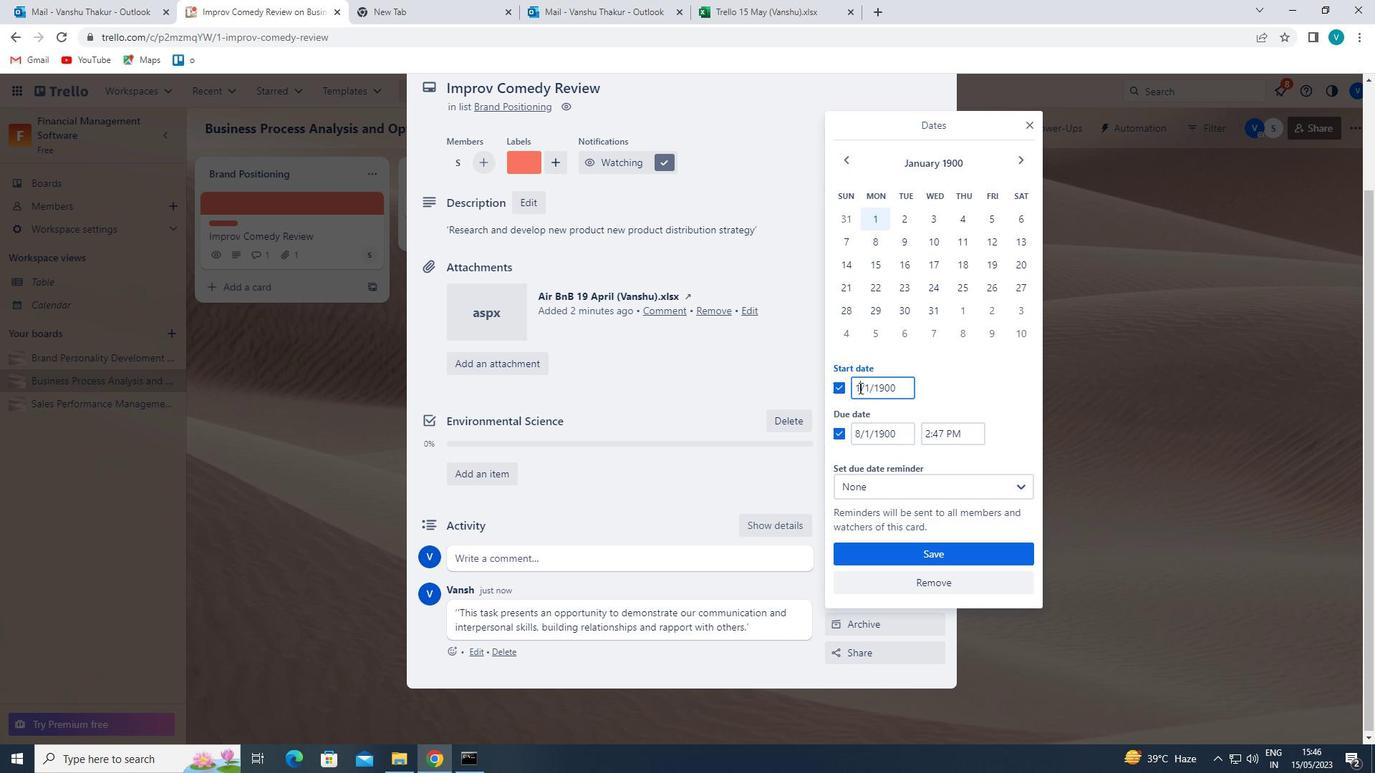 
Action: Key pressed <Key.backspace>2
Screenshot: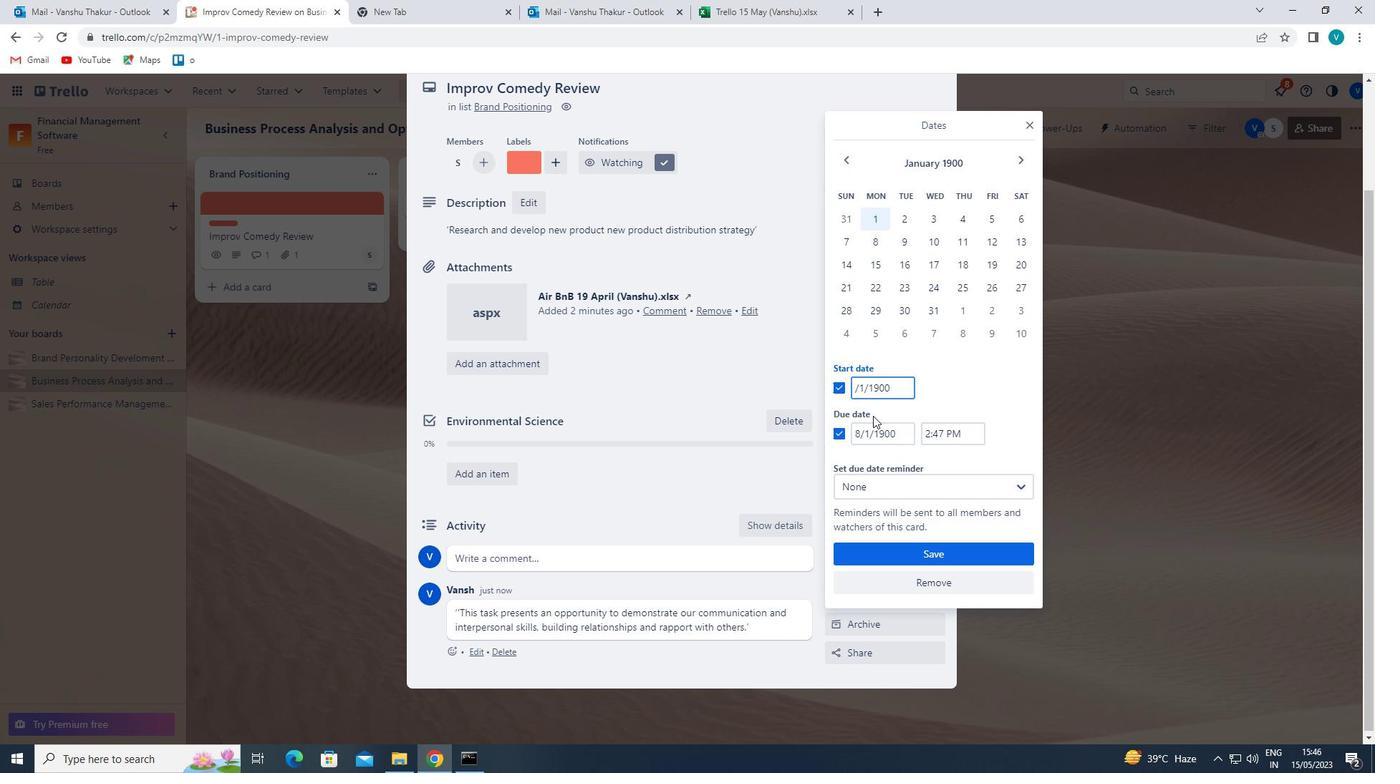 
Action: Mouse moved to (859, 432)
Screenshot: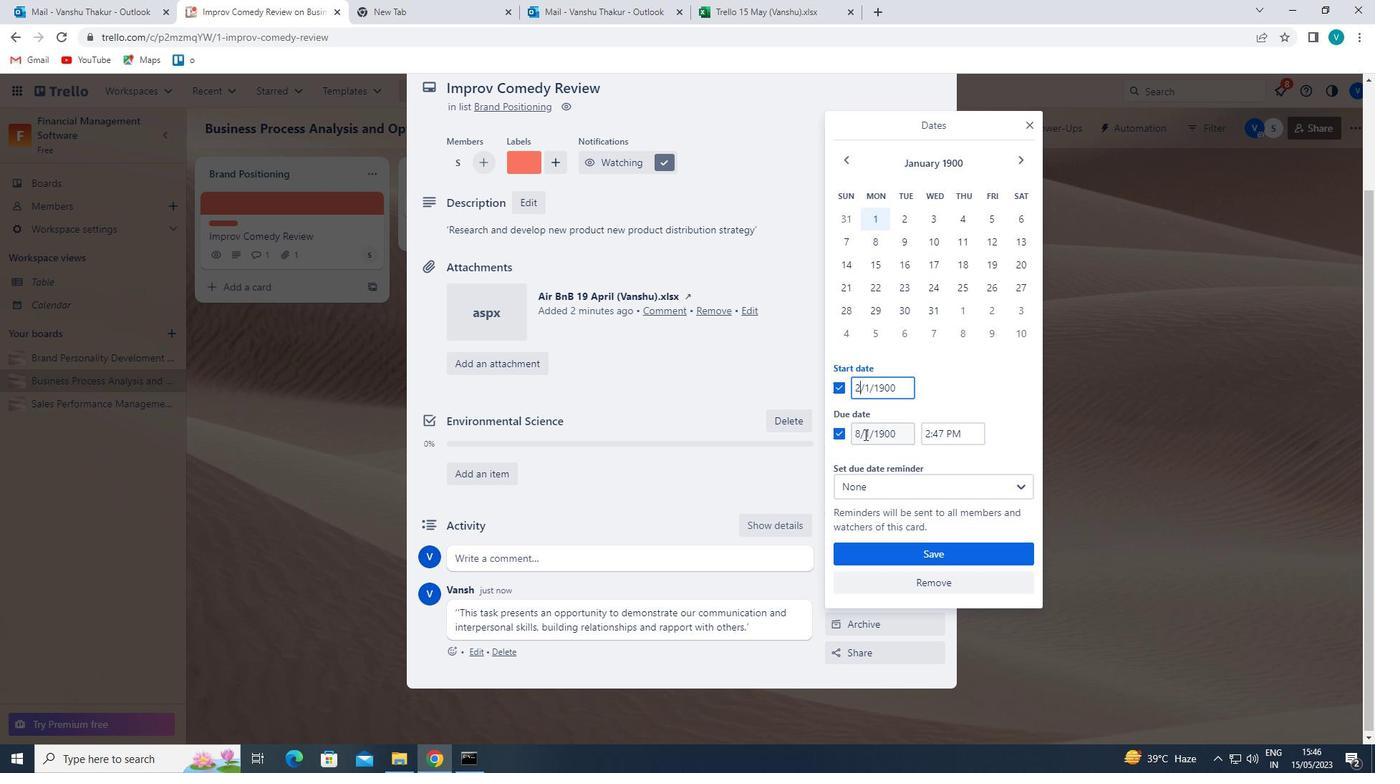 
Action: Mouse pressed left at (859, 432)
Screenshot: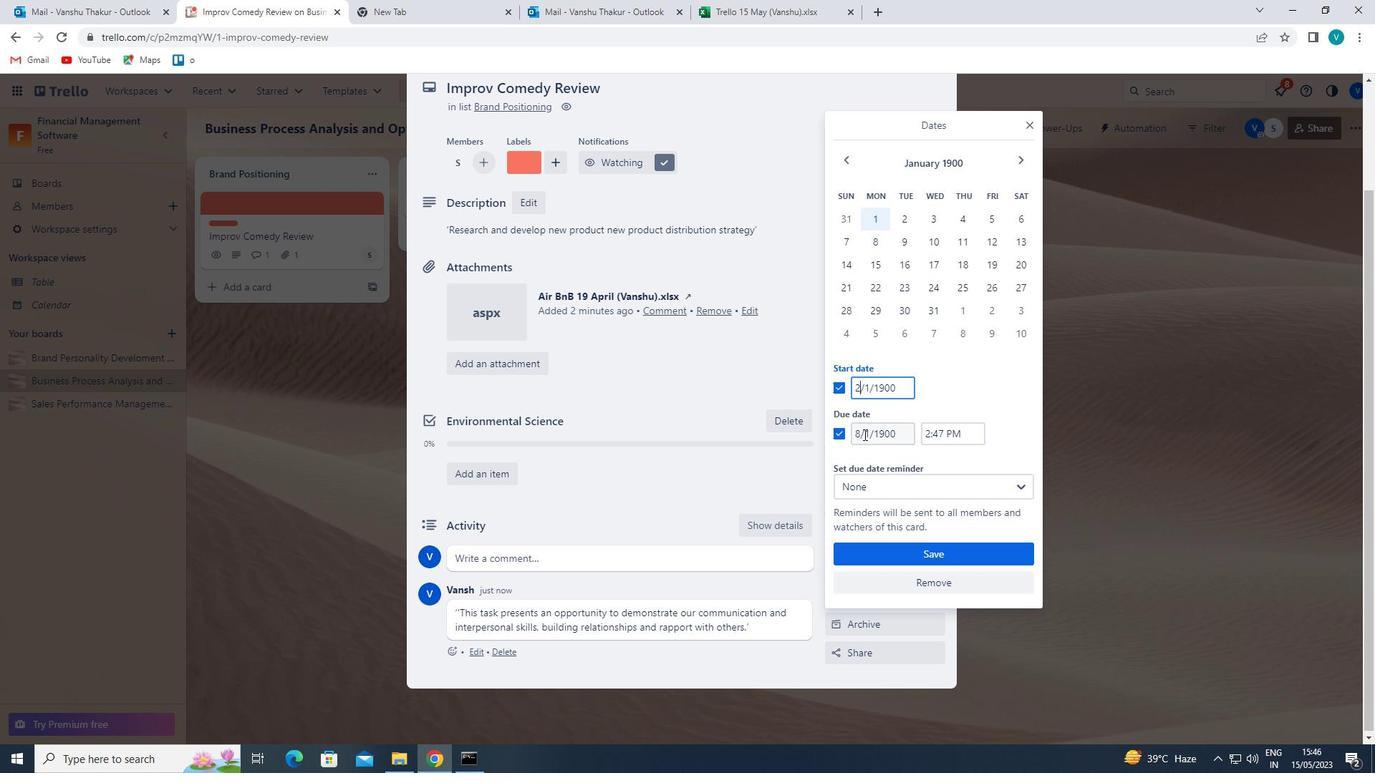 
Action: Mouse moved to (859, 433)
Screenshot: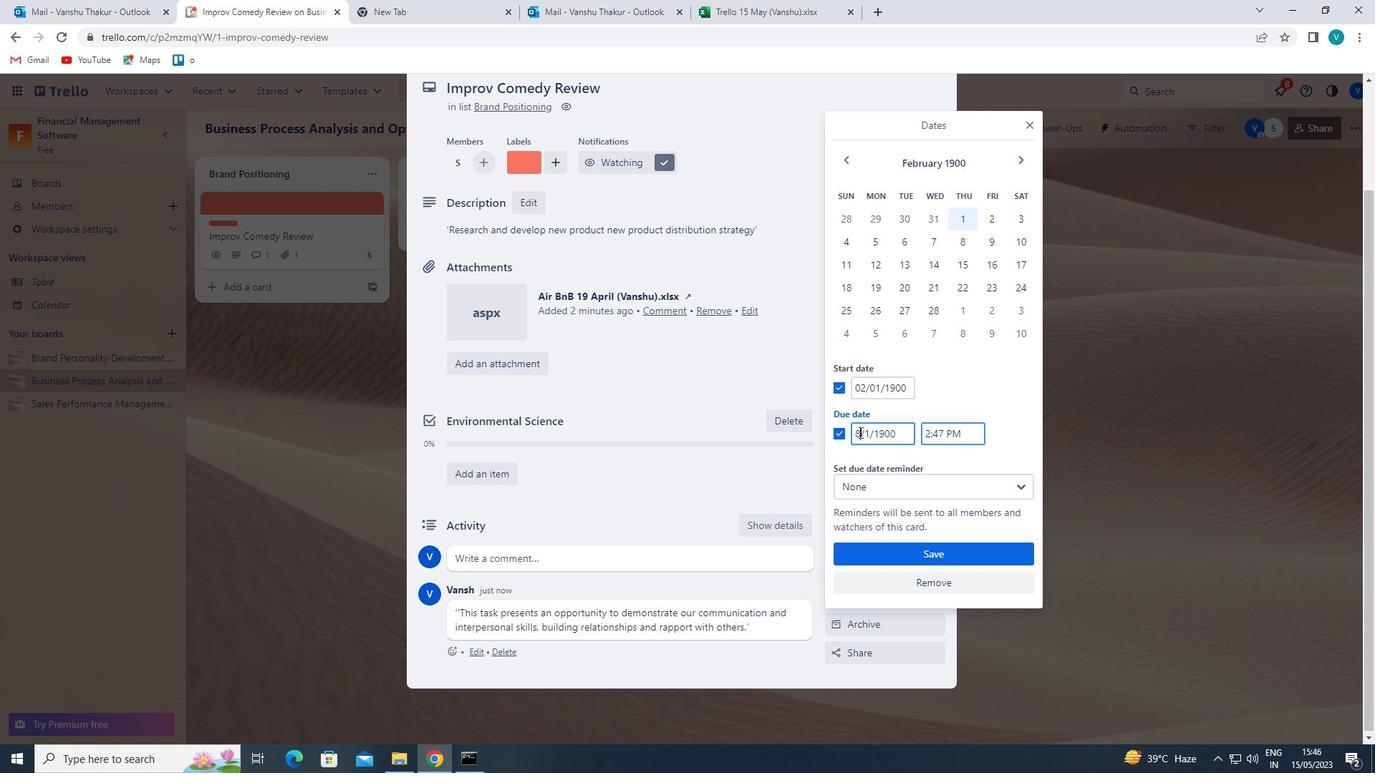 
Action: Key pressed <Key.backspace>9
Screenshot: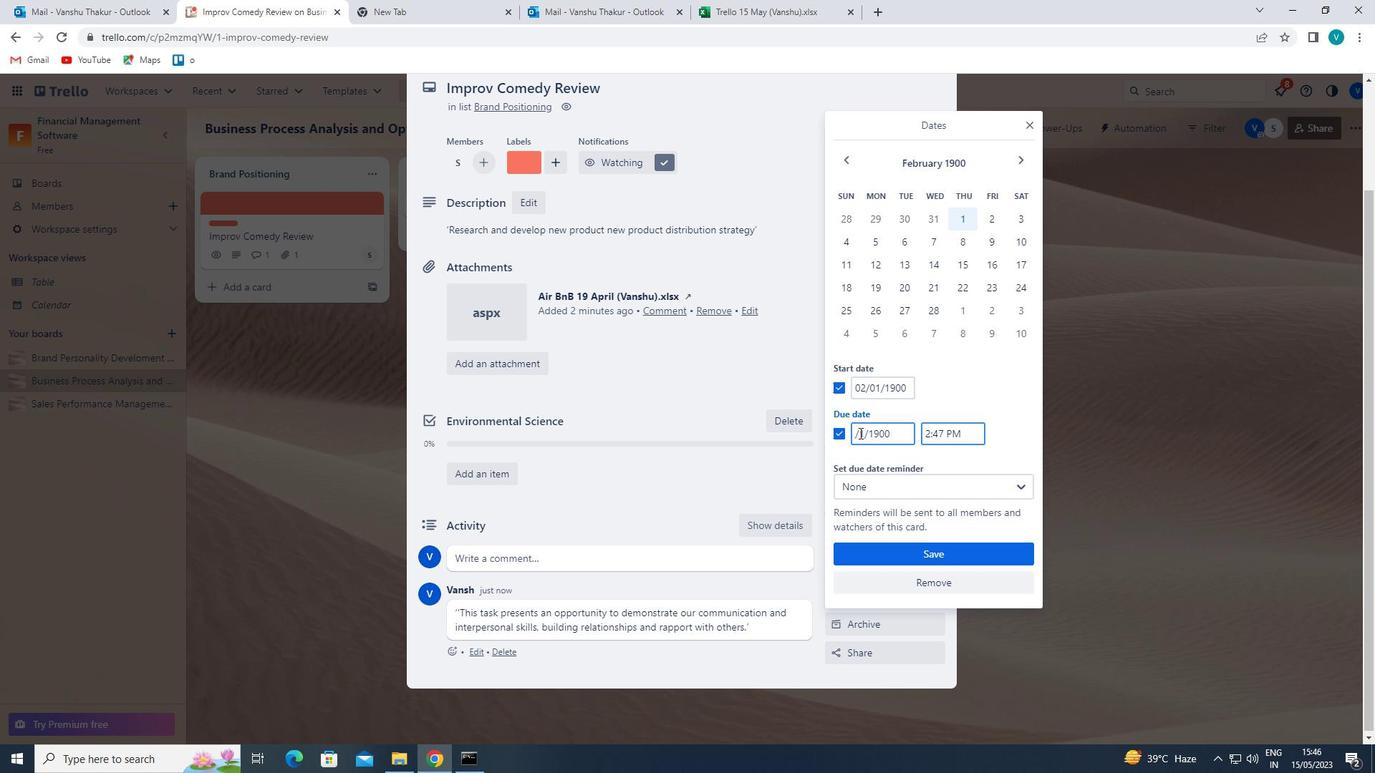 
Action: Mouse moved to (940, 555)
Screenshot: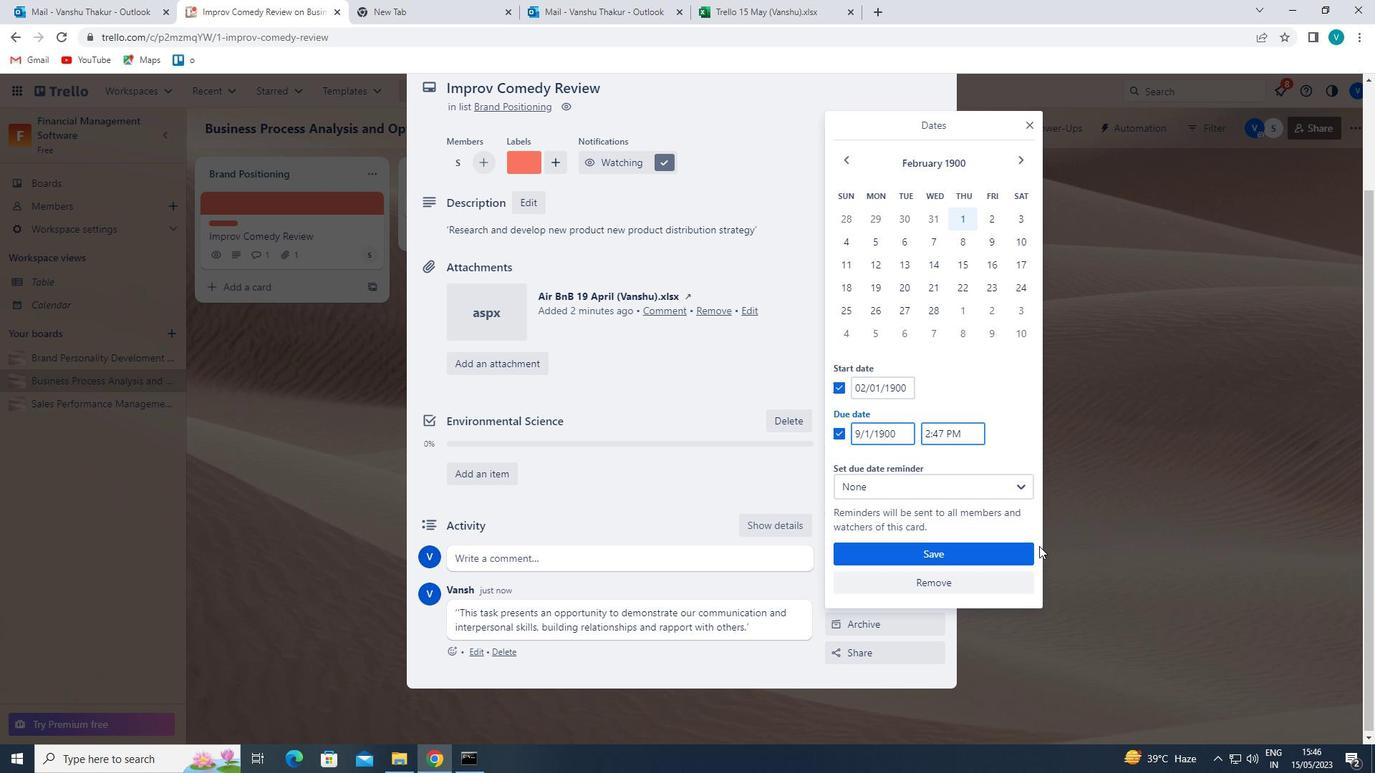 
Action: Mouse pressed left at (940, 555)
Screenshot: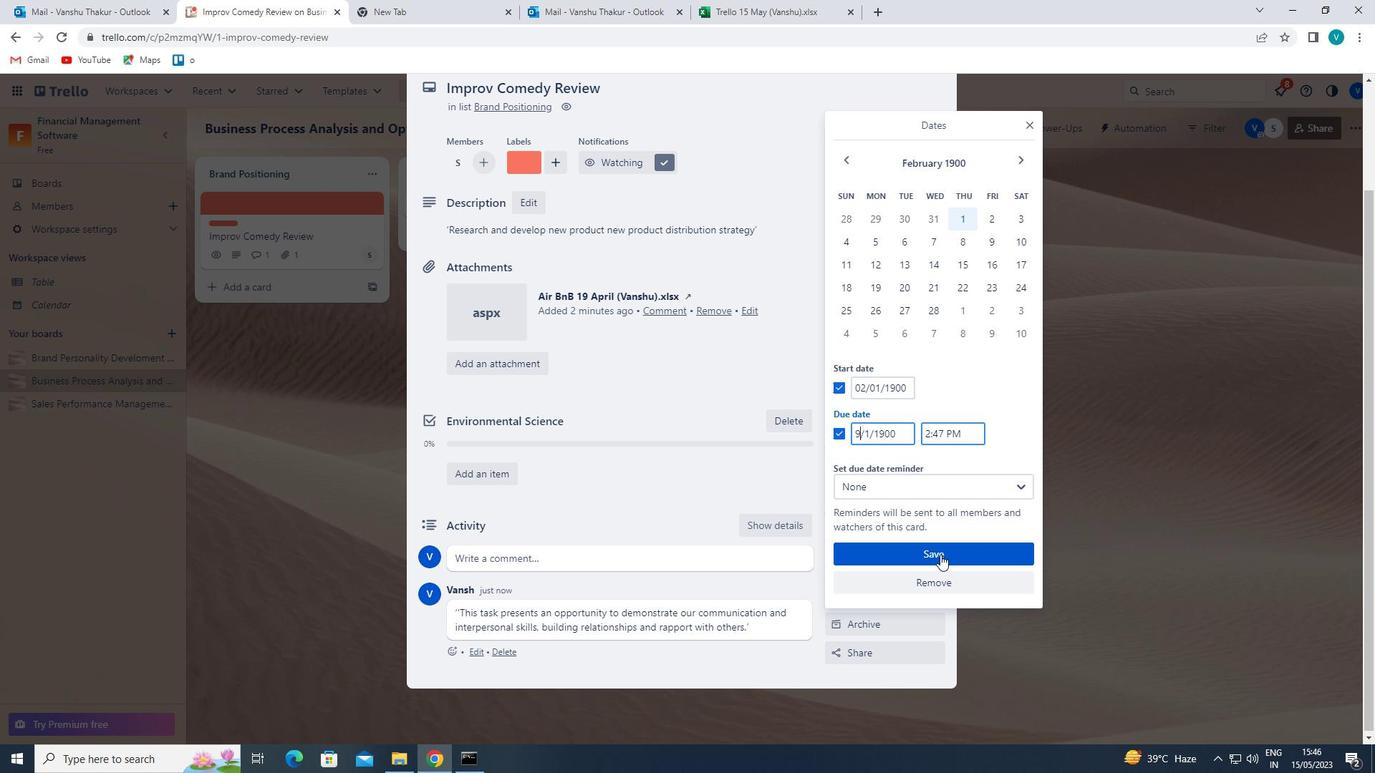 
